 Task: Find connections with filter location Hyderabad with filter topic #realestatewith filter profile language French with filter current company AFCONS Infrastructure Limited - A Shapoorji Pallonji Group Company with filter school ASSAM DOWN TOWN UNIVERSITY with filter industry Waste Treatment and Disposal with filter service category Homeowners Insurance with filter keywords title Ghostwriter
Action: Mouse moved to (675, 103)
Screenshot: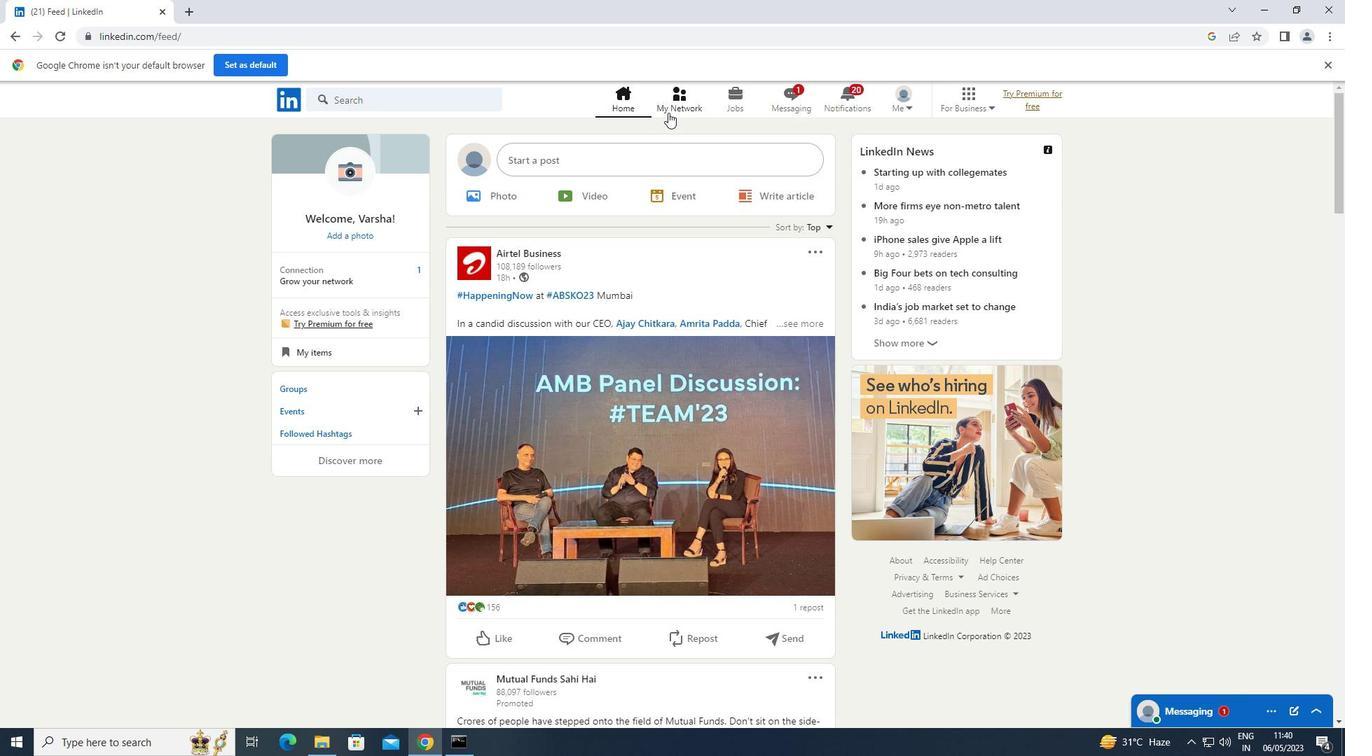 
Action: Mouse pressed left at (675, 103)
Screenshot: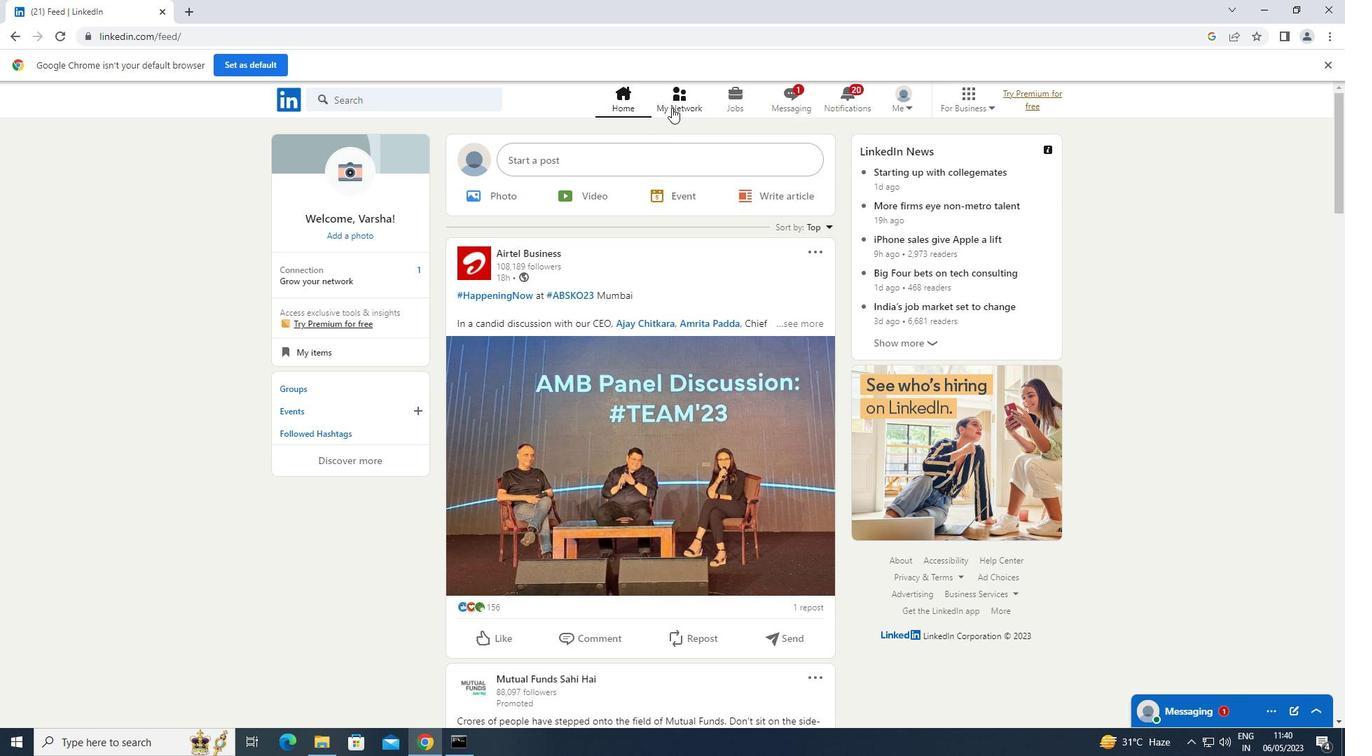 
Action: Mouse moved to (349, 177)
Screenshot: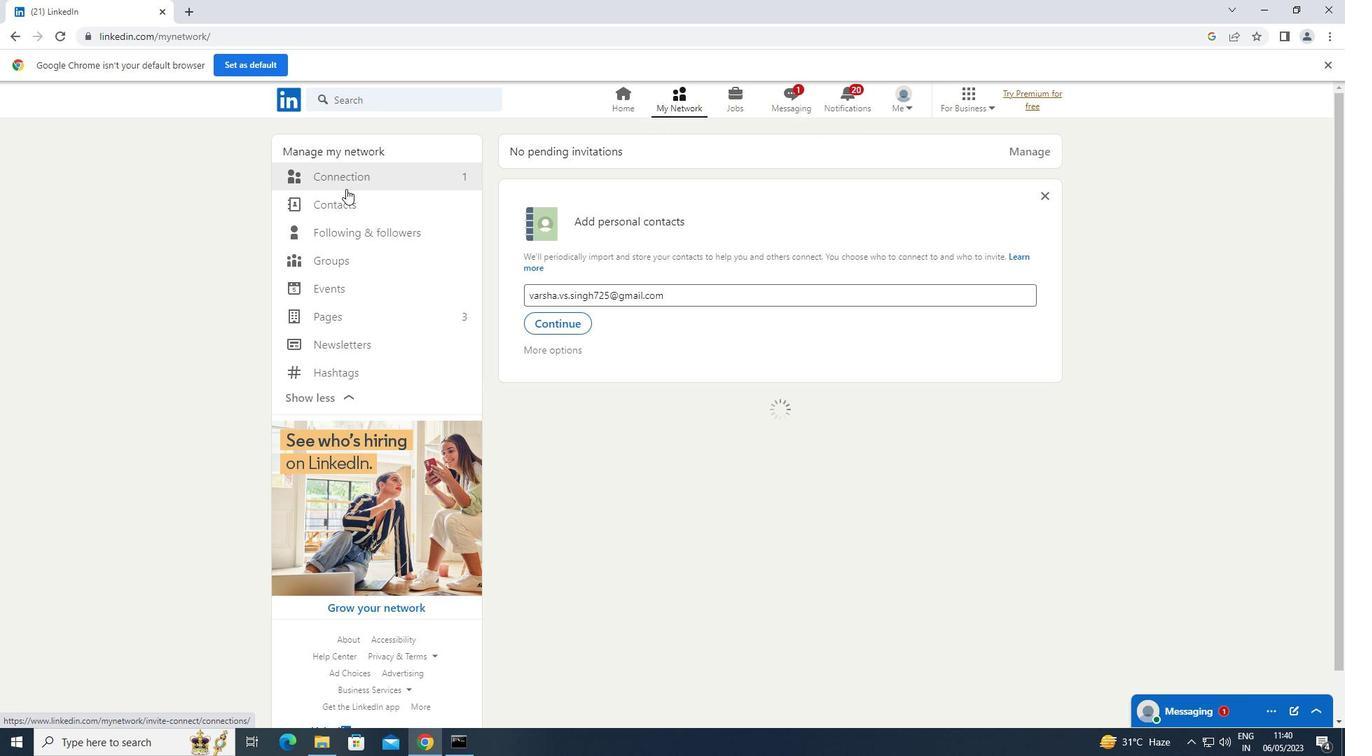 
Action: Mouse pressed left at (349, 177)
Screenshot: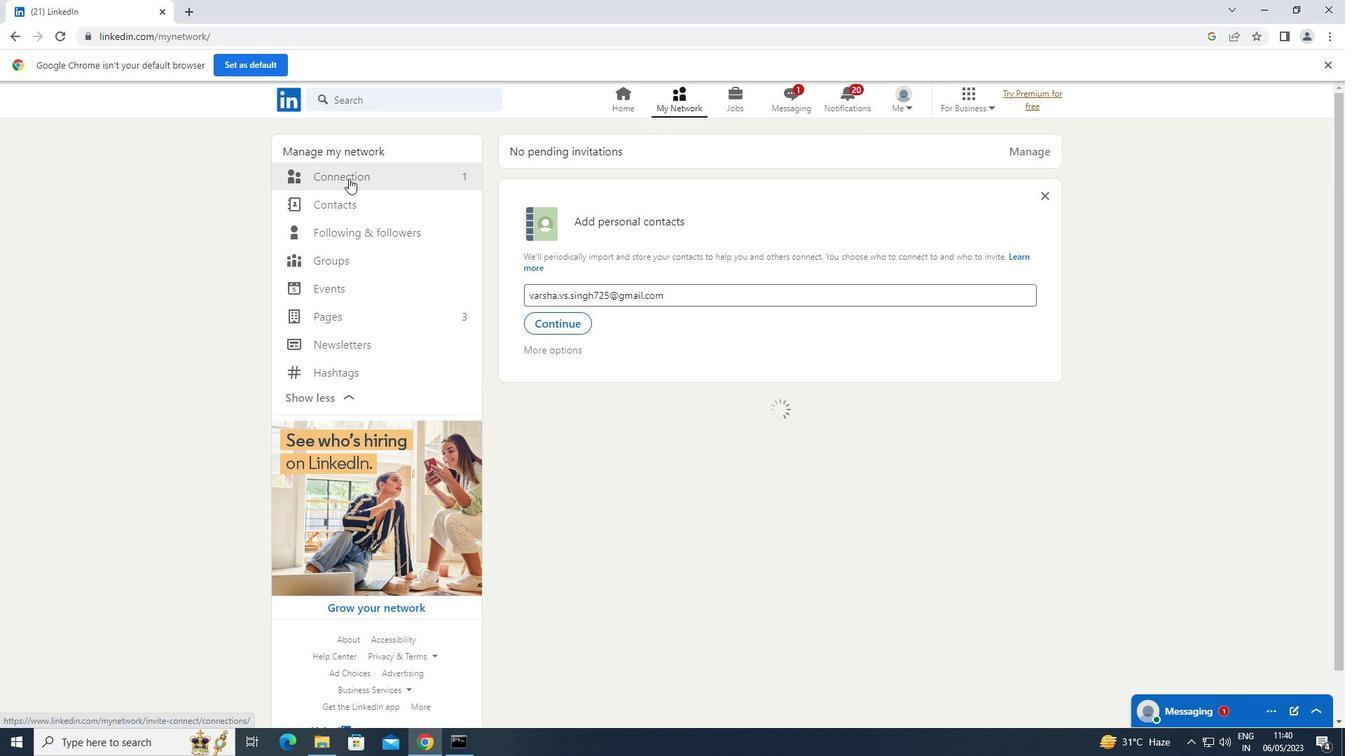 
Action: Mouse moved to (771, 171)
Screenshot: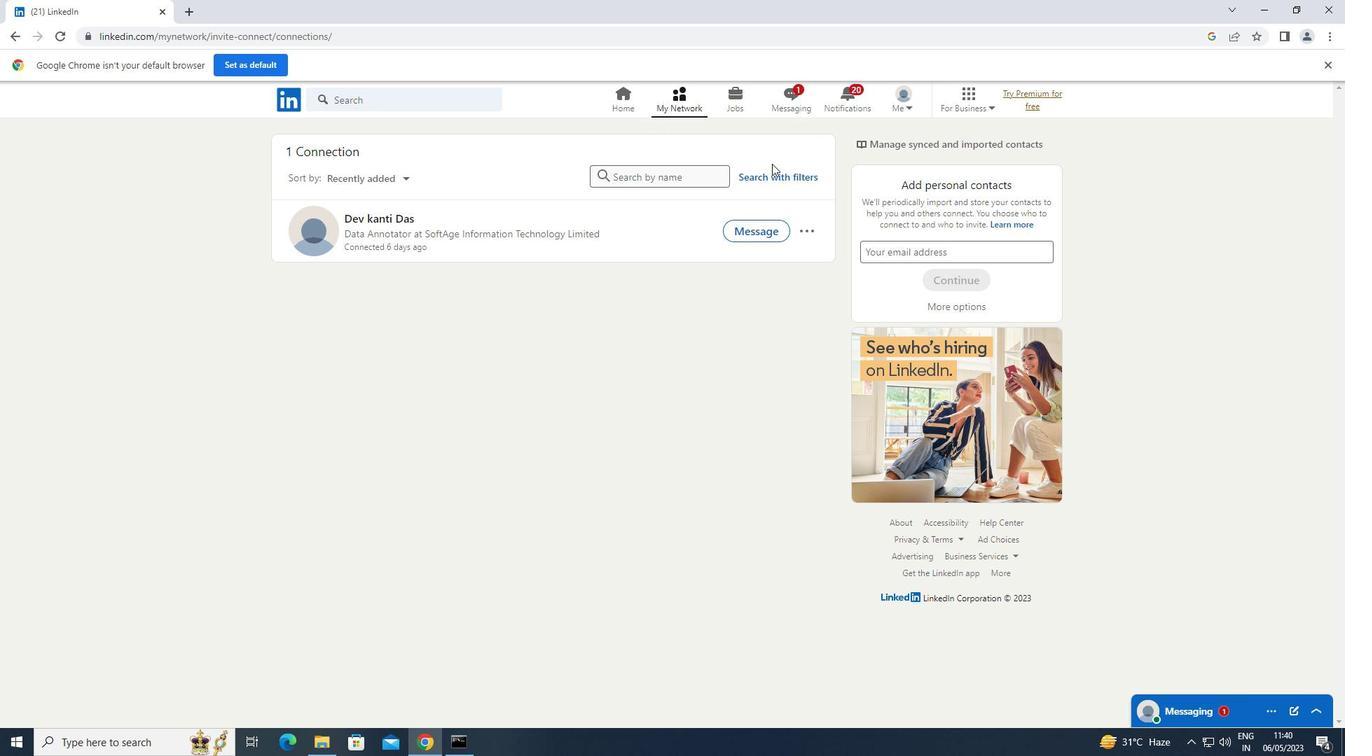 
Action: Mouse pressed left at (771, 171)
Screenshot: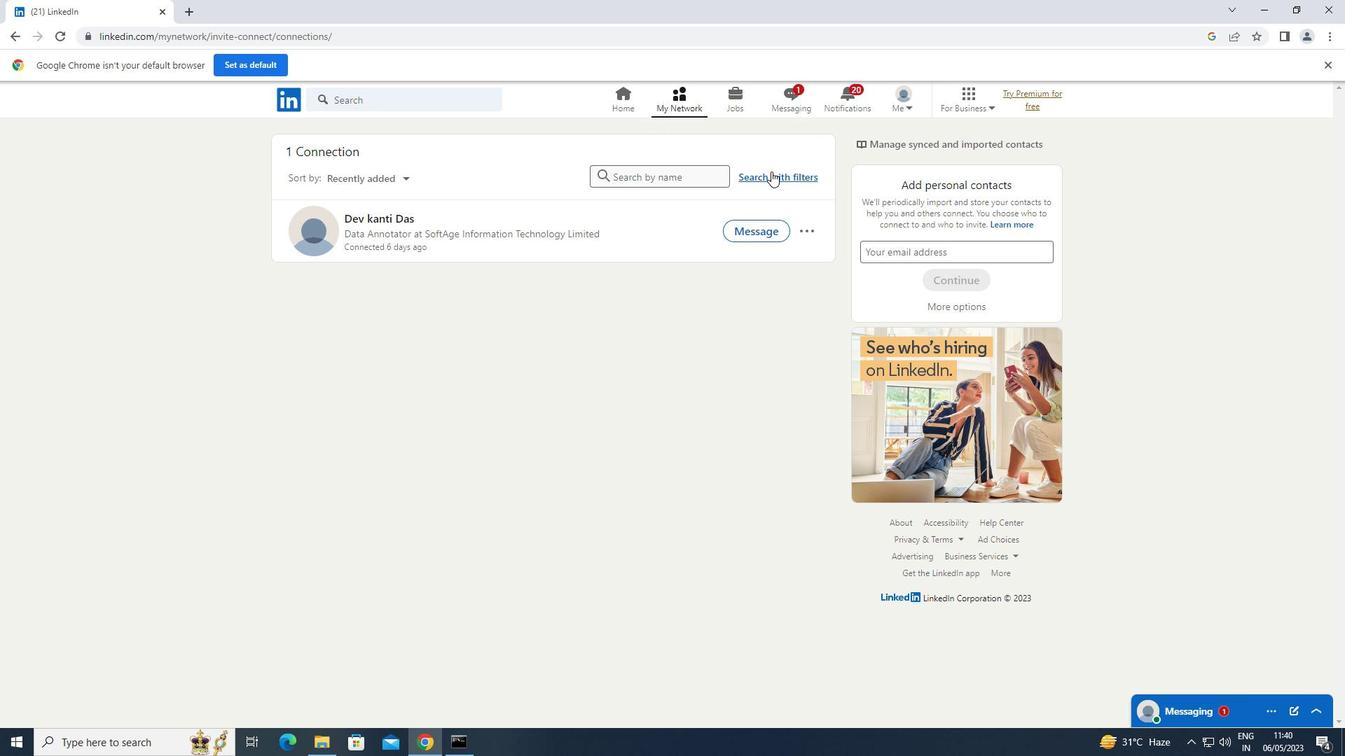 
Action: Mouse moved to (723, 142)
Screenshot: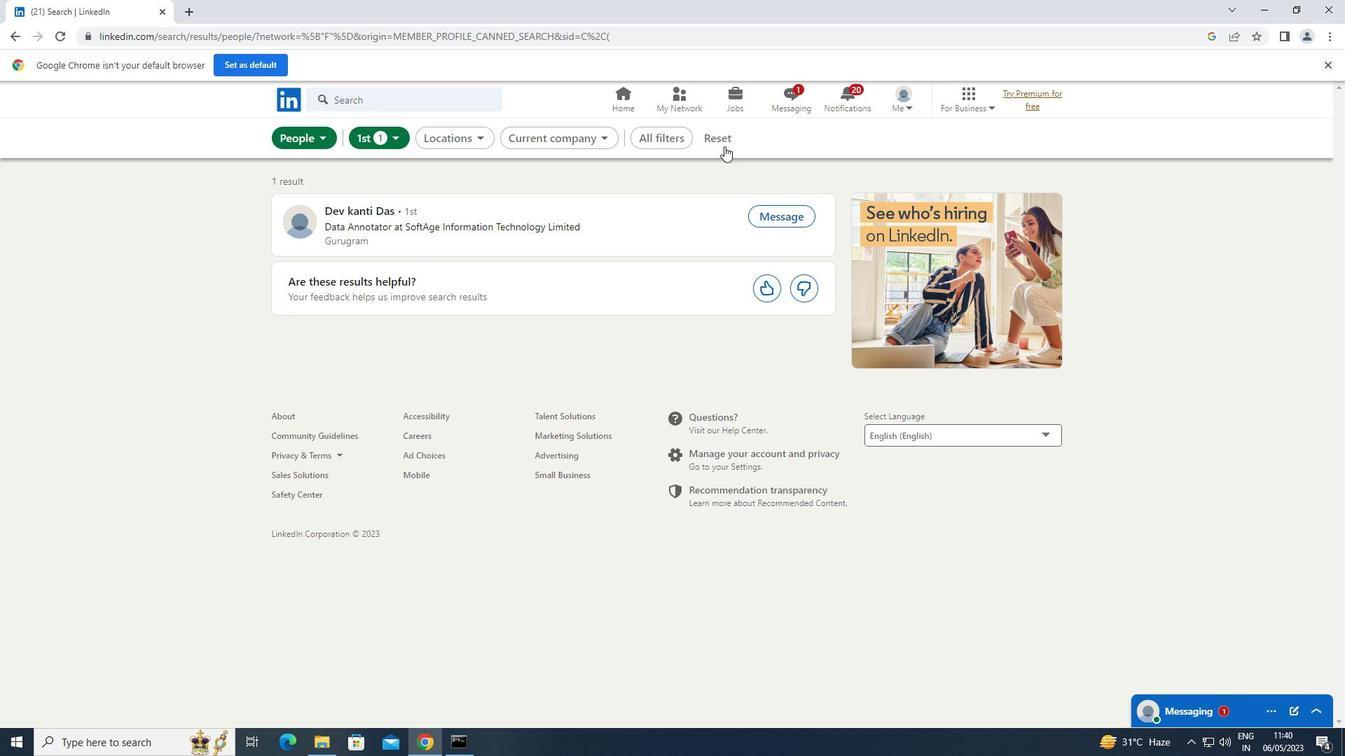 
Action: Mouse pressed left at (723, 142)
Screenshot: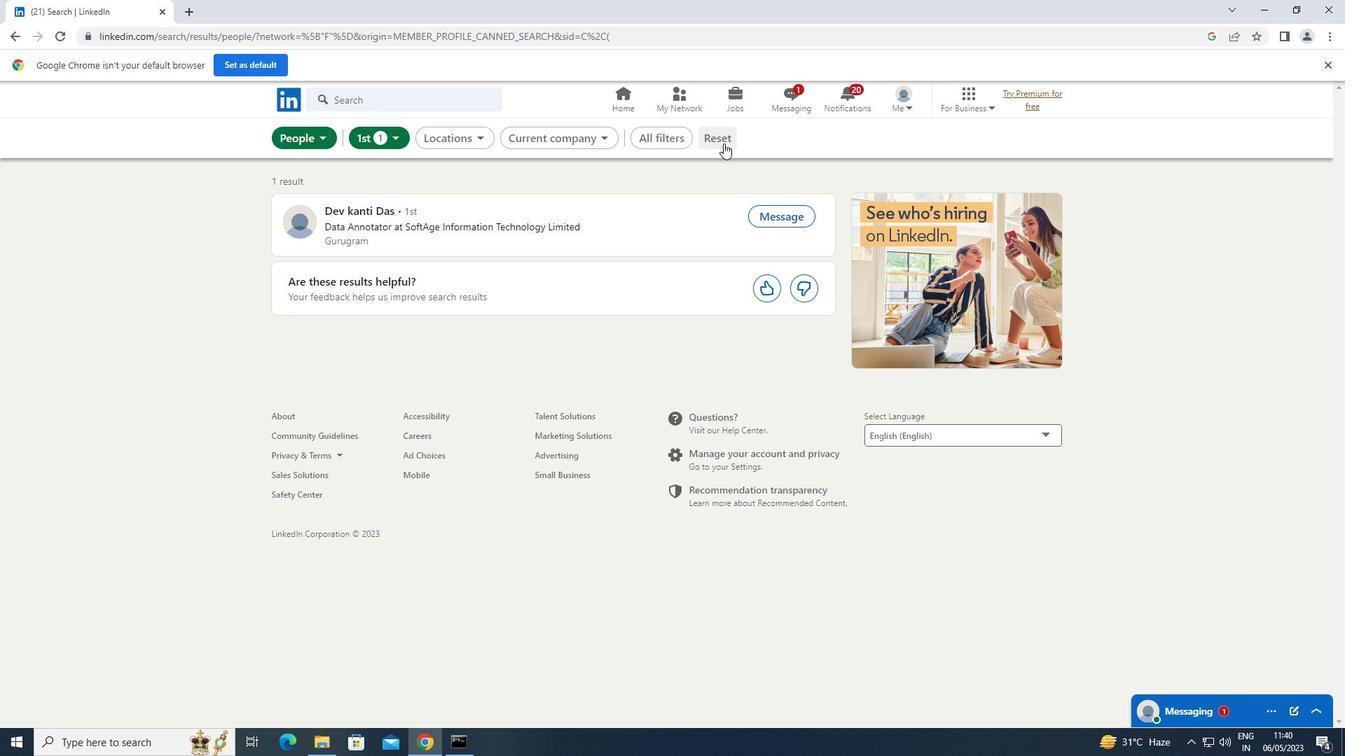 
Action: Mouse moved to (704, 142)
Screenshot: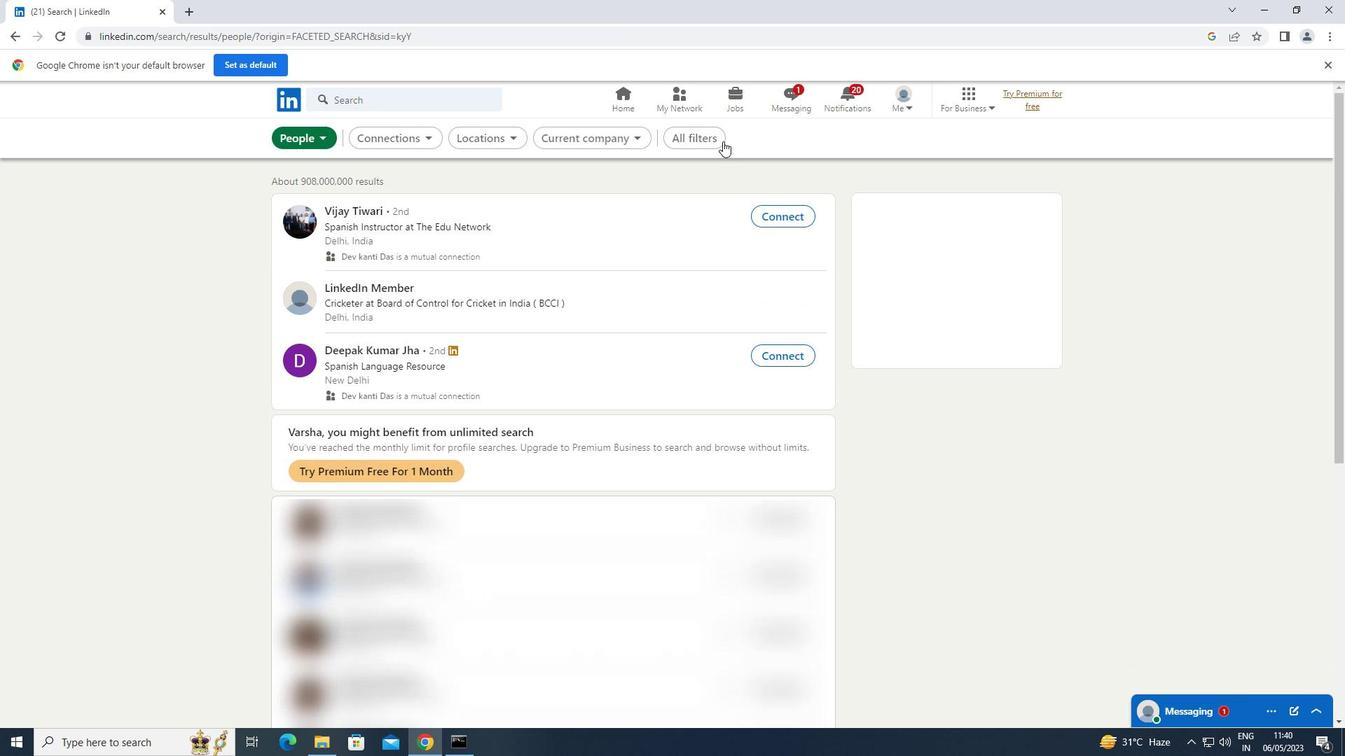 
Action: Mouse pressed left at (704, 142)
Screenshot: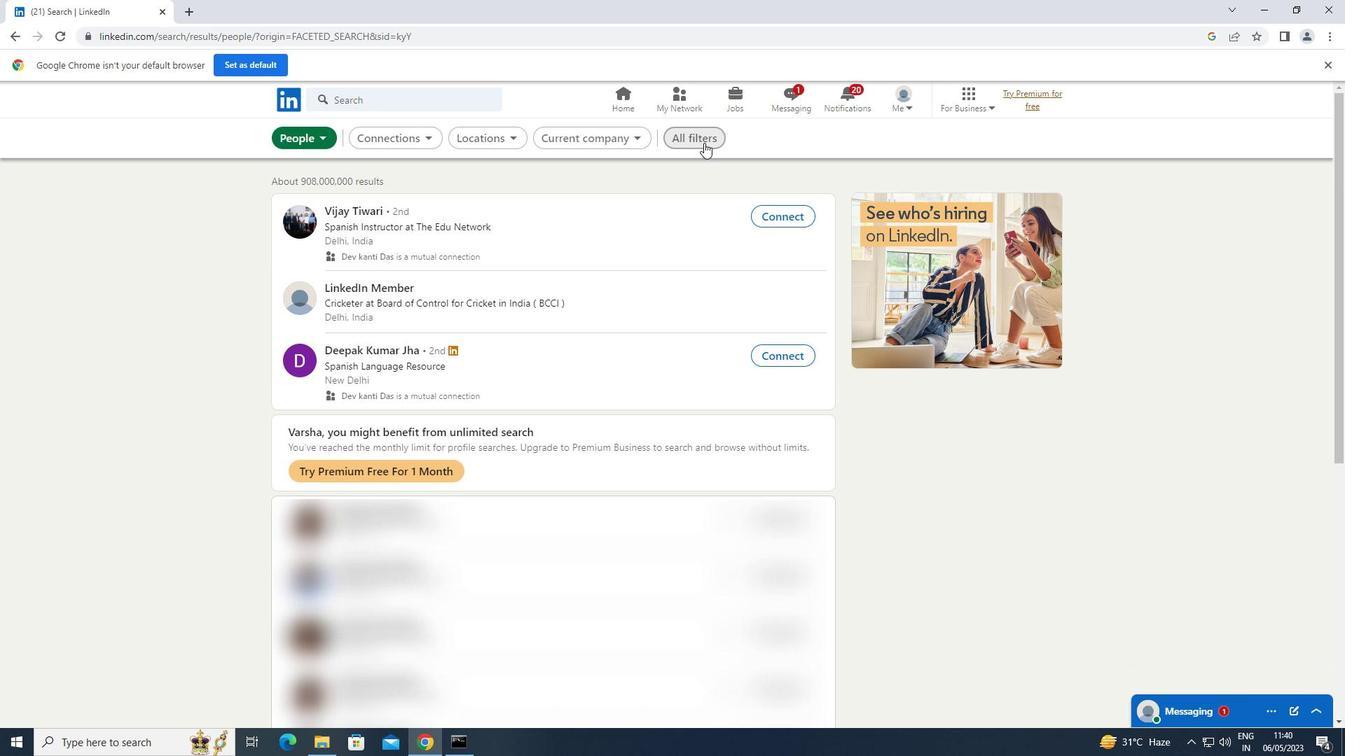 
Action: Mouse moved to (1020, 282)
Screenshot: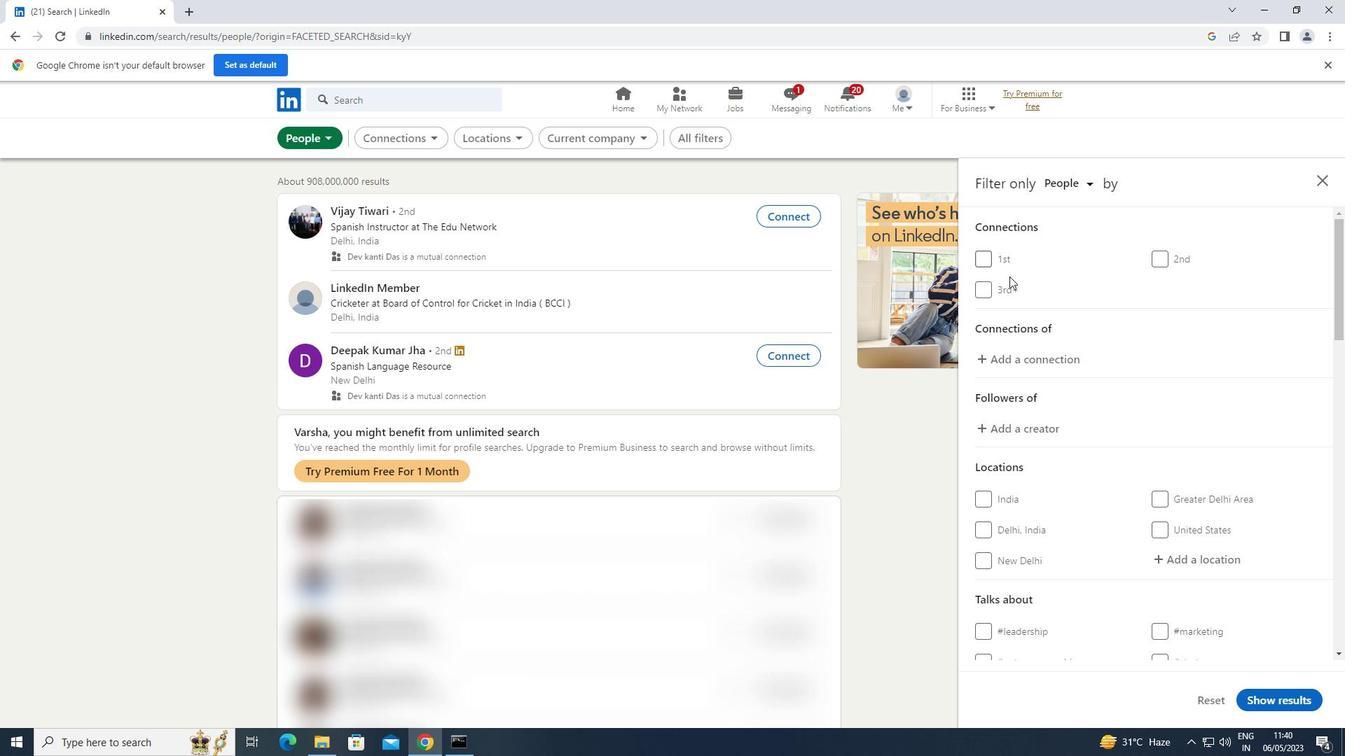 
Action: Mouse scrolled (1020, 281) with delta (0, 0)
Screenshot: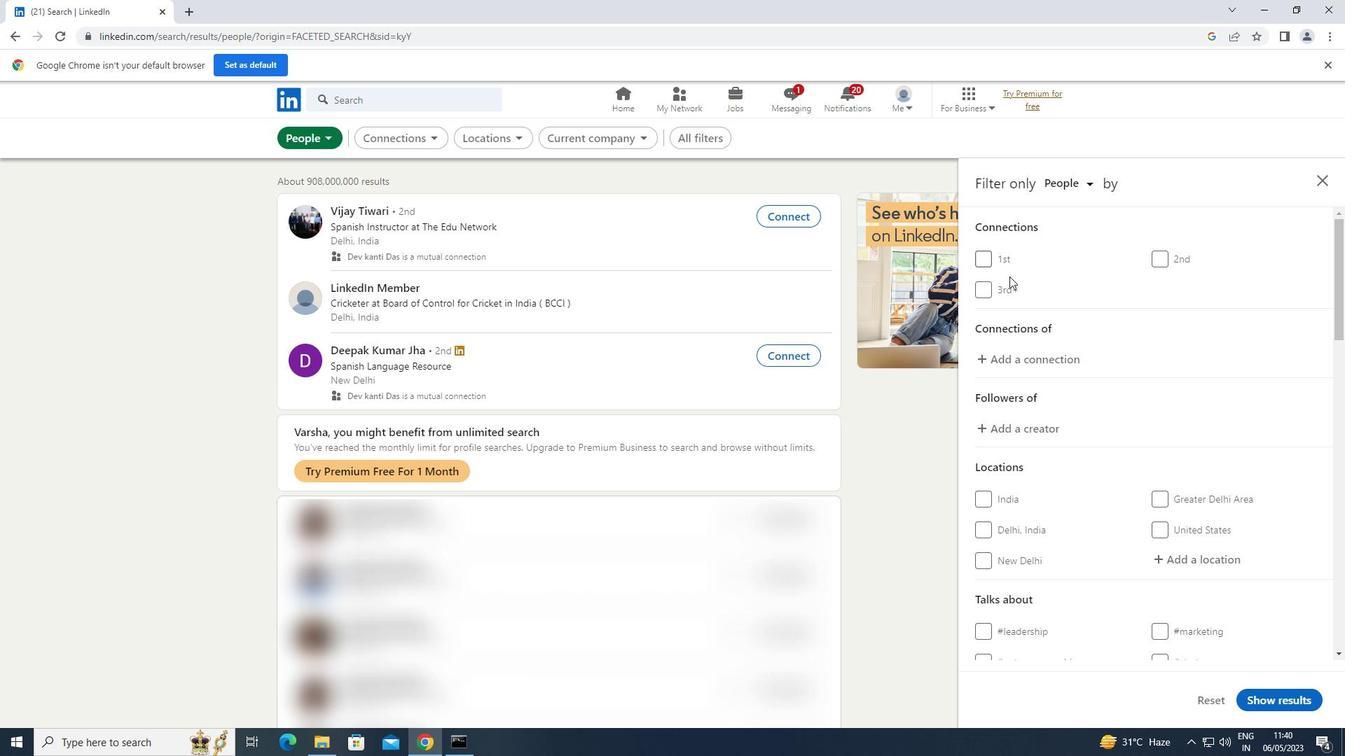 
Action: Mouse moved to (1021, 287)
Screenshot: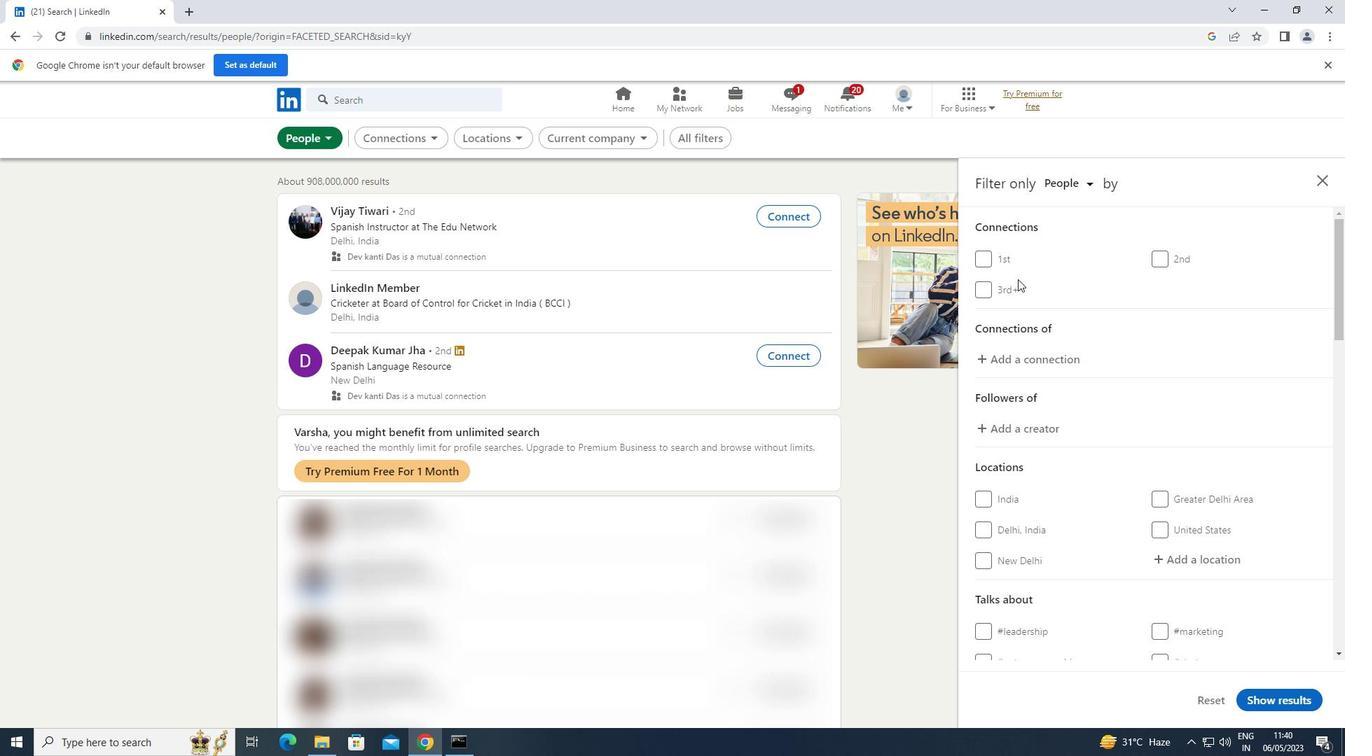 
Action: Mouse scrolled (1021, 286) with delta (0, 0)
Screenshot: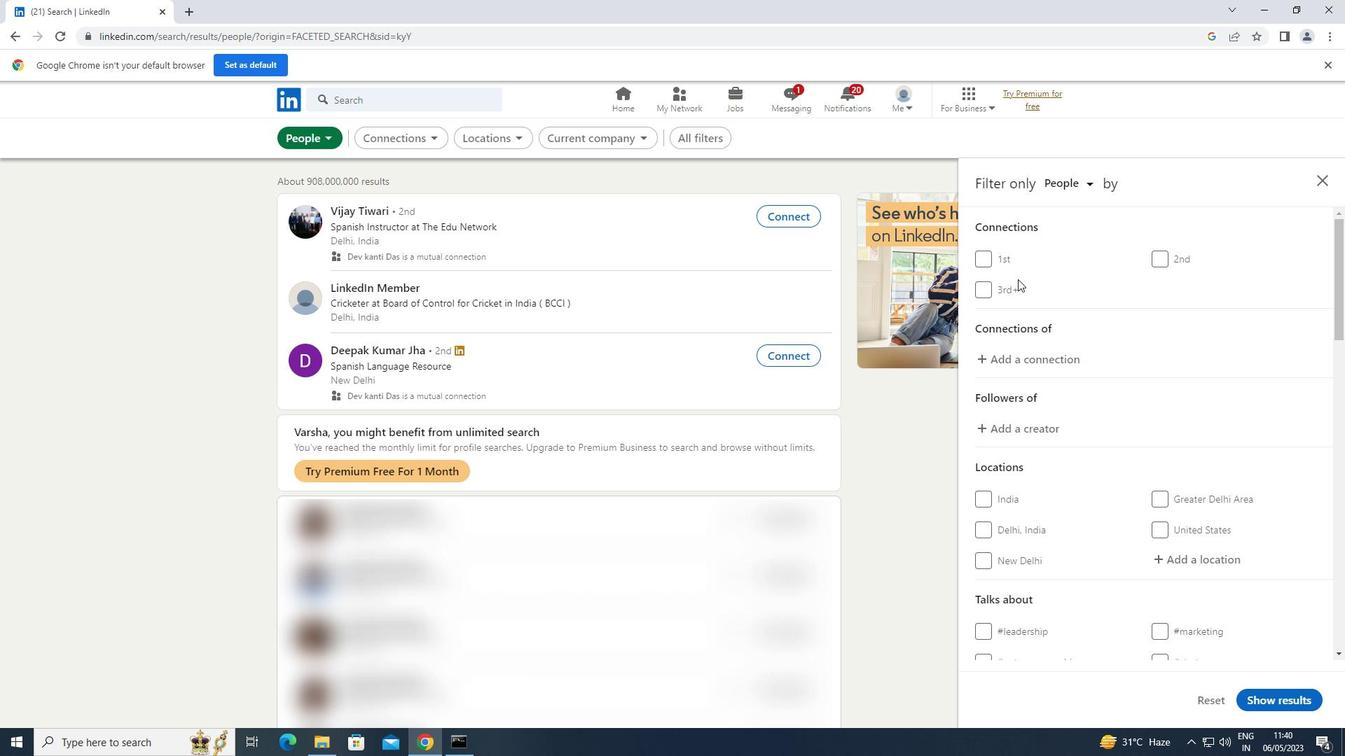 
Action: Mouse moved to (1158, 410)
Screenshot: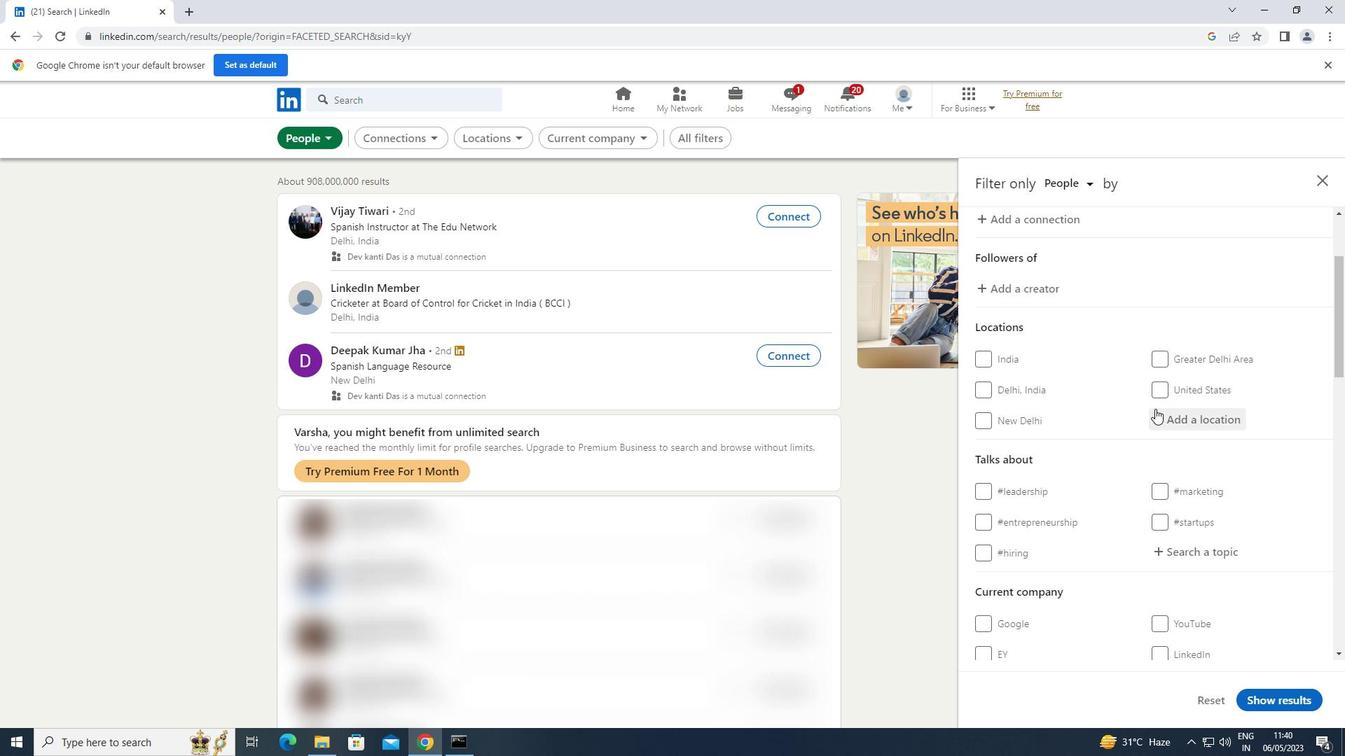 
Action: Mouse pressed left at (1158, 410)
Screenshot: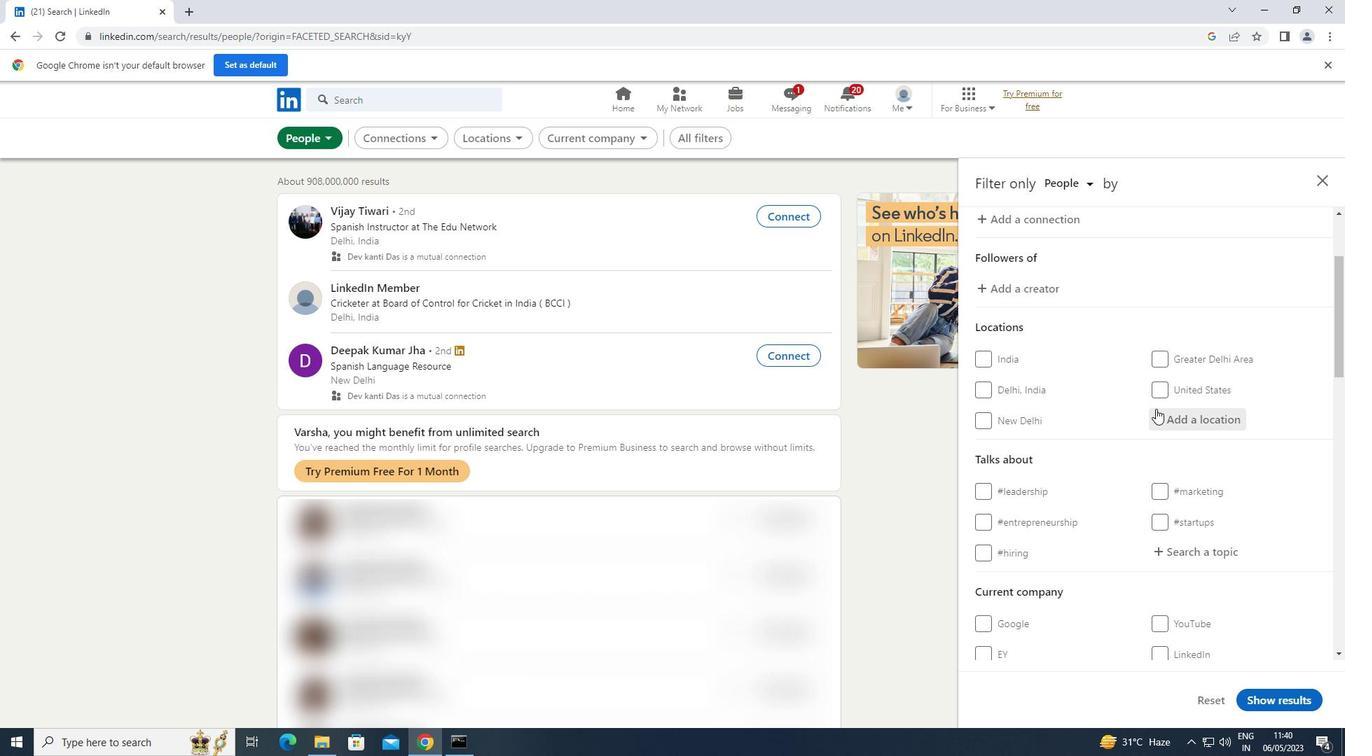 
Action: Key pressed <Key.shift>HYDERABAD
Screenshot: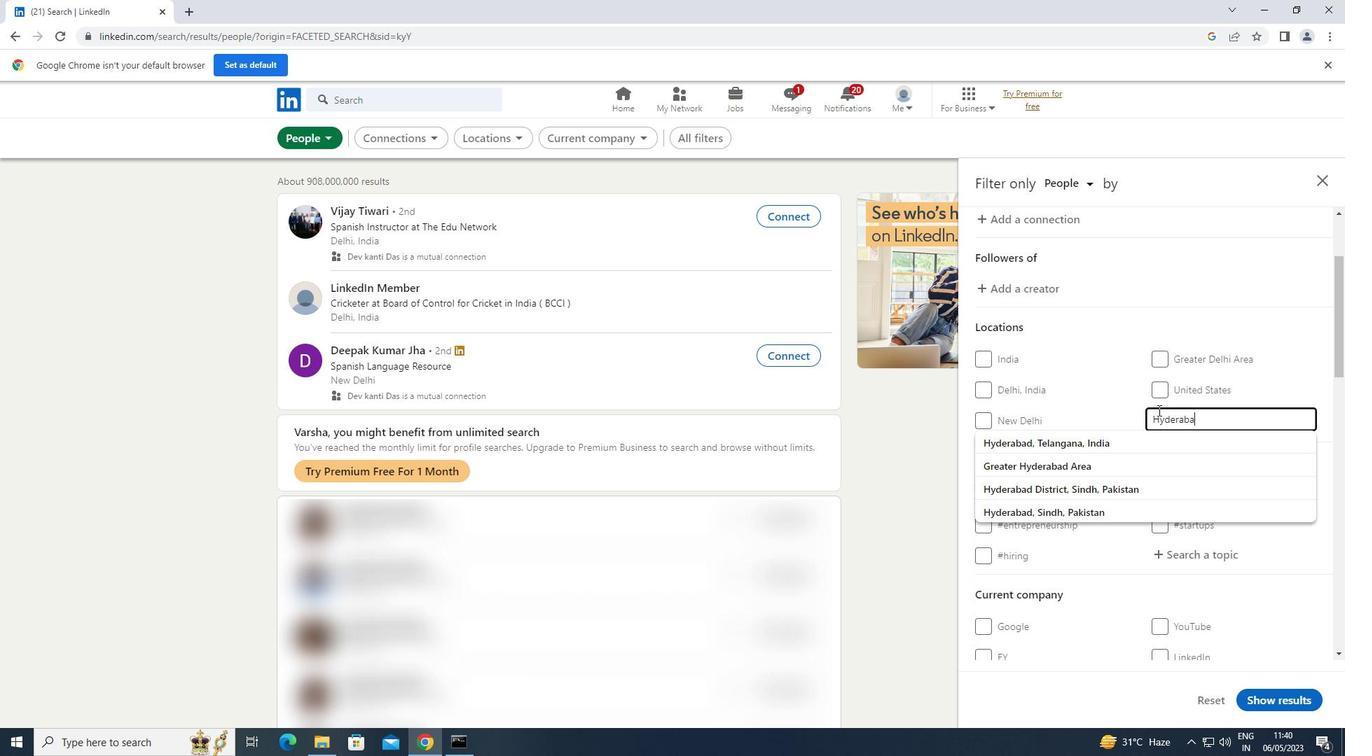 
Action: Mouse moved to (1164, 546)
Screenshot: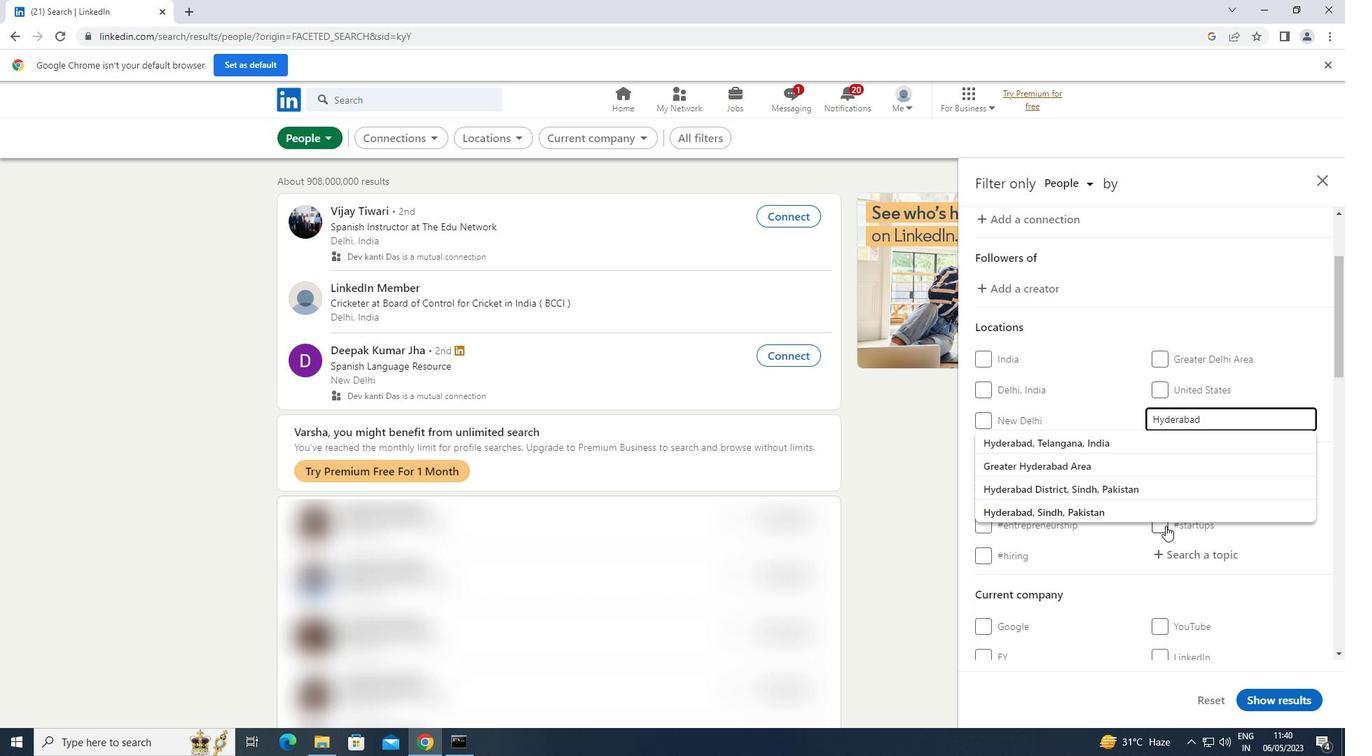 
Action: Mouse pressed left at (1164, 546)
Screenshot: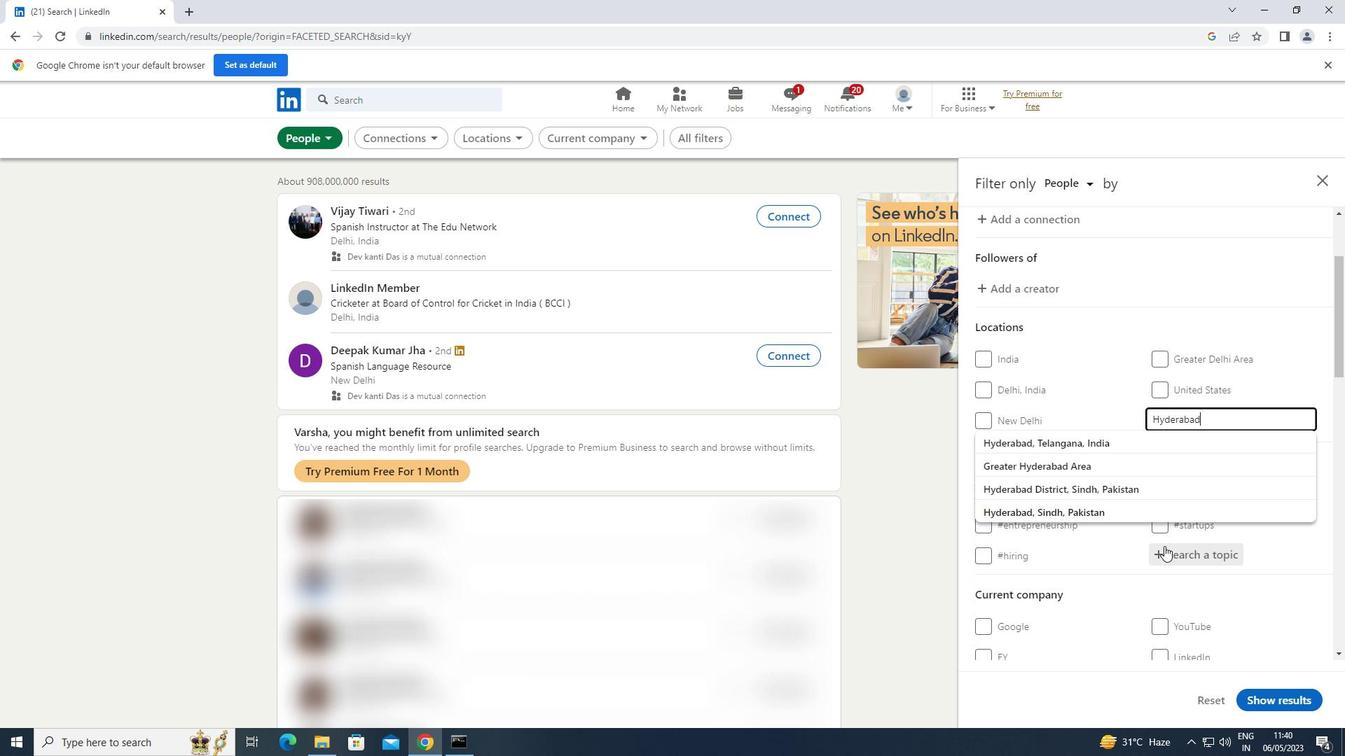 
Action: Key pressed REALESTATE
Screenshot: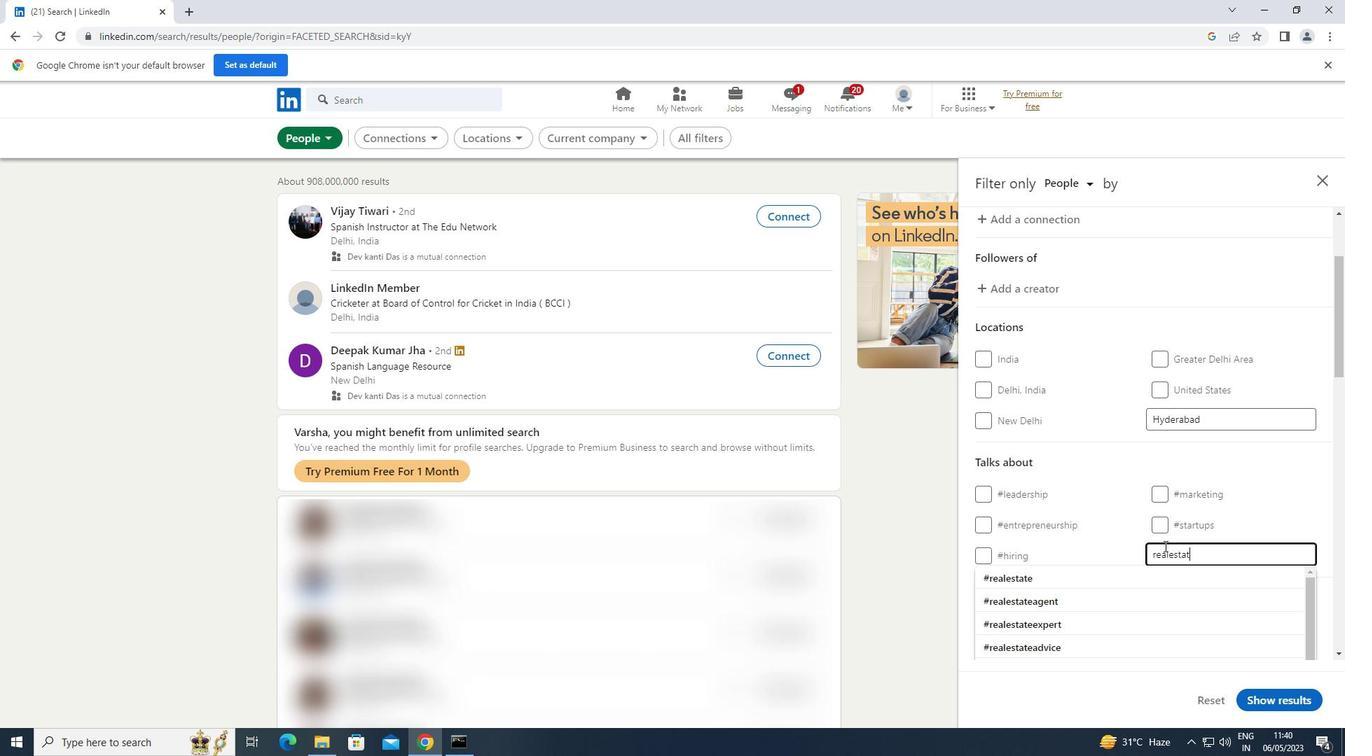 
Action: Mouse moved to (1035, 572)
Screenshot: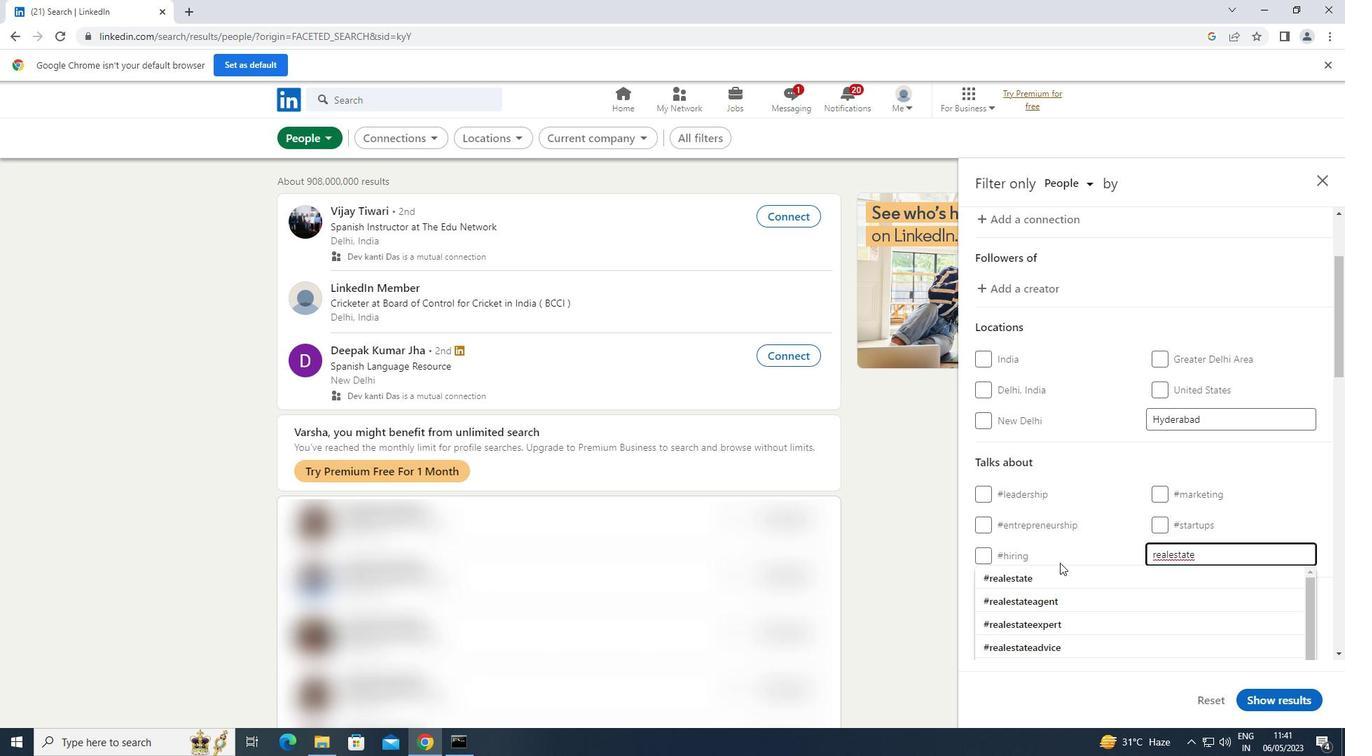 
Action: Mouse pressed left at (1035, 572)
Screenshot: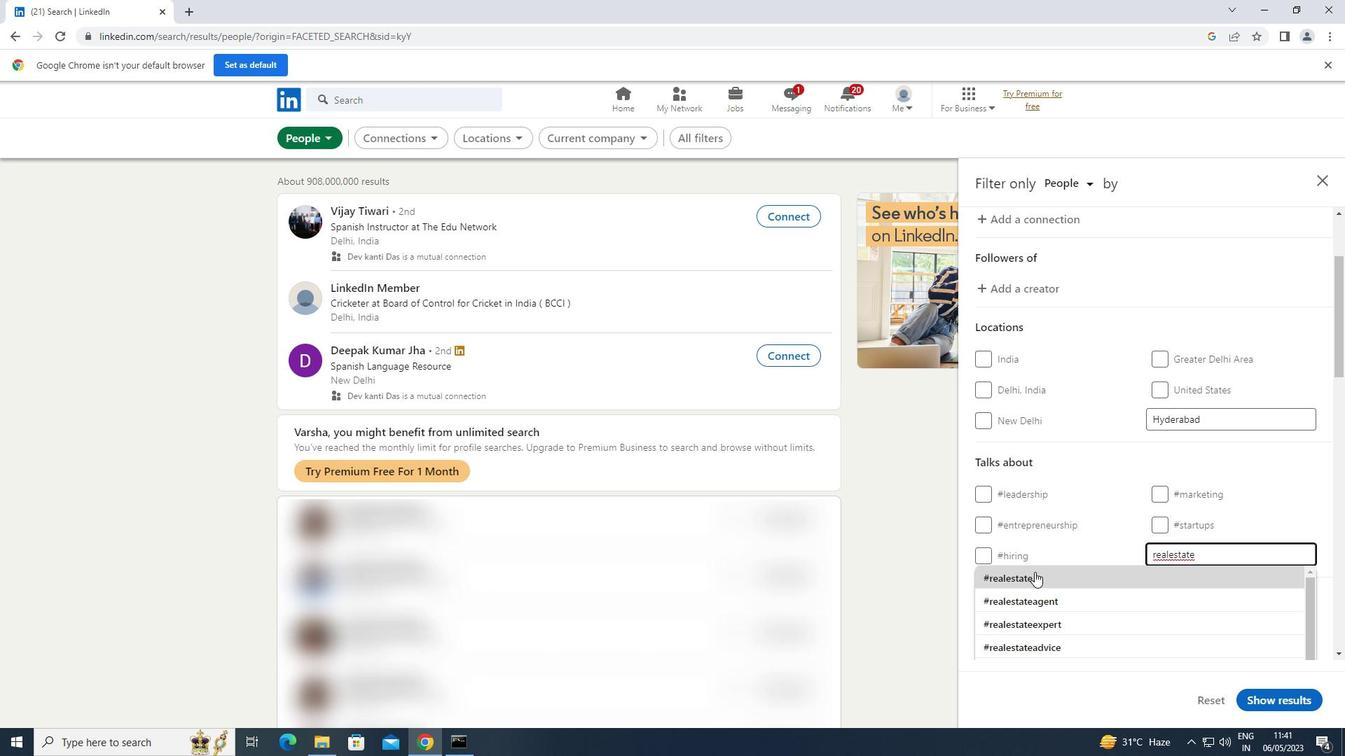 
Action: Mouse moved to (1039, 569)
Screenshot: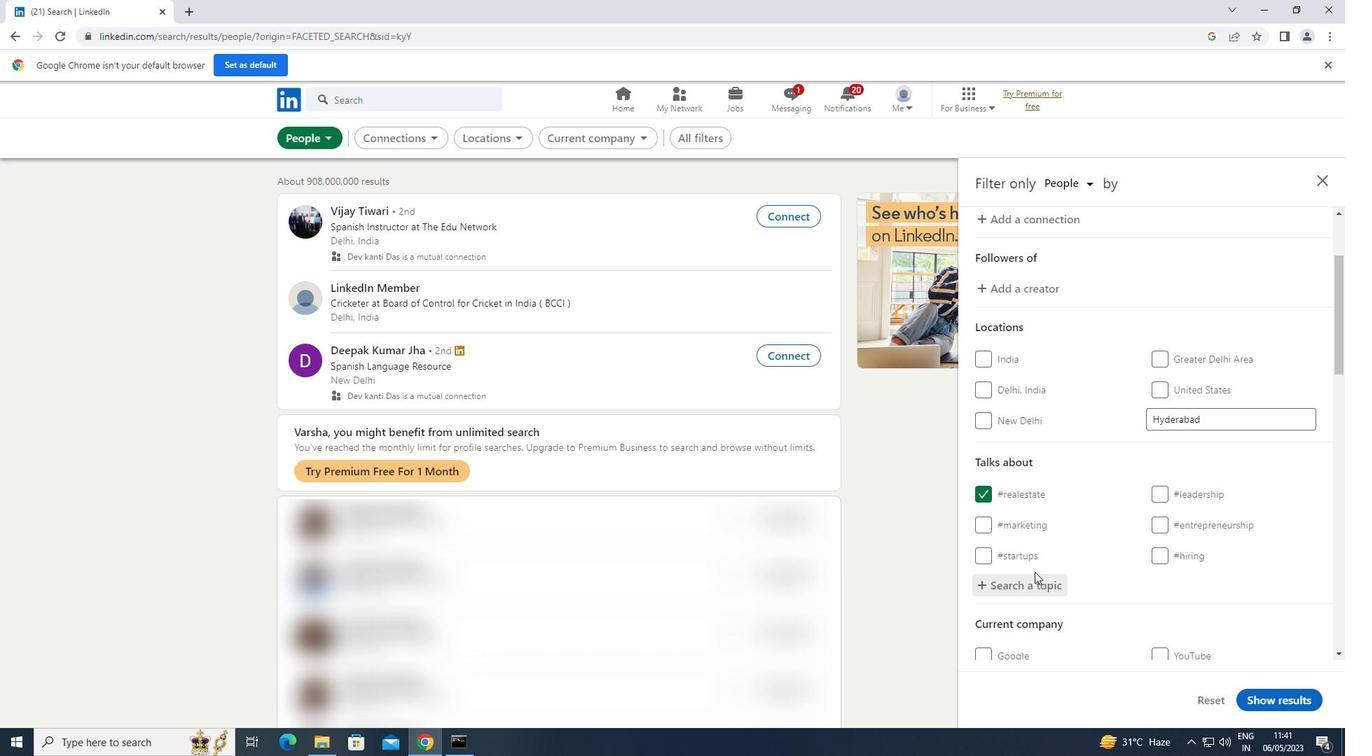 
Action: Mouse scrolled (1039, 569) with delta (0, 0)
Screenshot: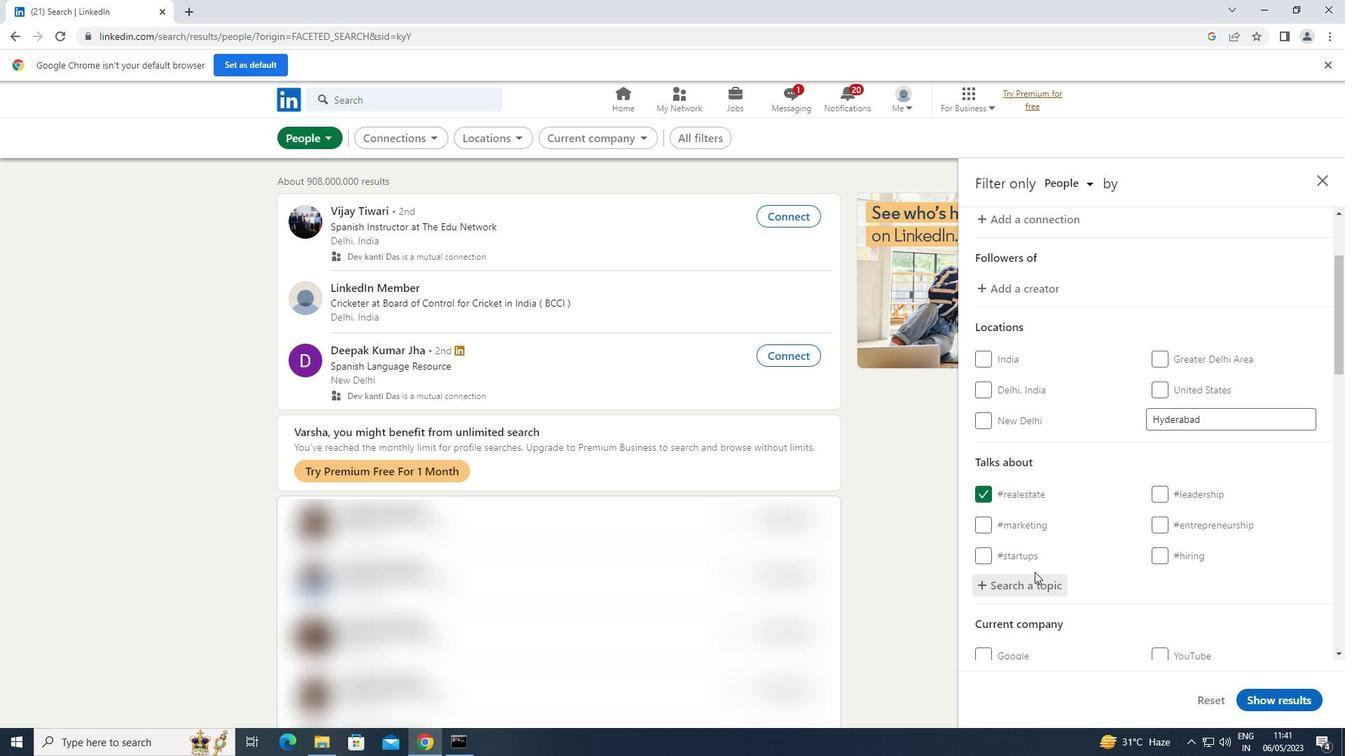 
Action: Mouse moved to (1039, 569)
Screenshot: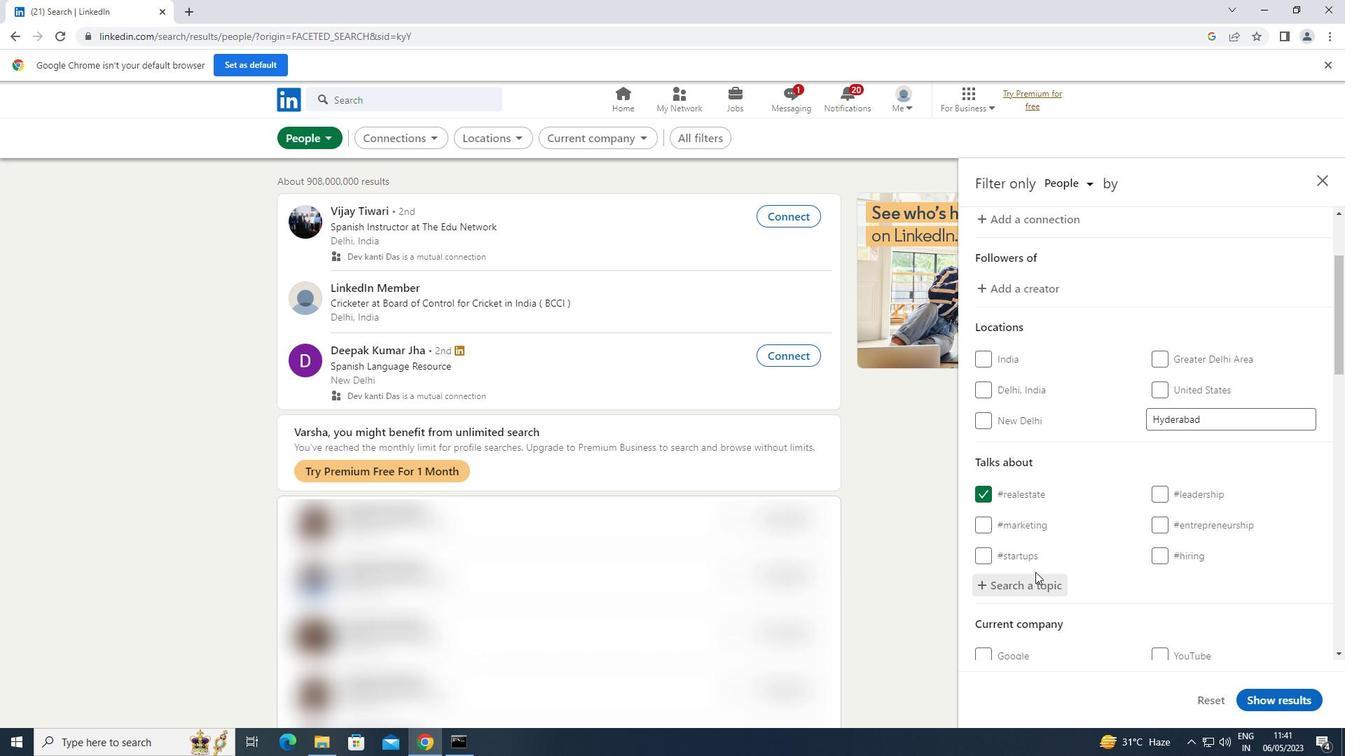 
Action: Mouse scrolled (1039, 568) with delta (0, 0)
Screenshot: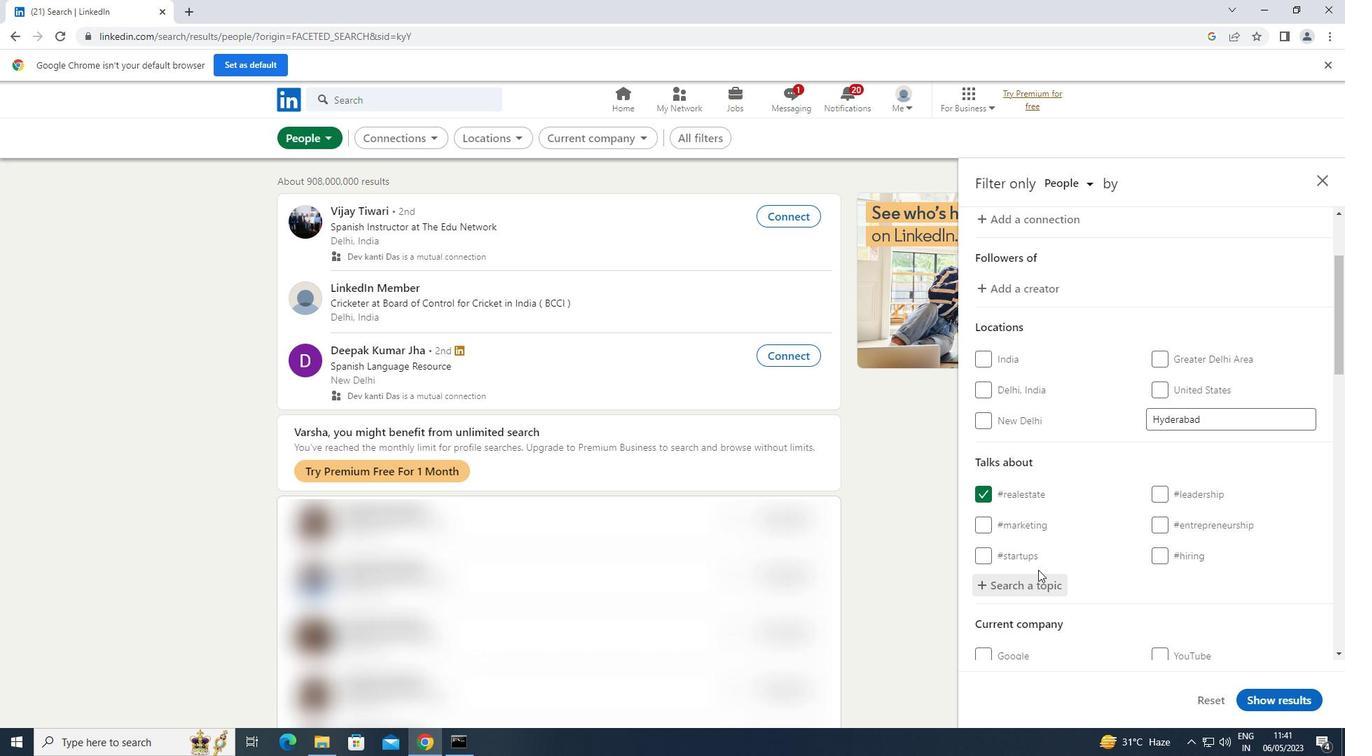 
Action: Mouse scrolled (1039, 568) with delta (0, 0)
Screenshot: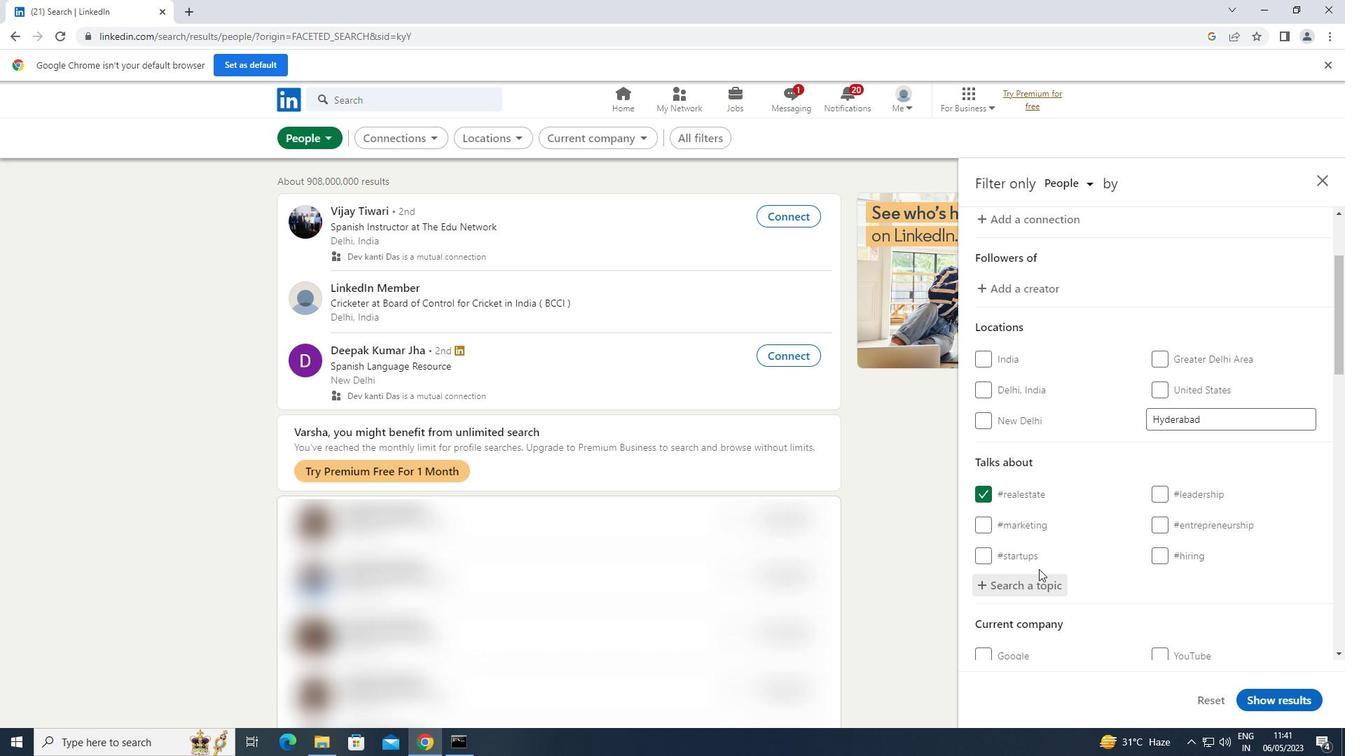 
Action: Mouse moved to (1044, 566)
Screenshot: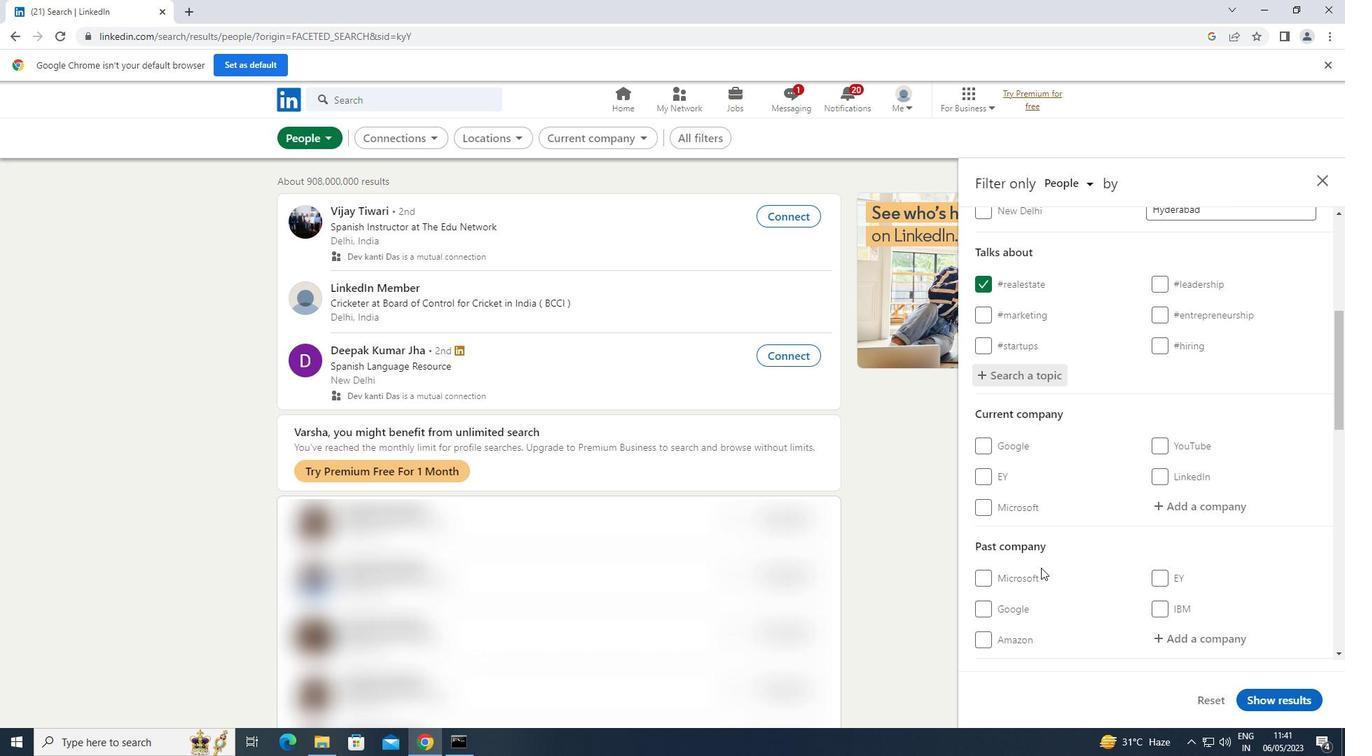 
Action: Mouse scrolled (1044, 565) with delta (0, 0)
Screenshot: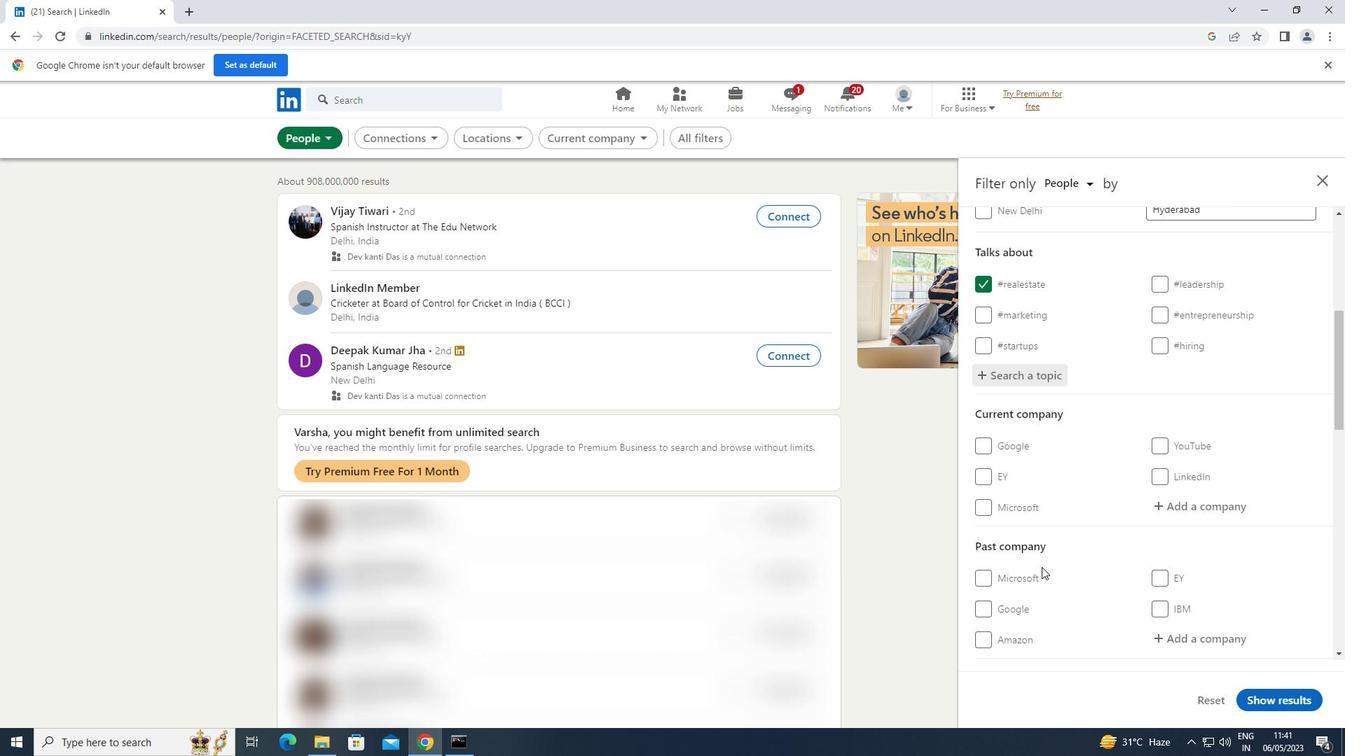 
Action: Mouse scrolled (1044, 565) with delta (0, 0)
Screenshot: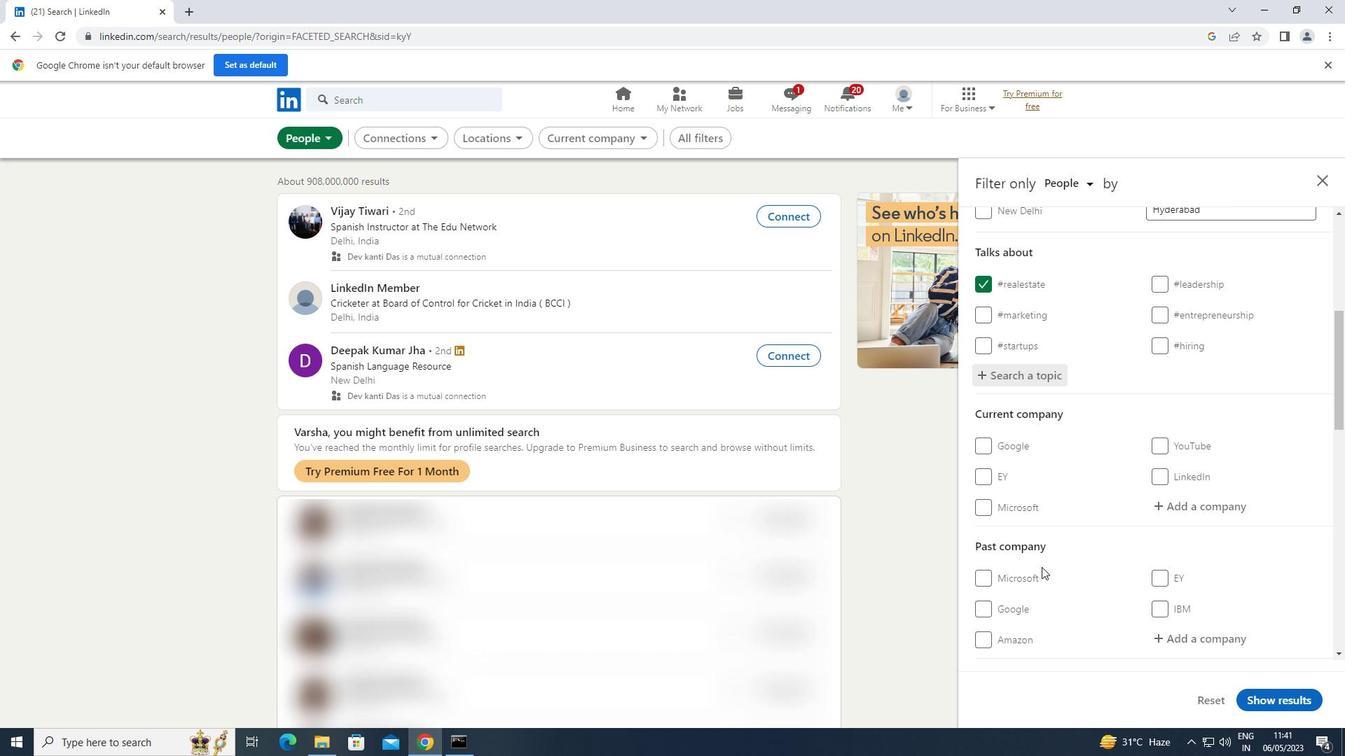
Action: Mouse scrolled (1044, 565) with delta (0, 0)
Screenshot: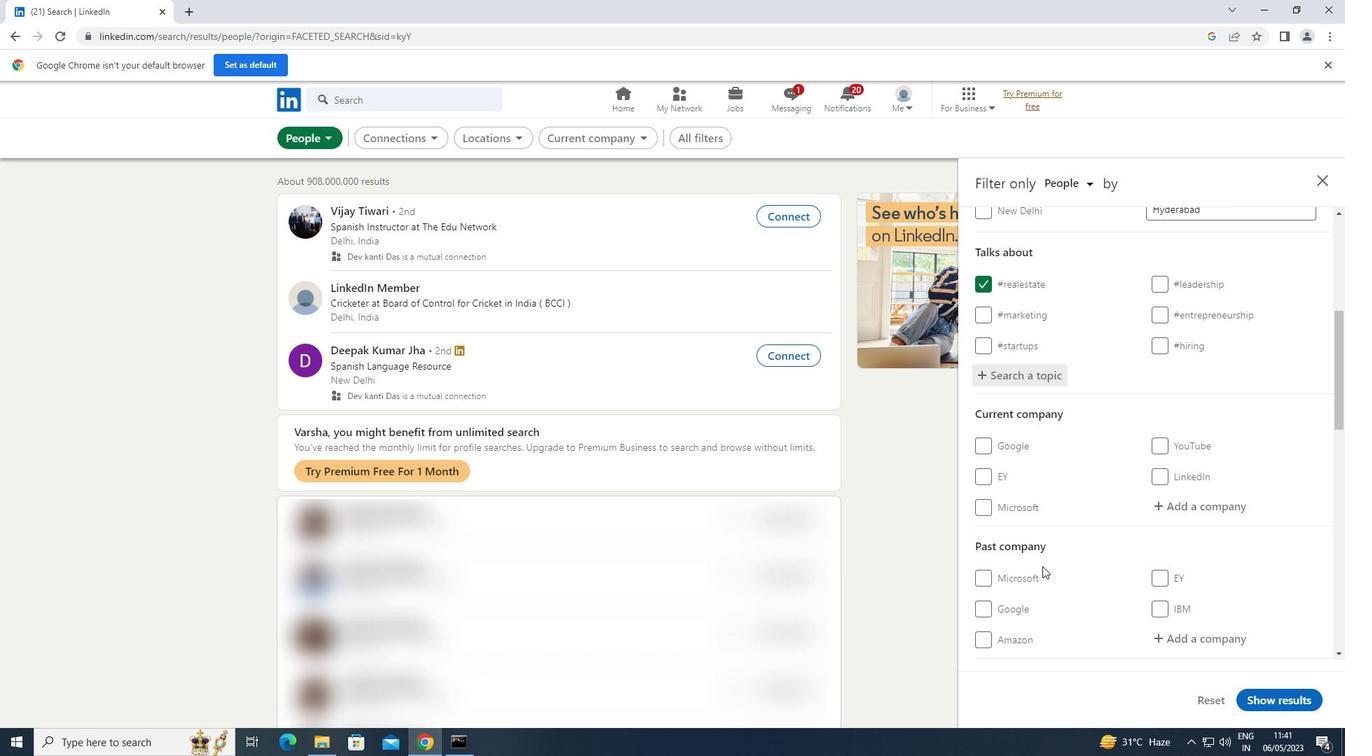
Action: Mouse scrolled (1044, 565) with delta (0, 0)
Screenshot: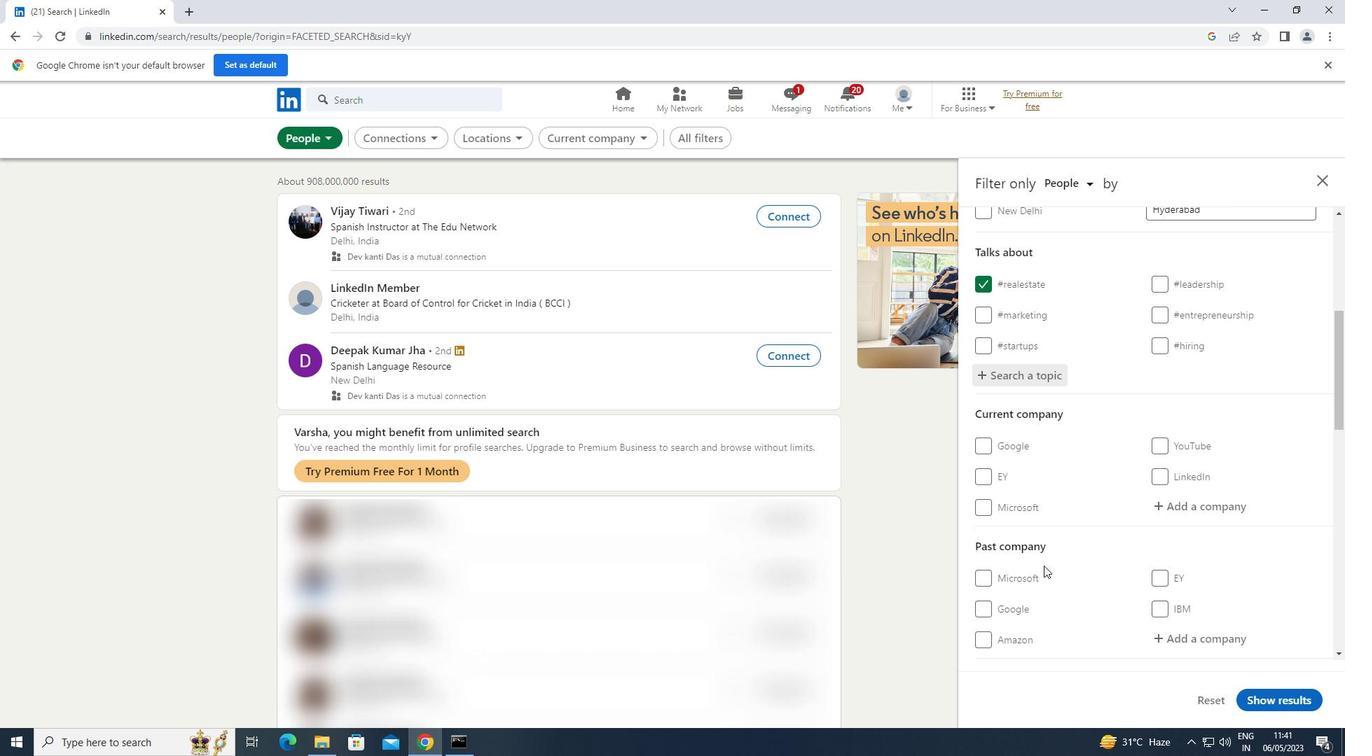 
Action: Mouse scrolled (1044, 565) with delta (0, 0)
Screenshot: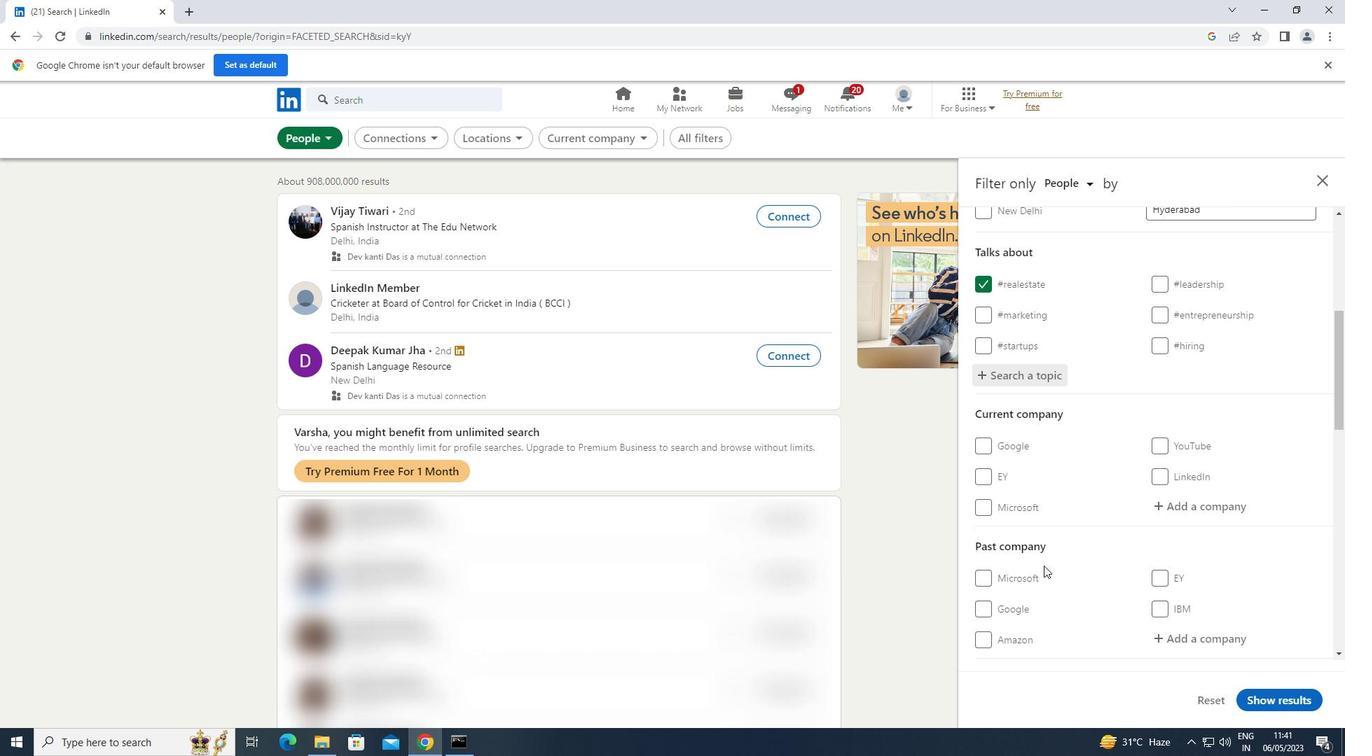 
Action: Mouse moved to (1045, 564)
Screenshot: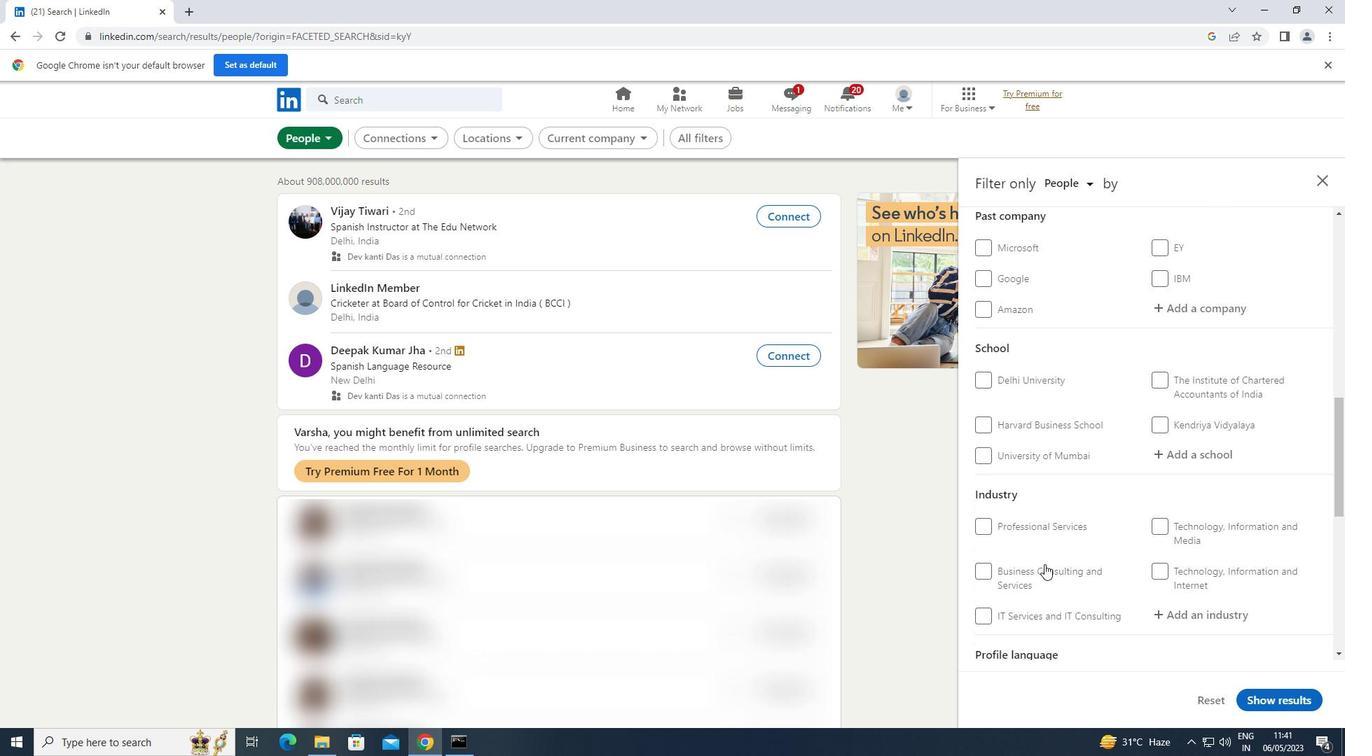 
Action: Mouse scrolled (1045, 564) with delta (0, 0)
Screenshot: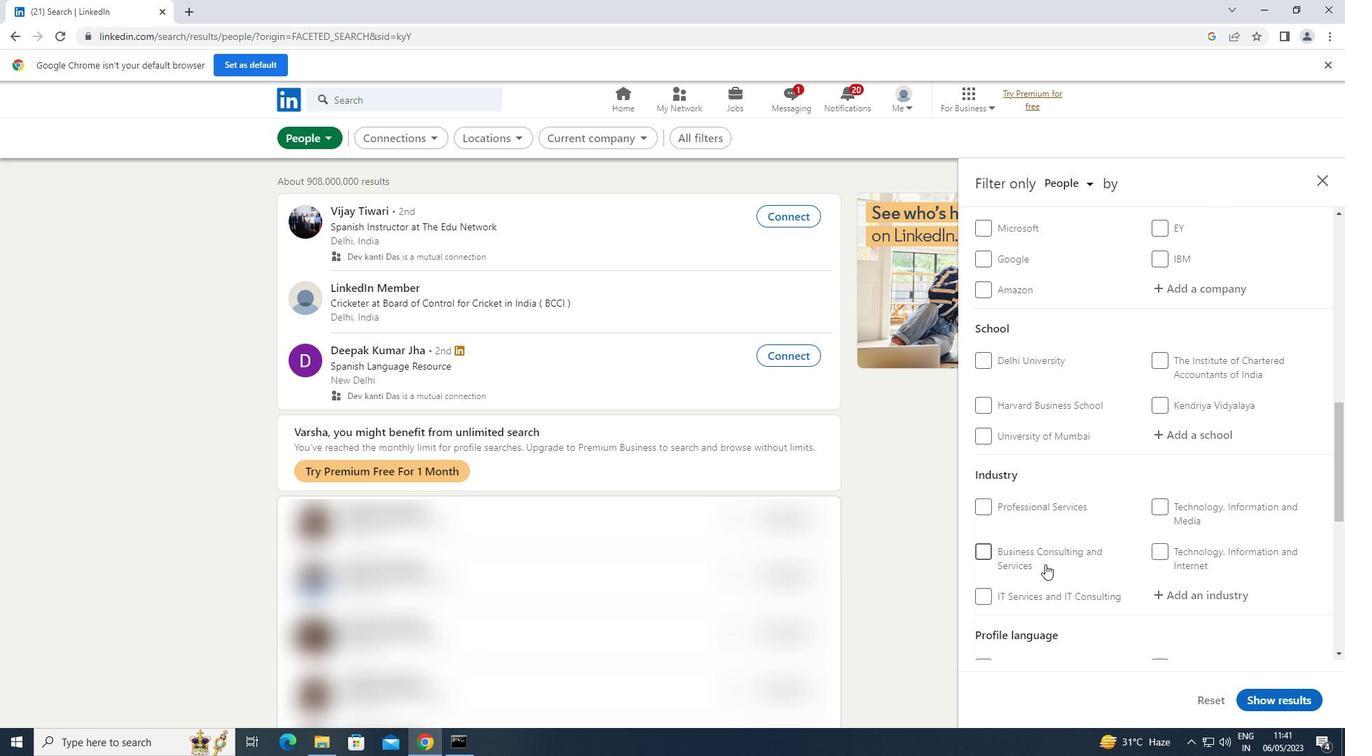 
Action: Mouse scrolled (1045, 564) with delta (0, 0)
Screenshot: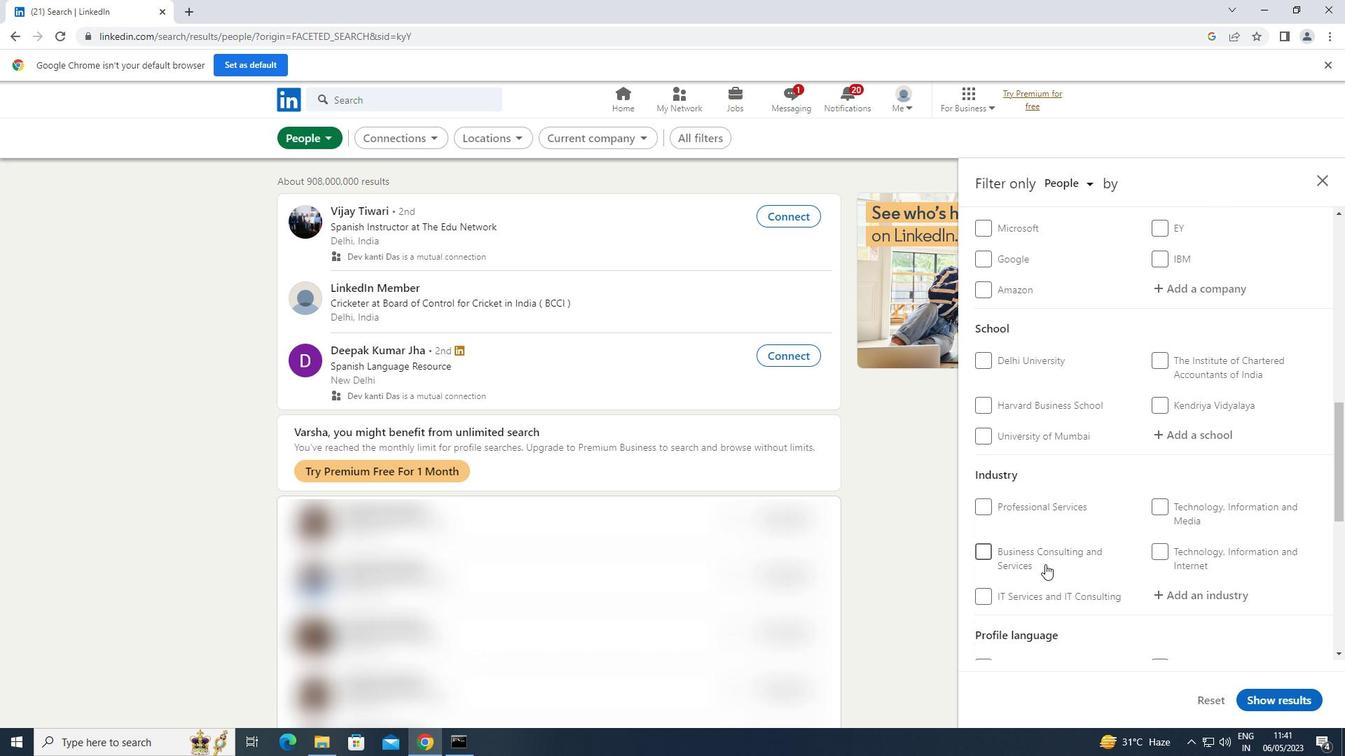 
Action: Mouse scrolled (1045, 564) with delta (0, 0)
Screenshot: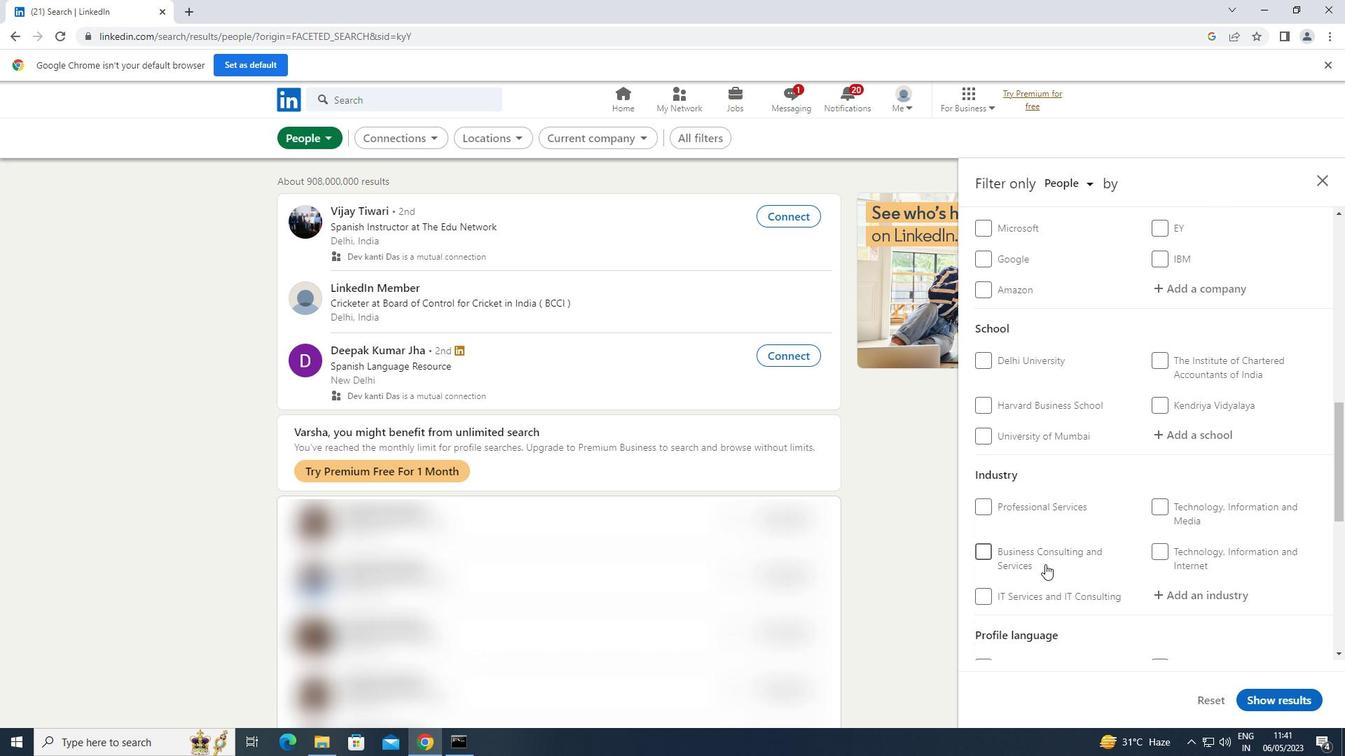 
Action: Mouse moved to (1154, 457)
Screenshot: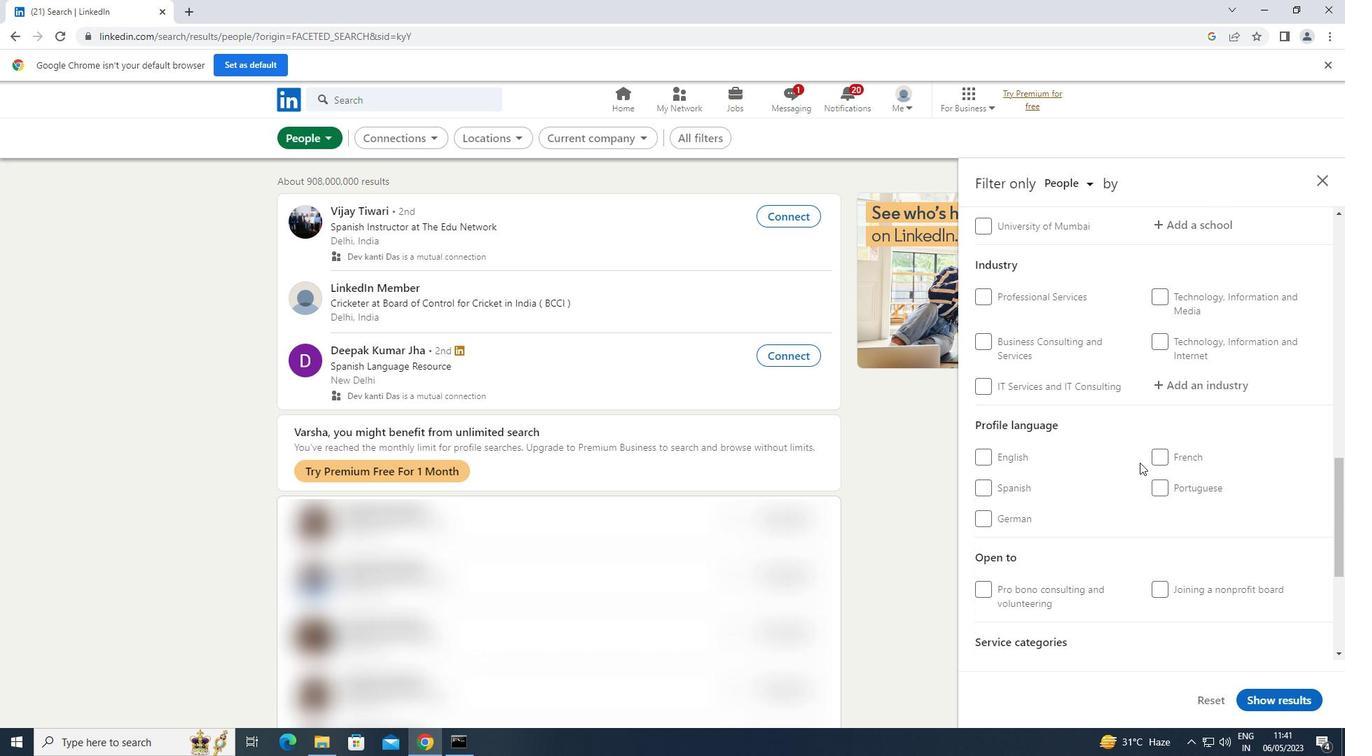 
Action: Mouse pressed left at (1154, 457)
Screenshot: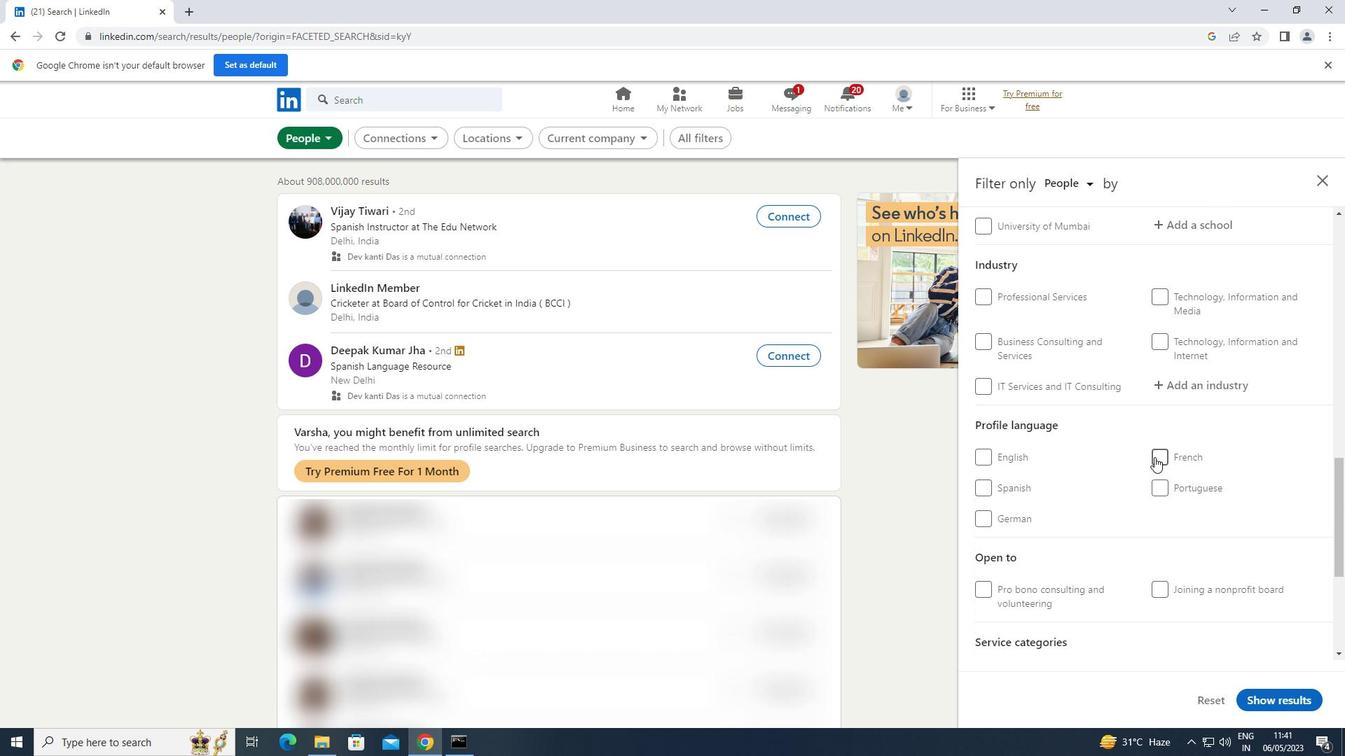 
Action: Mouse scrolled (1154, 458) with delta (0, 0)
Screenshot: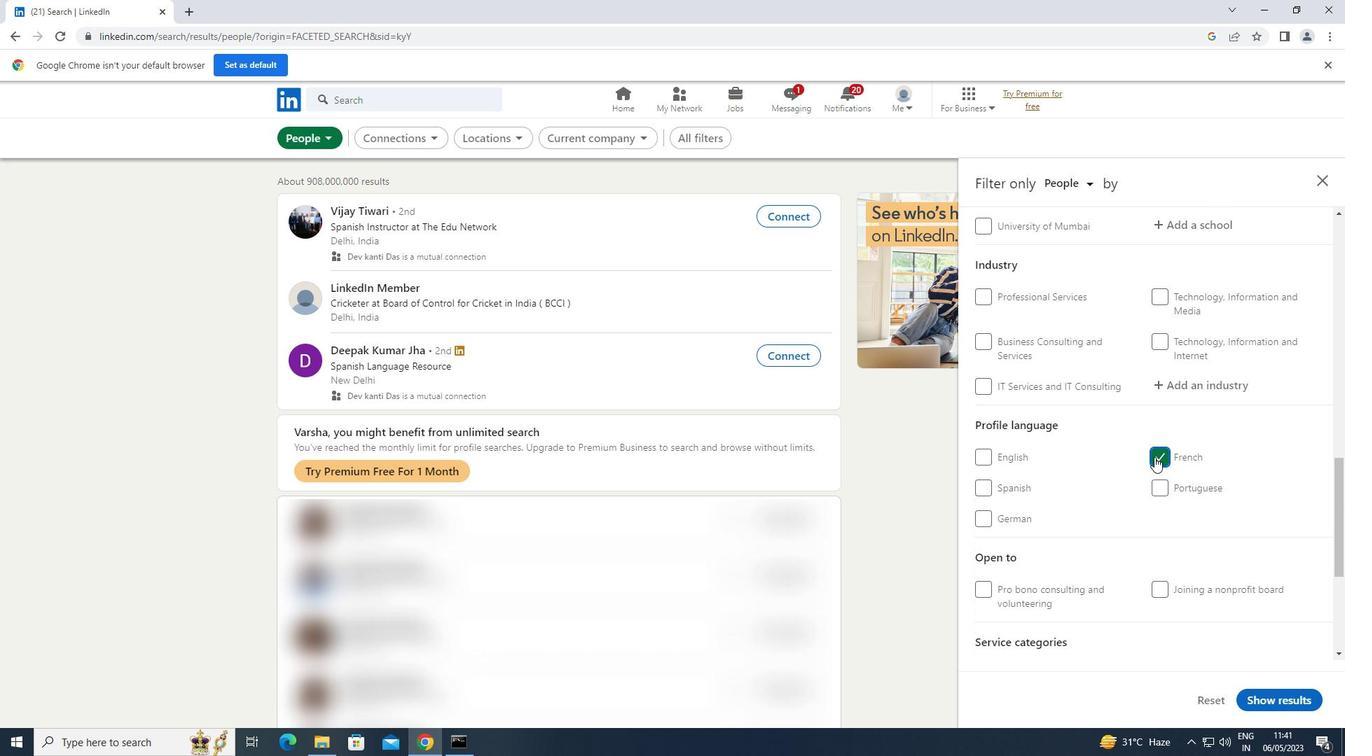 
Action: Mouse scrolled (1154, 458) with delta (0, 0)
Screenshot: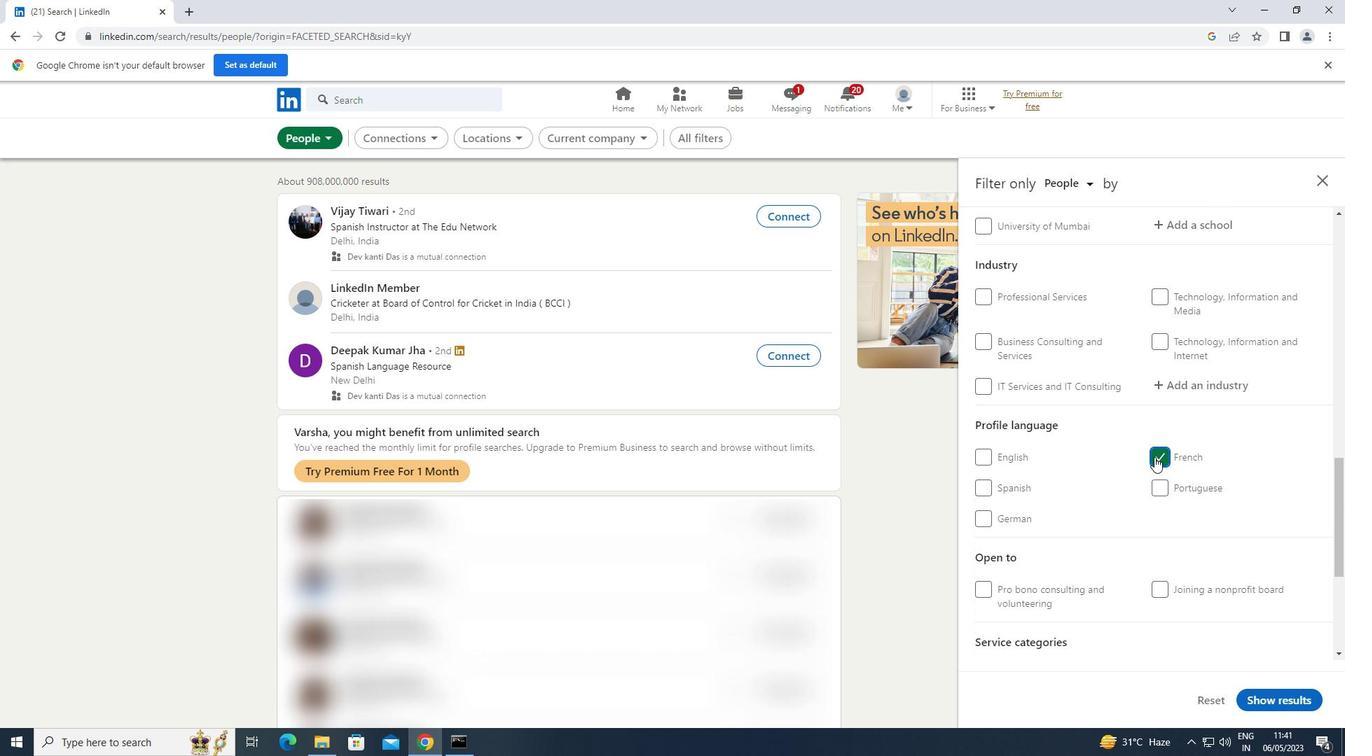 
Action: Mouse scrolled (1154, 458) with delta (0, 0)
Screenshot: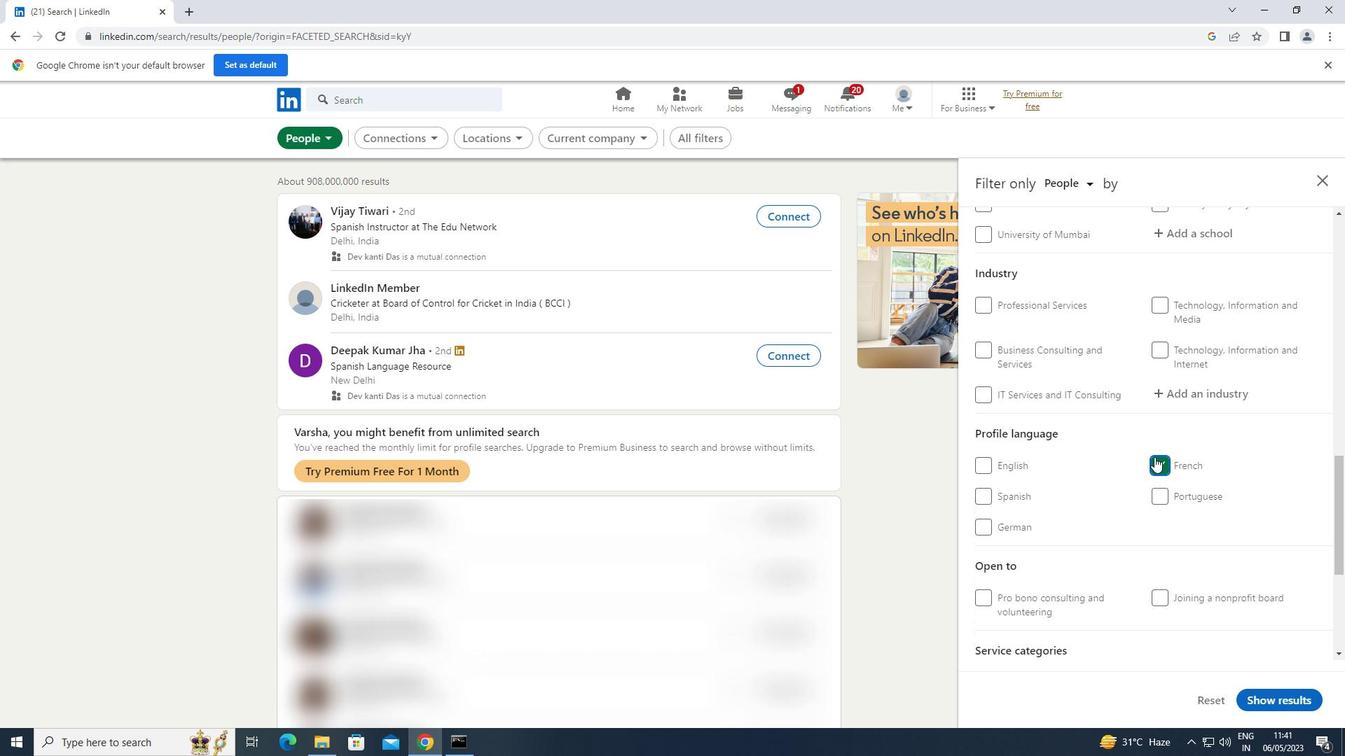 
Action: Mouse scrolled (1154, 458) with delta (0, 0)
Screenshot: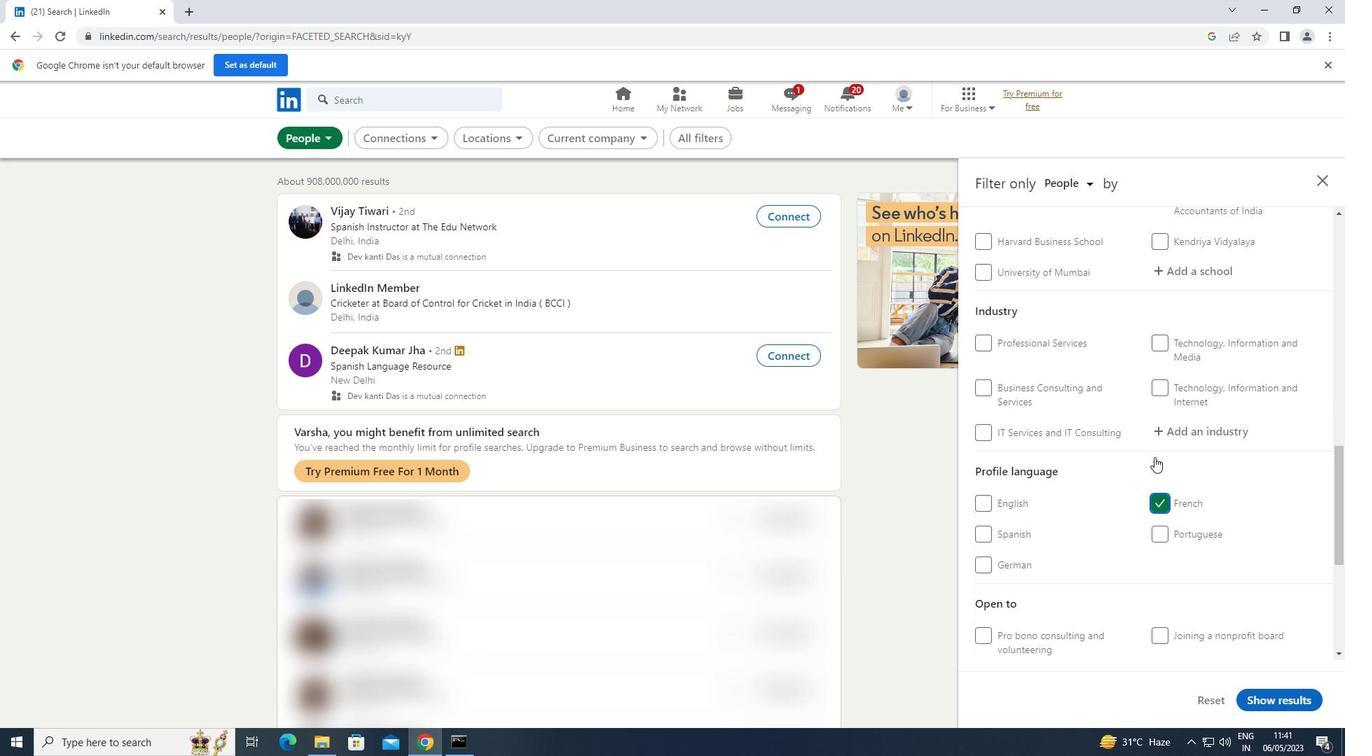 
Action: Mouse moved to (1159, 454)
Screenshot: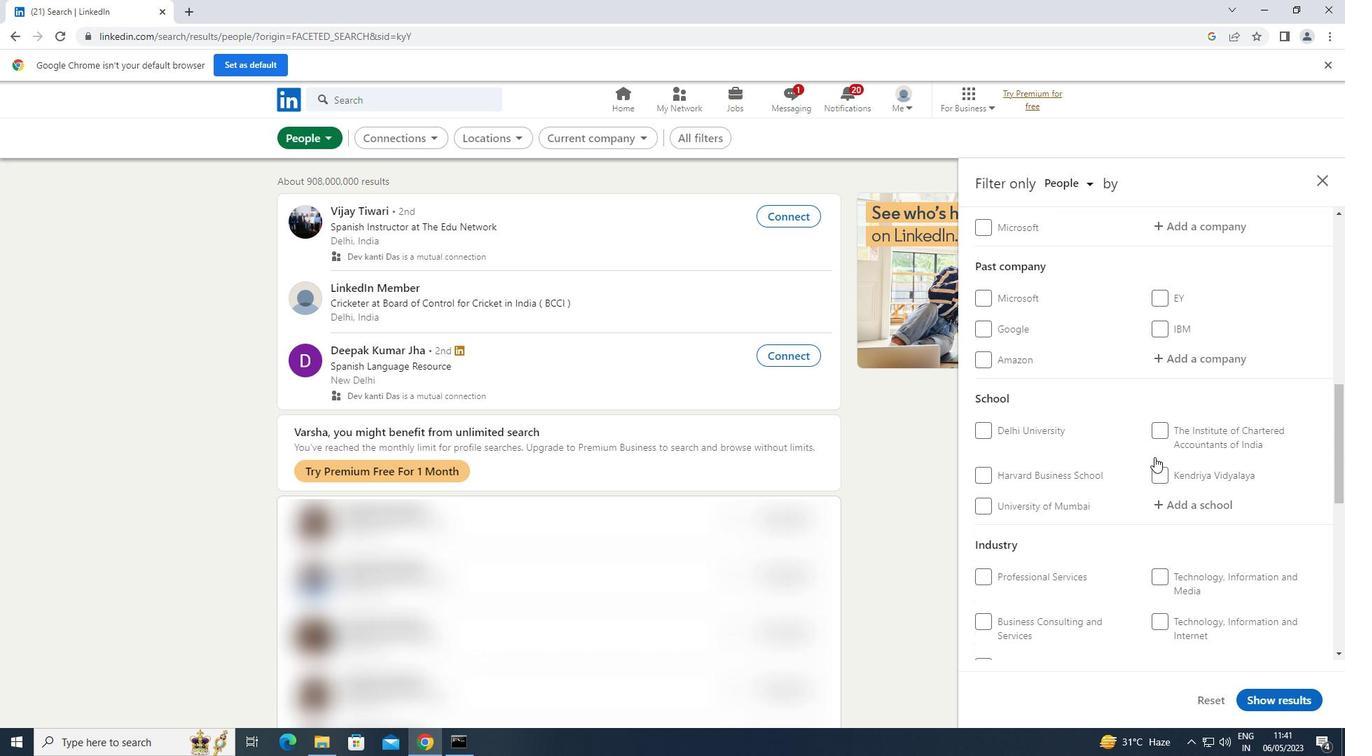 
Action: Mouse scrolled (1159, 454) with delta (0, 0)
Screenshot: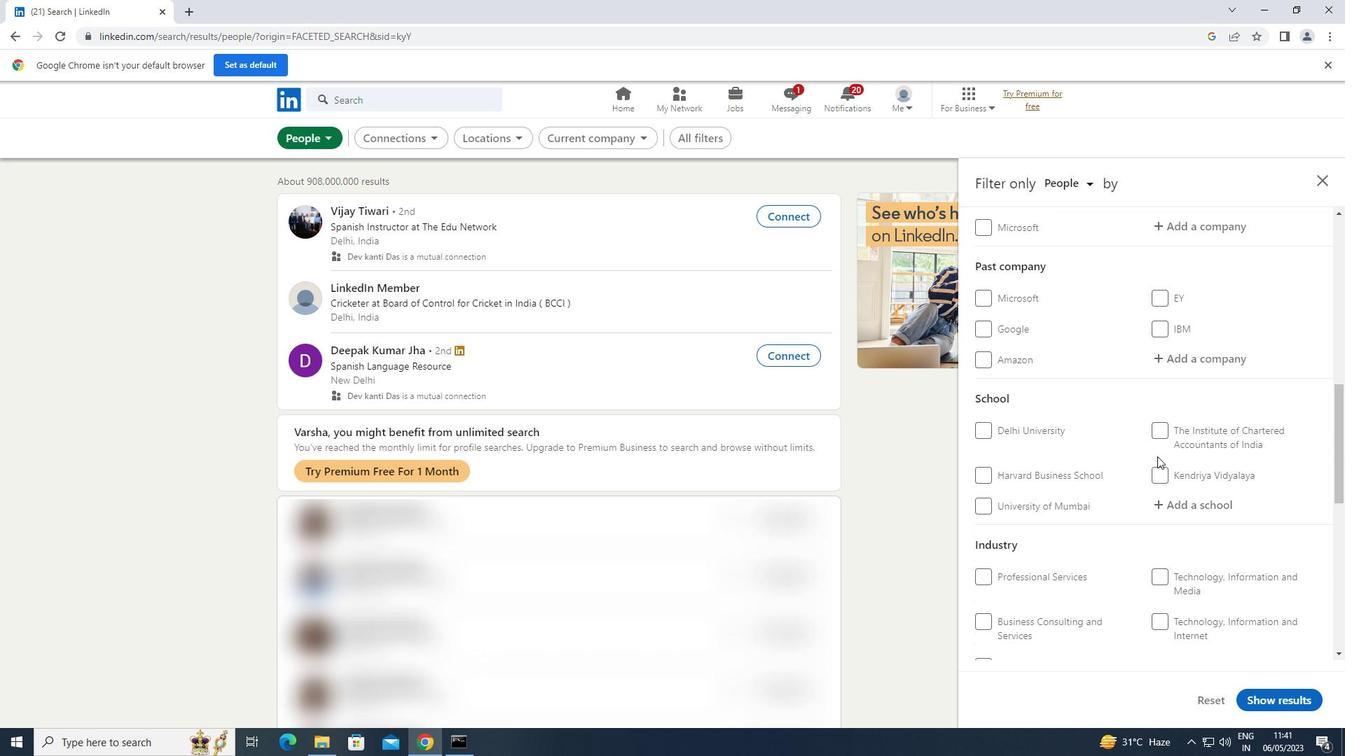 
Action: Mouse scrolled (1159, 454) with delta (0, 0)
Screenshot: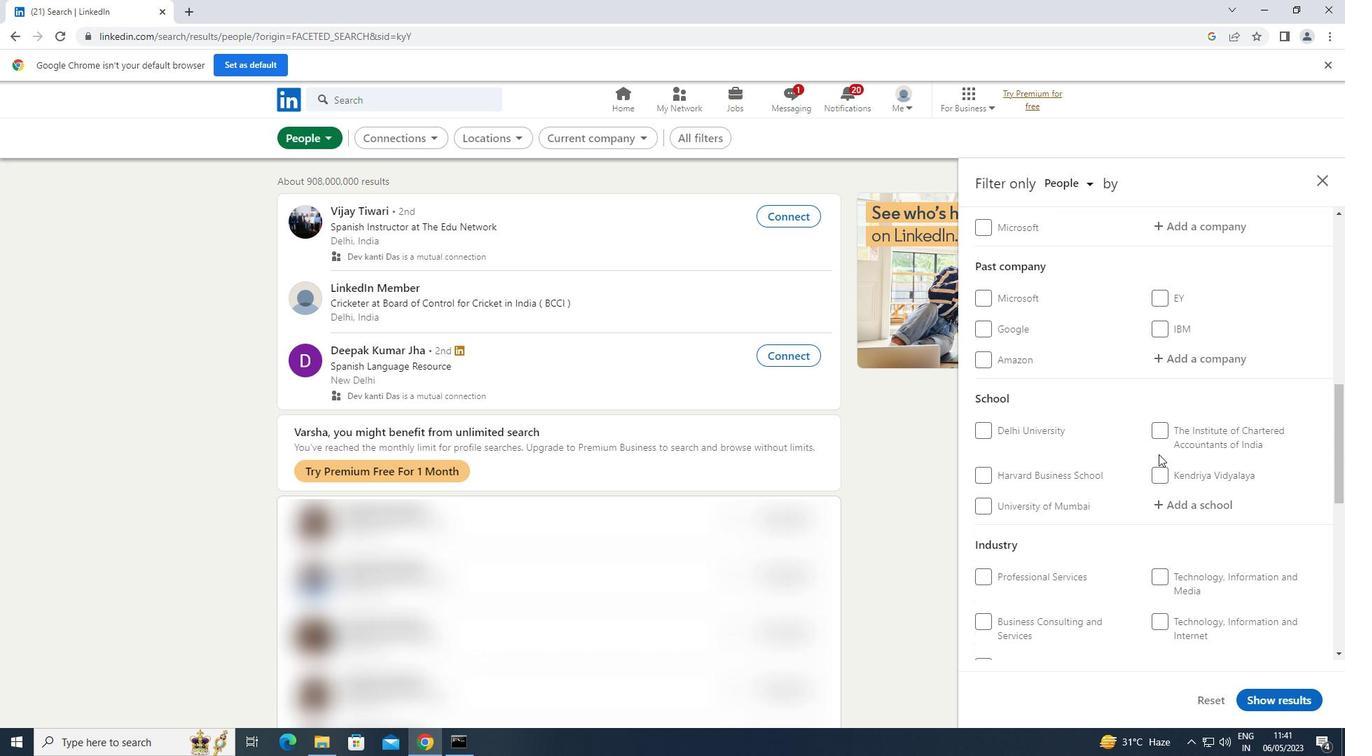 
Action: Mouse moved to (1159, 449)
Screenshot: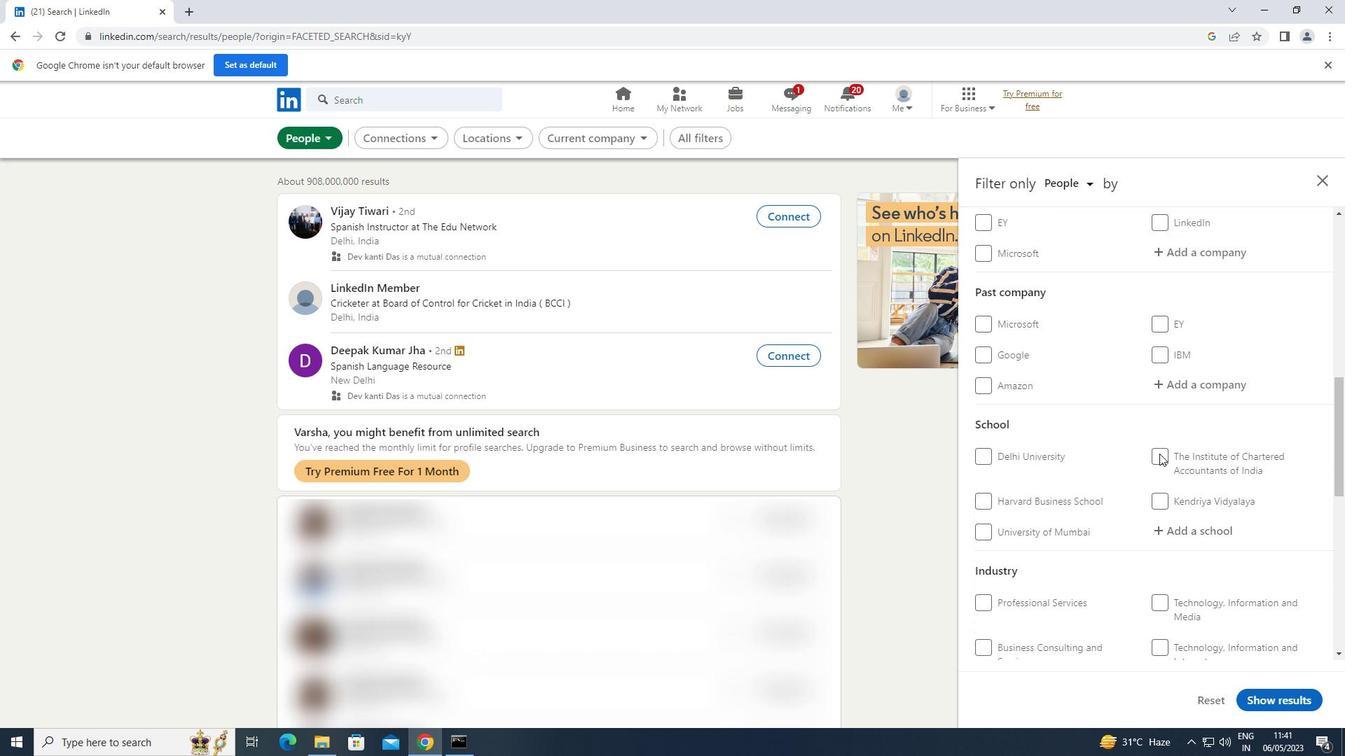 
Action: Mouse scrolled (1159, 450) with delta (0, 0)
Screenshot: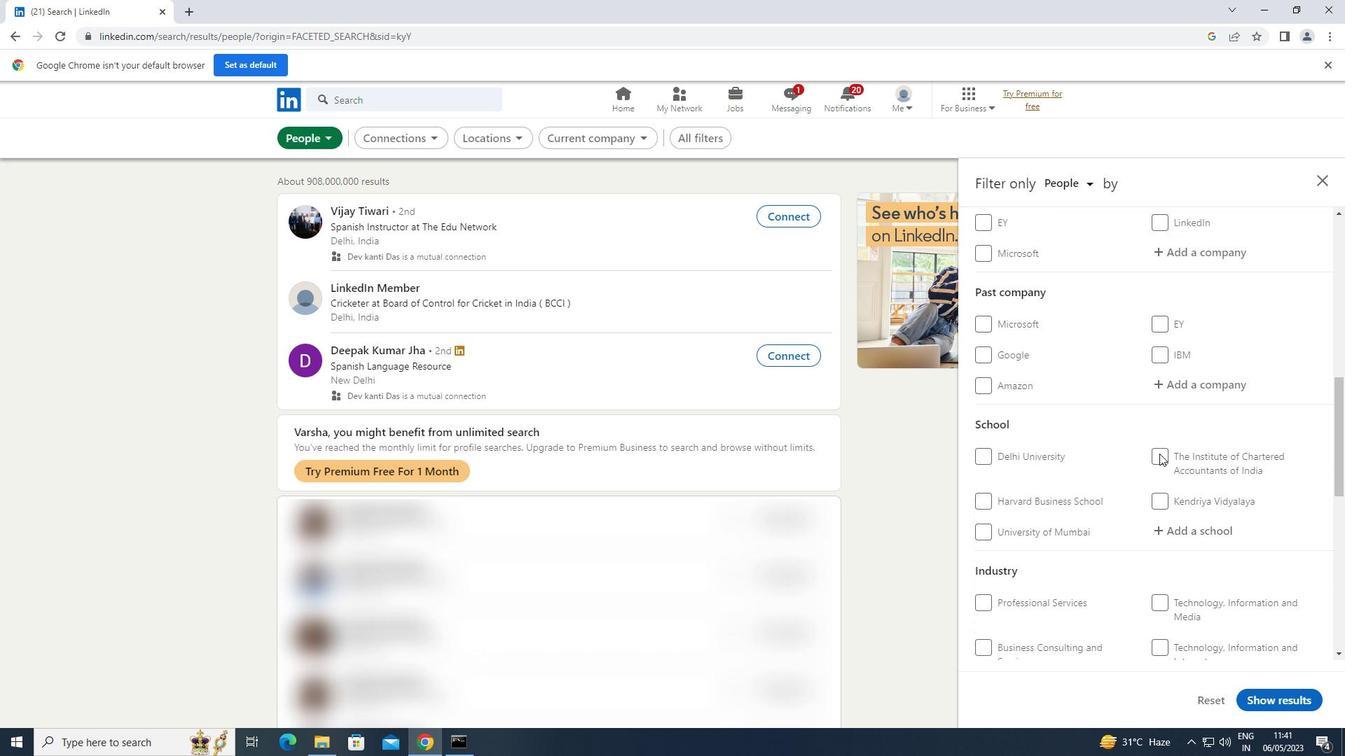 
Action: Mouse moved to (1181, 437)
Screenshot: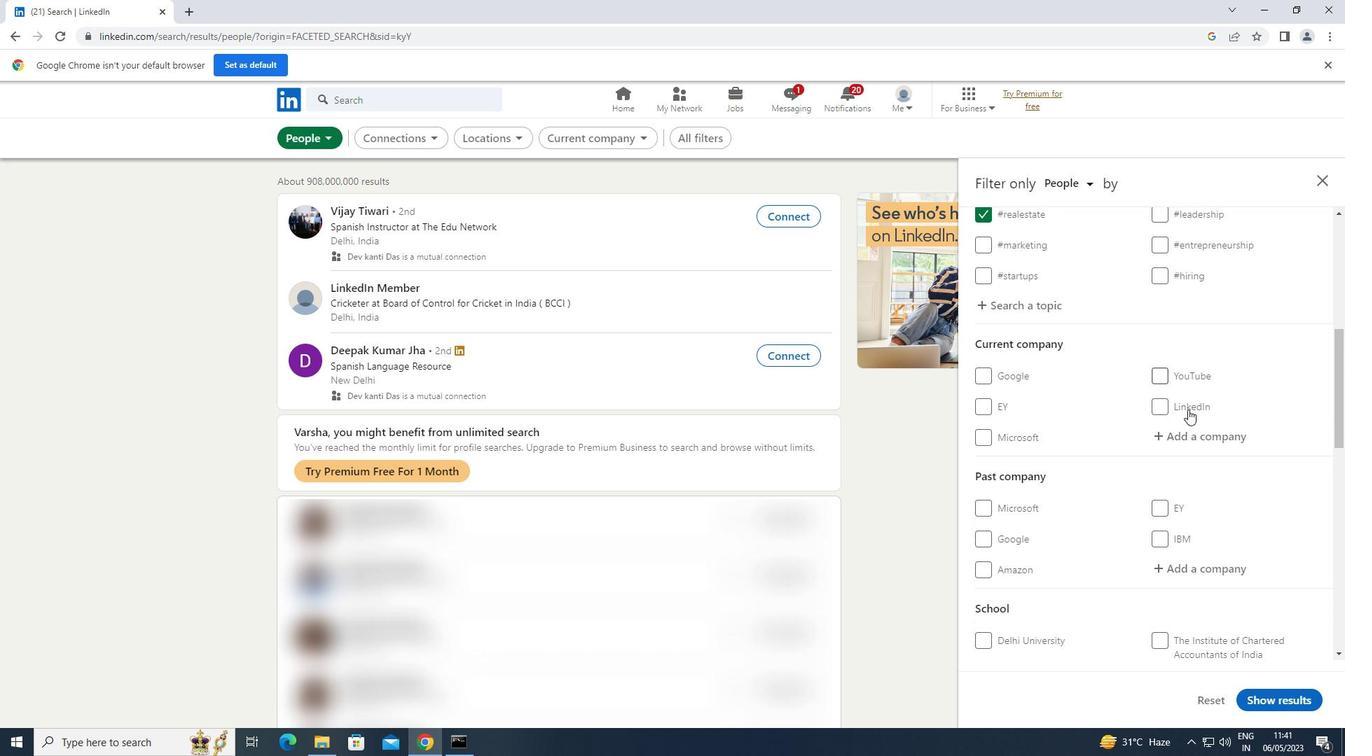 
Action: Mouse pressed left at (1181, 437)
Screenshot: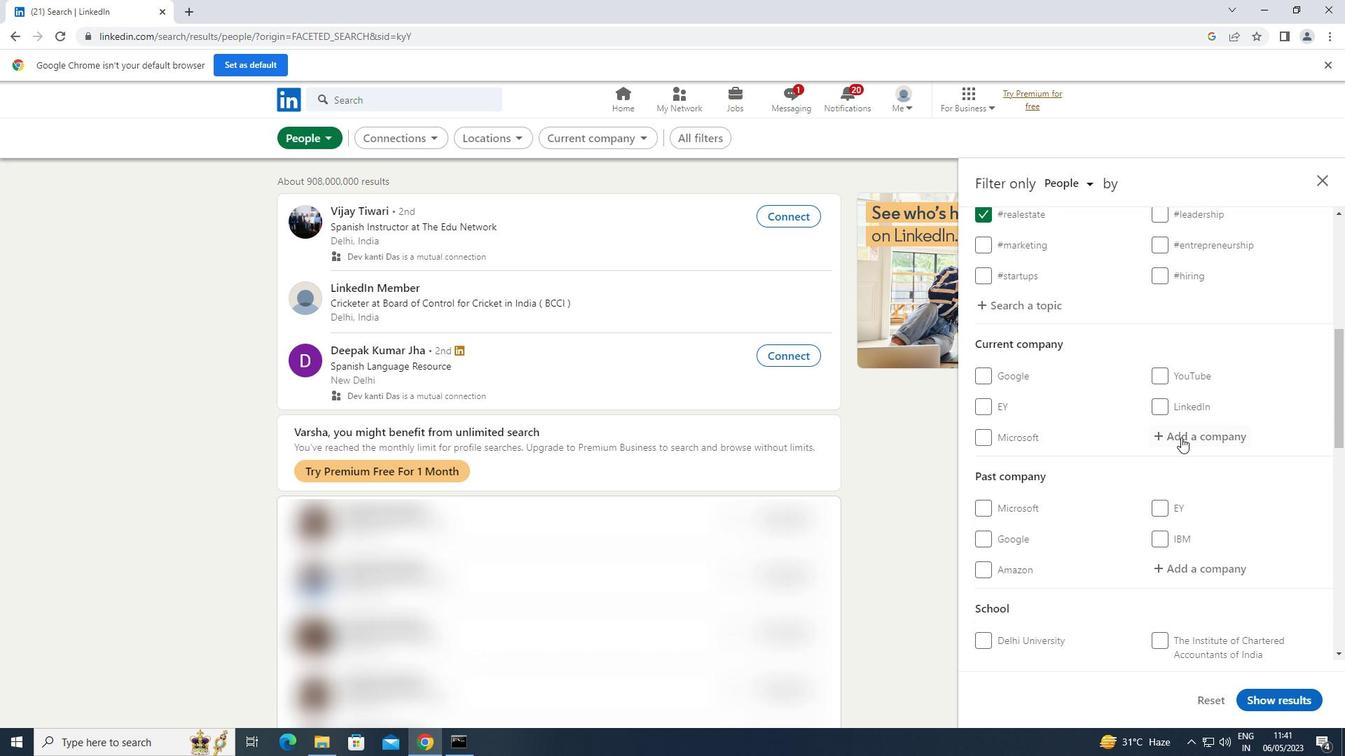 
Action: Mouse moved to (1181, 438)
Screenshot: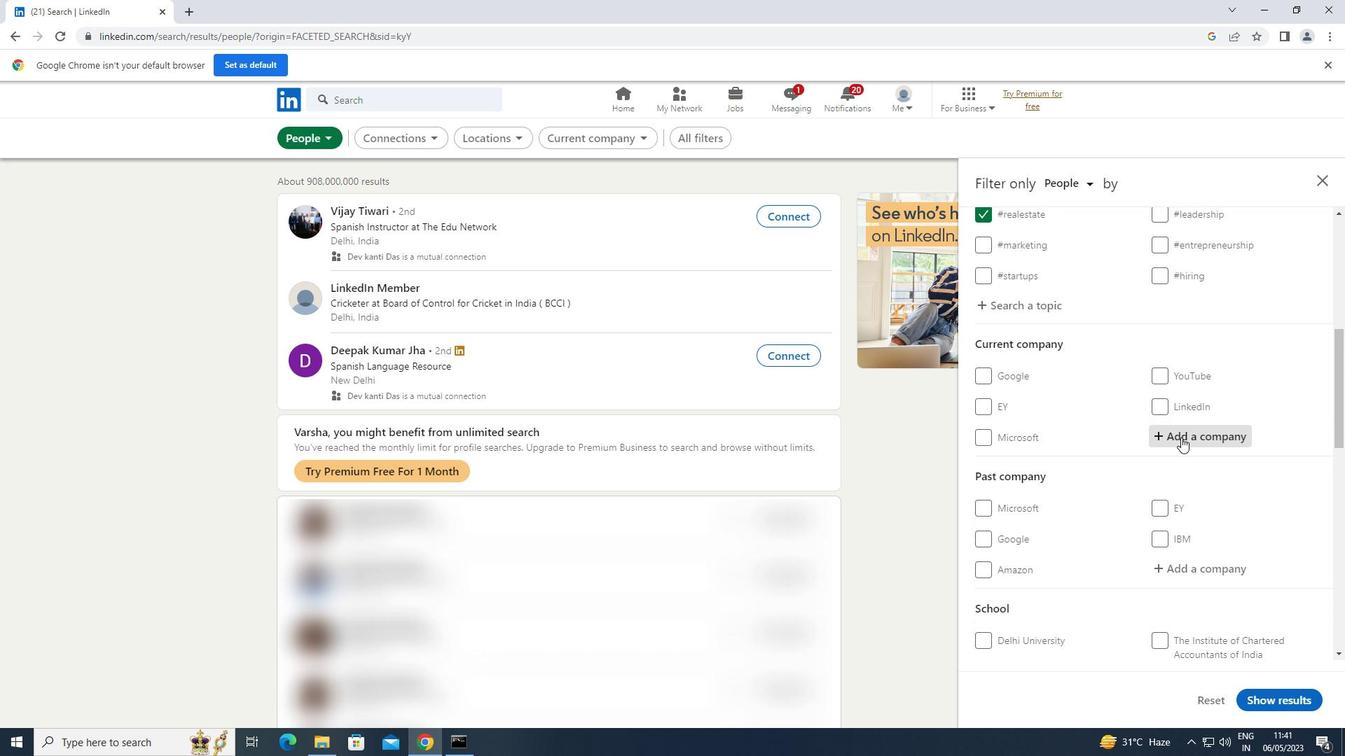 
Action: Key pressed <Key.shift>AFCON
Screenshot: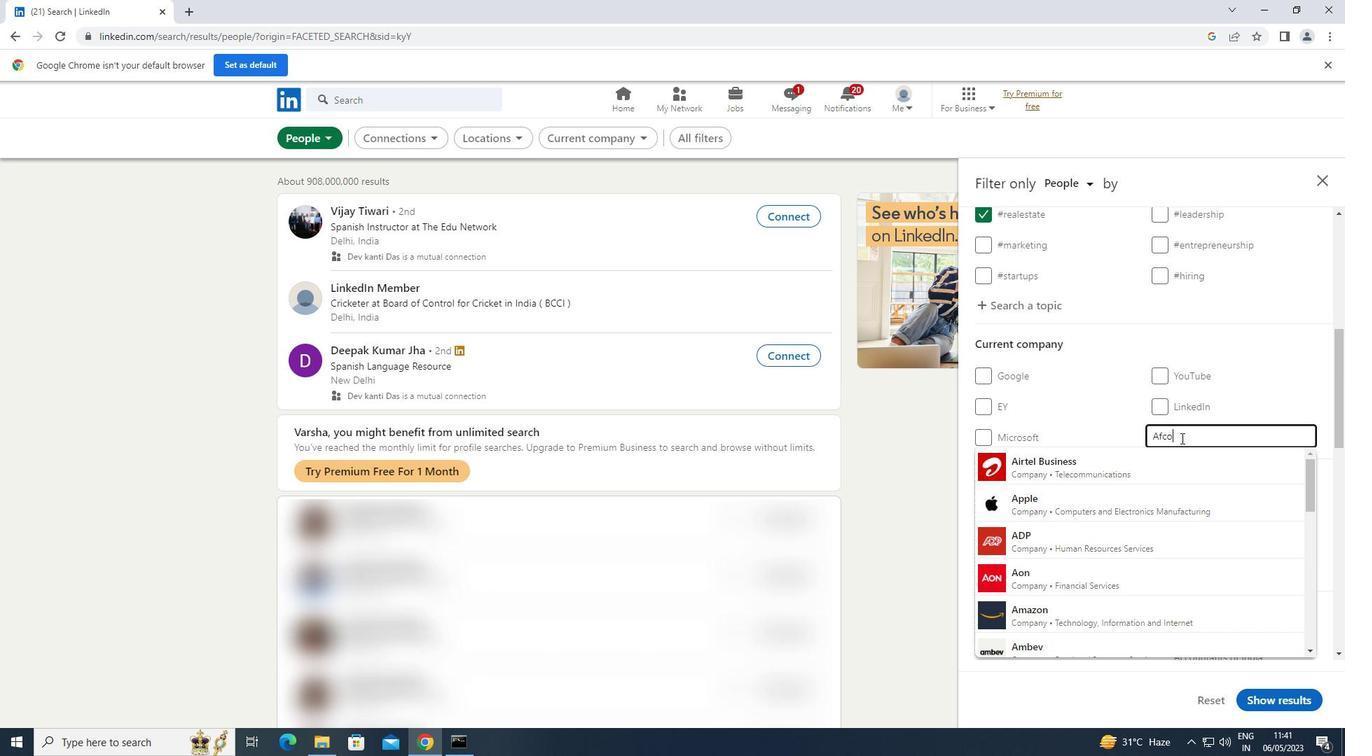 
Action: Mouse moved to (1126, 460)
Screenshot: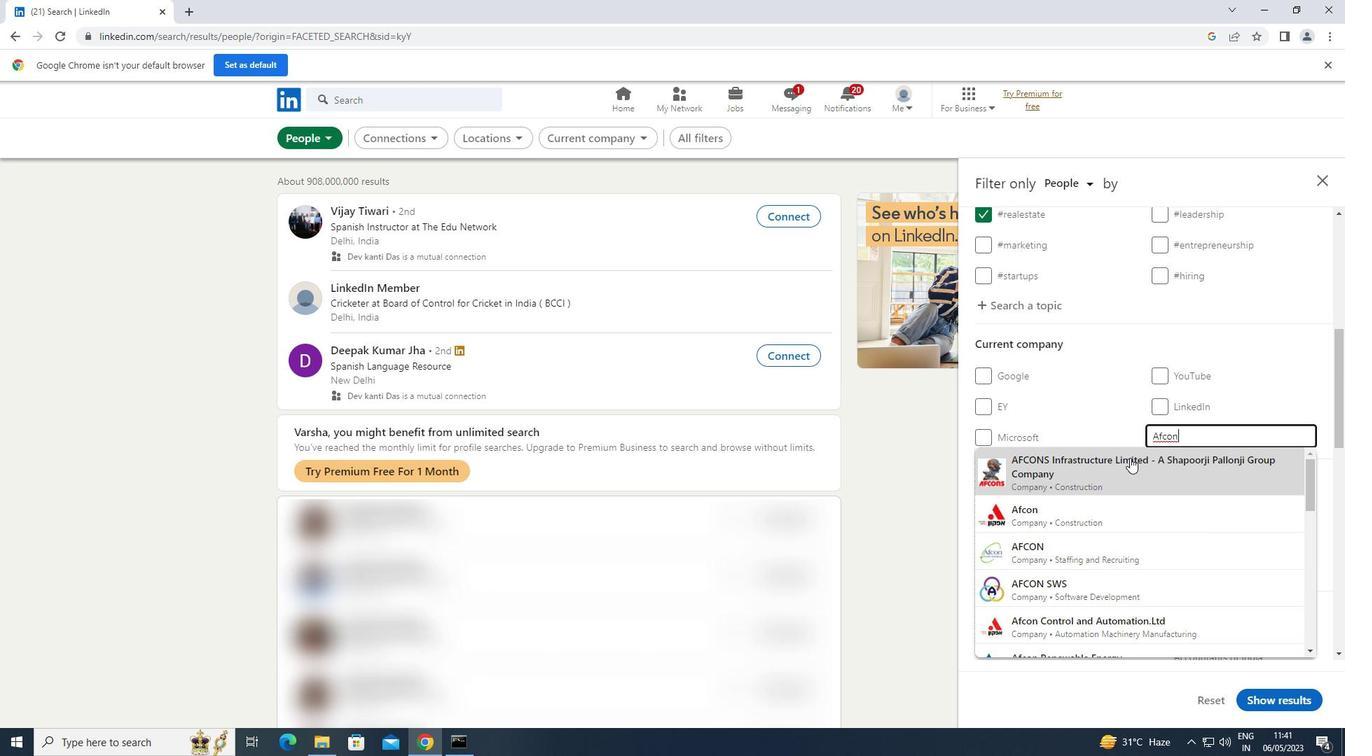 
Action: Mouse pressed left at (1126, 460)
Screenshot: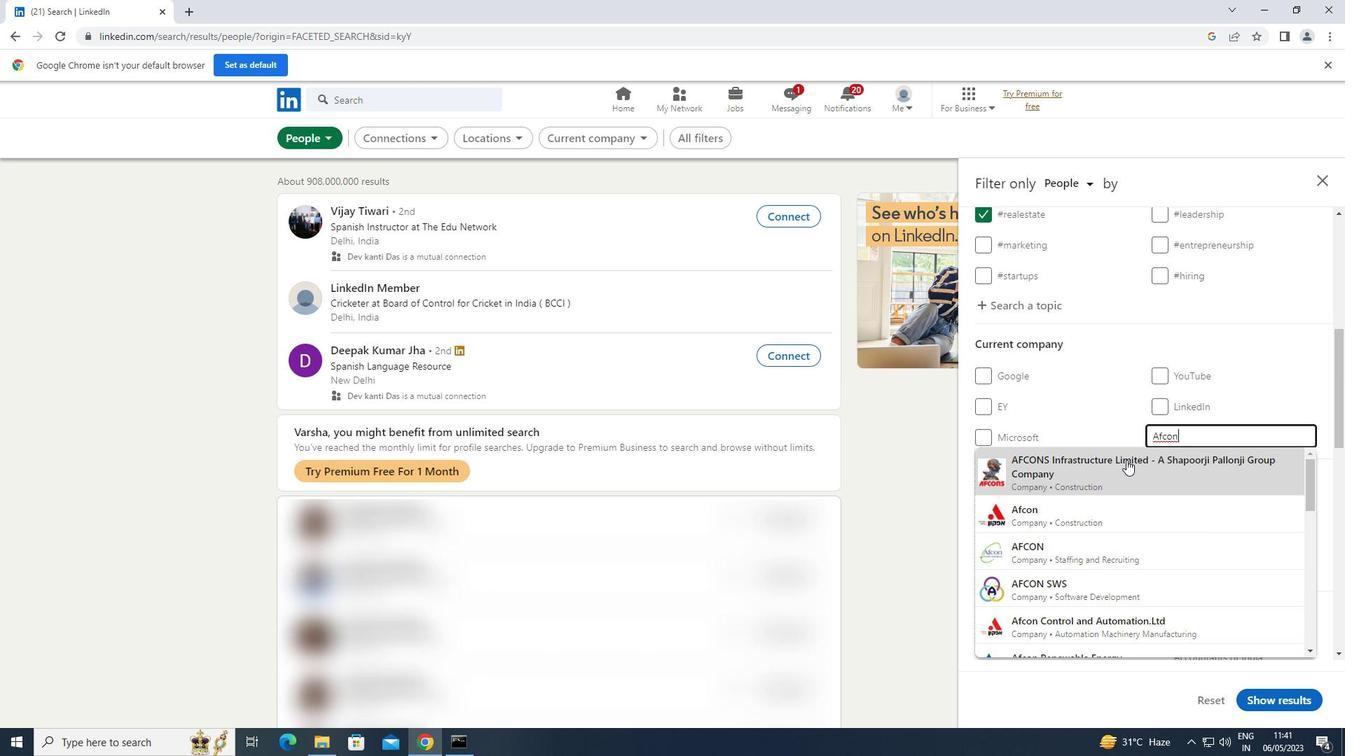 
Action: Mouse scrolled (1126, 459) with delta (0, 0)
Screenshot: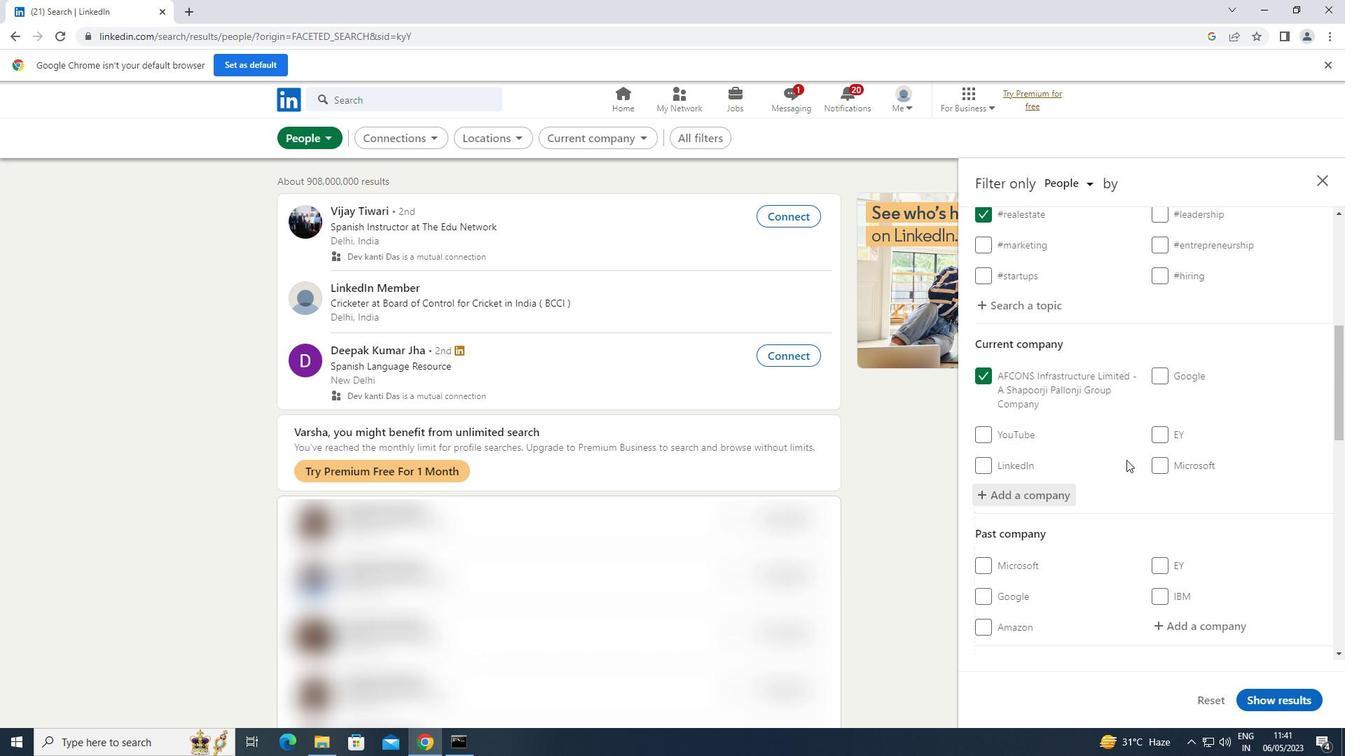 
Action: Mouse scrolled (1126, 459) with delta (0, 0)
Screenshot: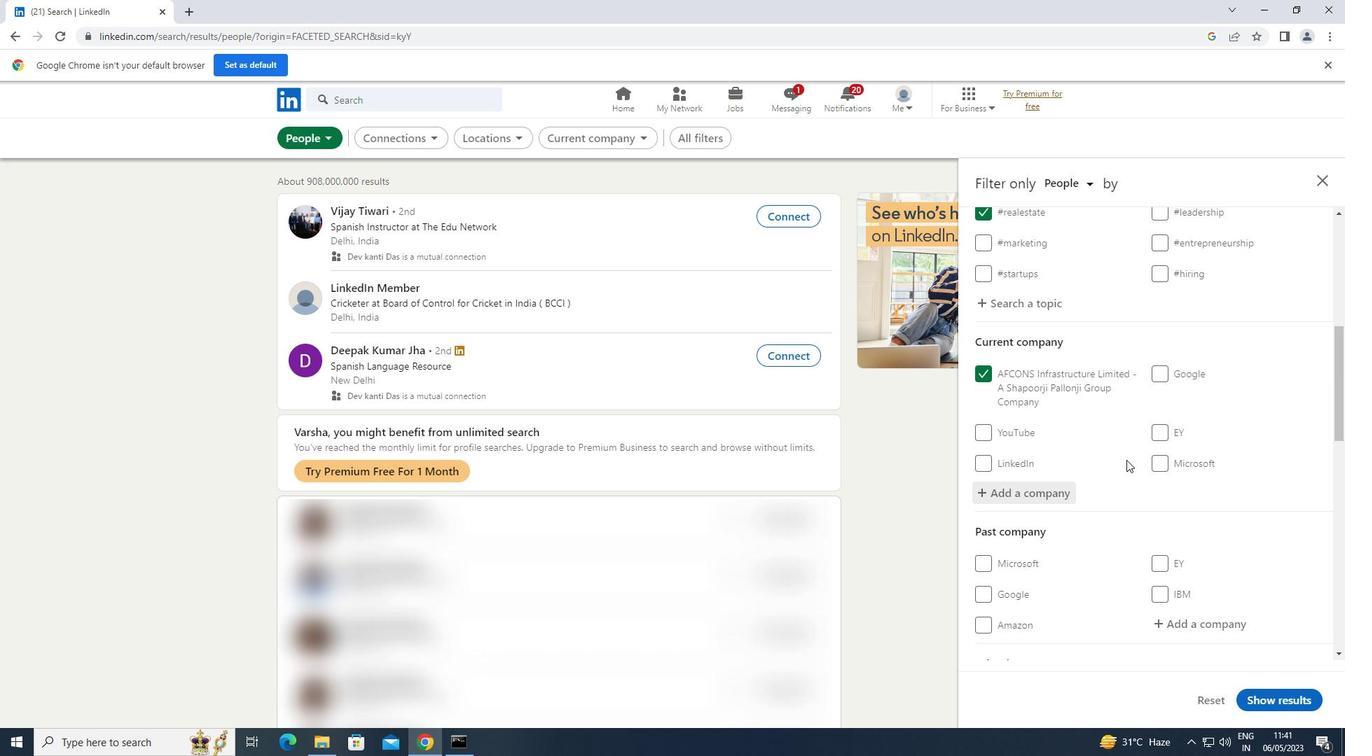 
Action: Mouse scrolled (1126, 459) with delta (0, 0)
Screenshot: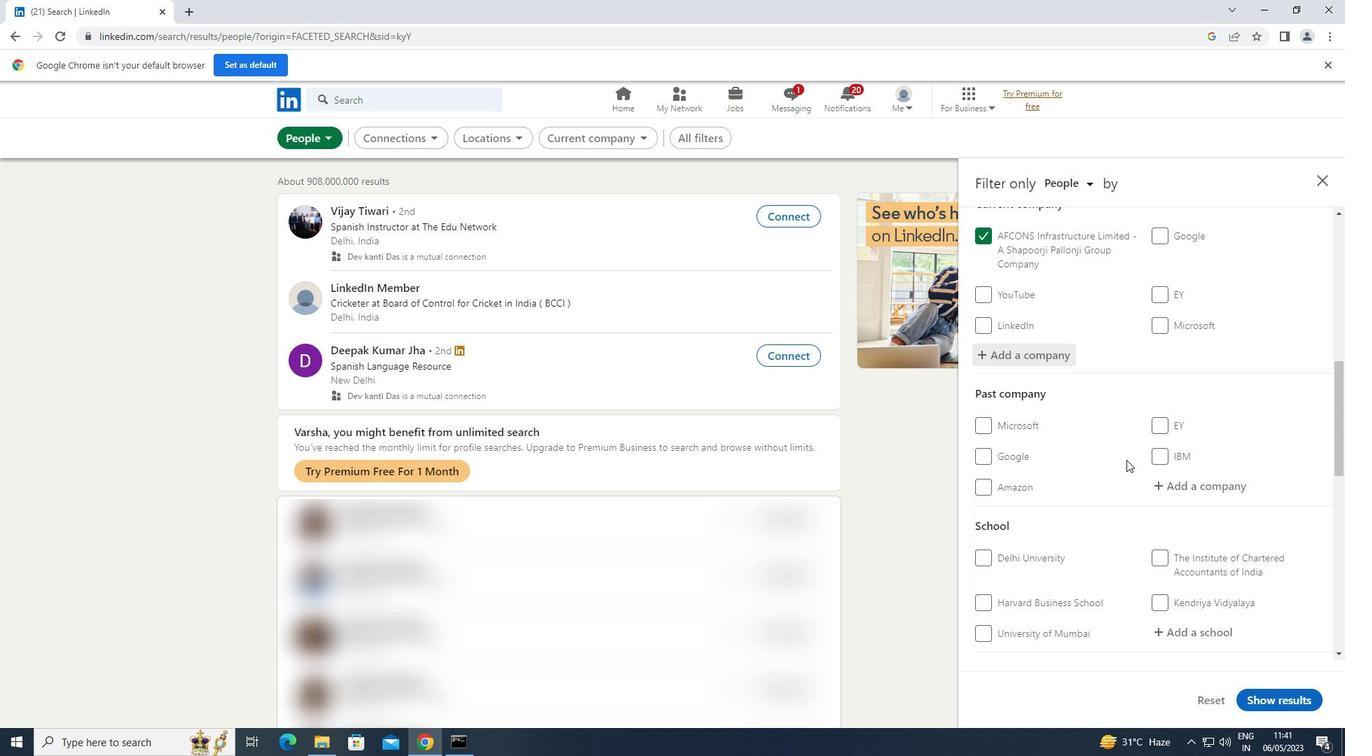 
Action: Mouse scrolled (1126, 459) with delta (0, 0)
Screenshot: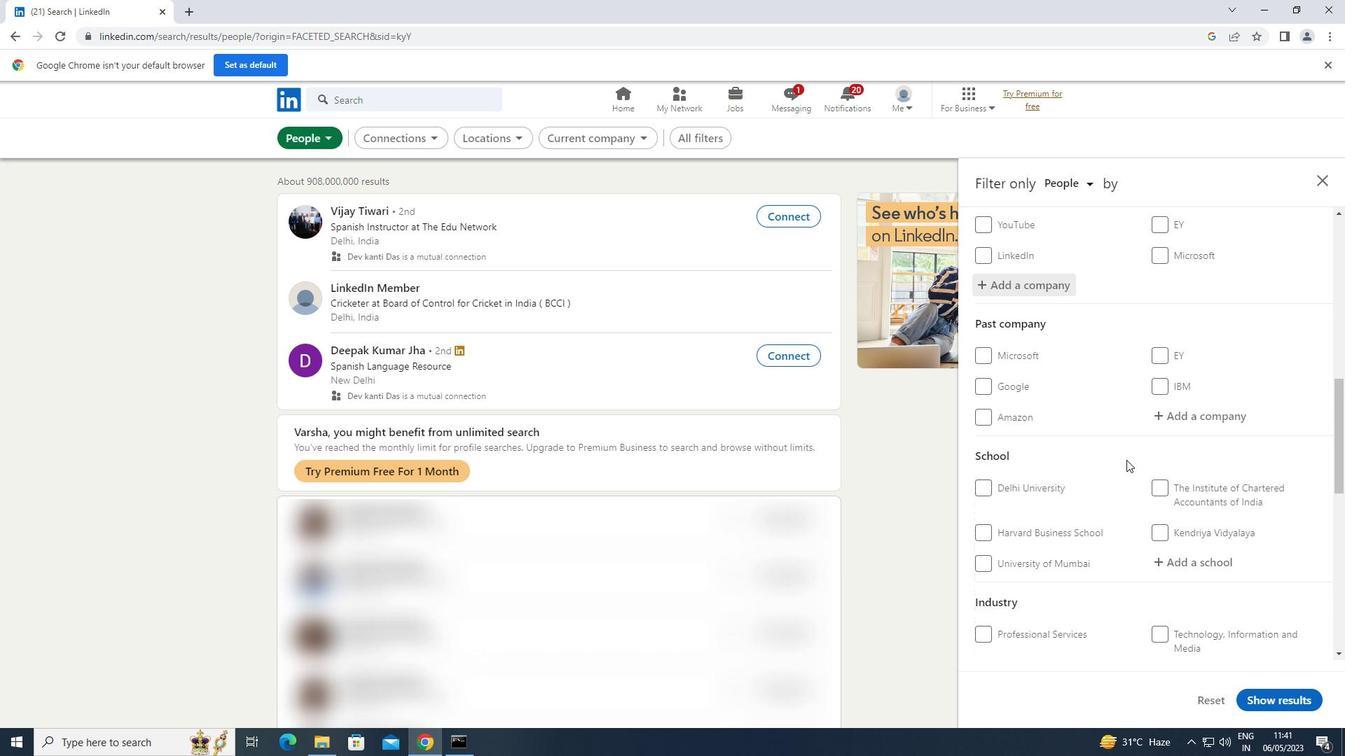 
Action: Mouse scrolled (1126, 459) with delta (0, 0)
Screenshot: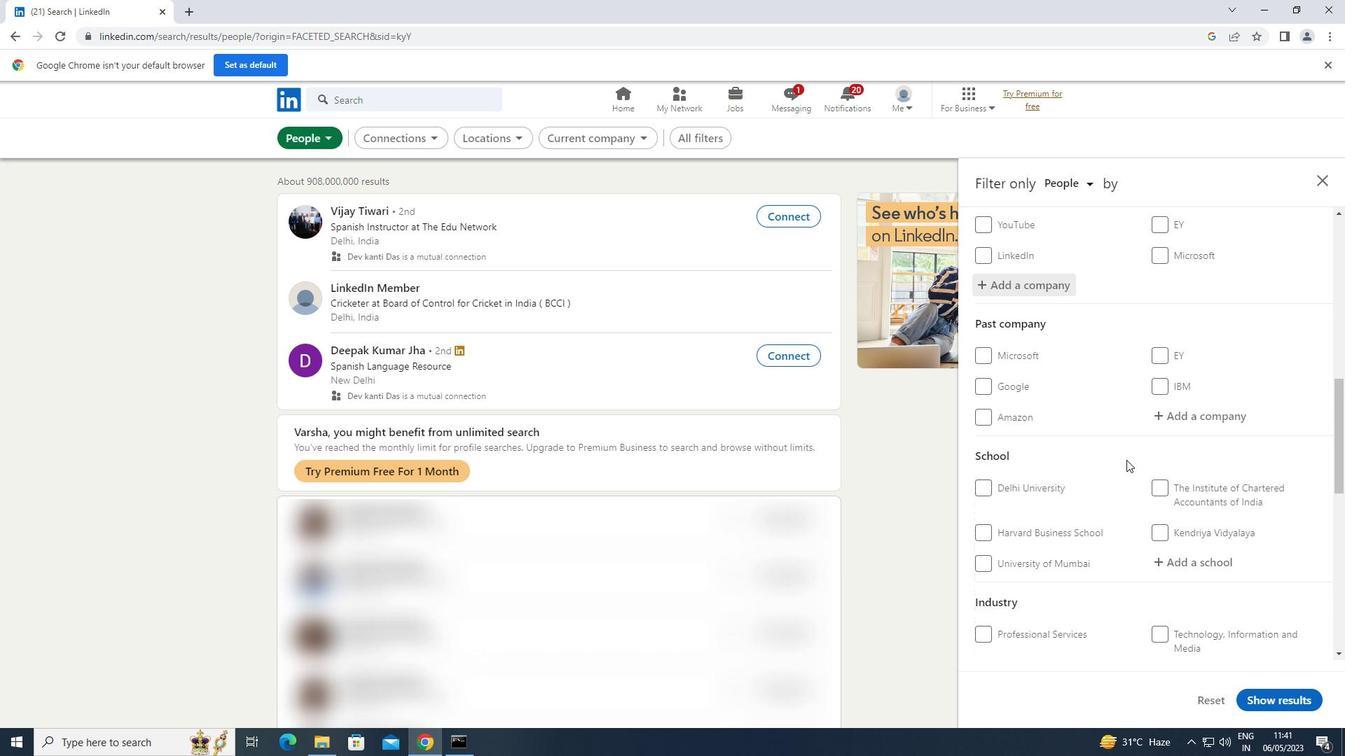 
Action: Mouse moved to (1210, 419)
Screenshot: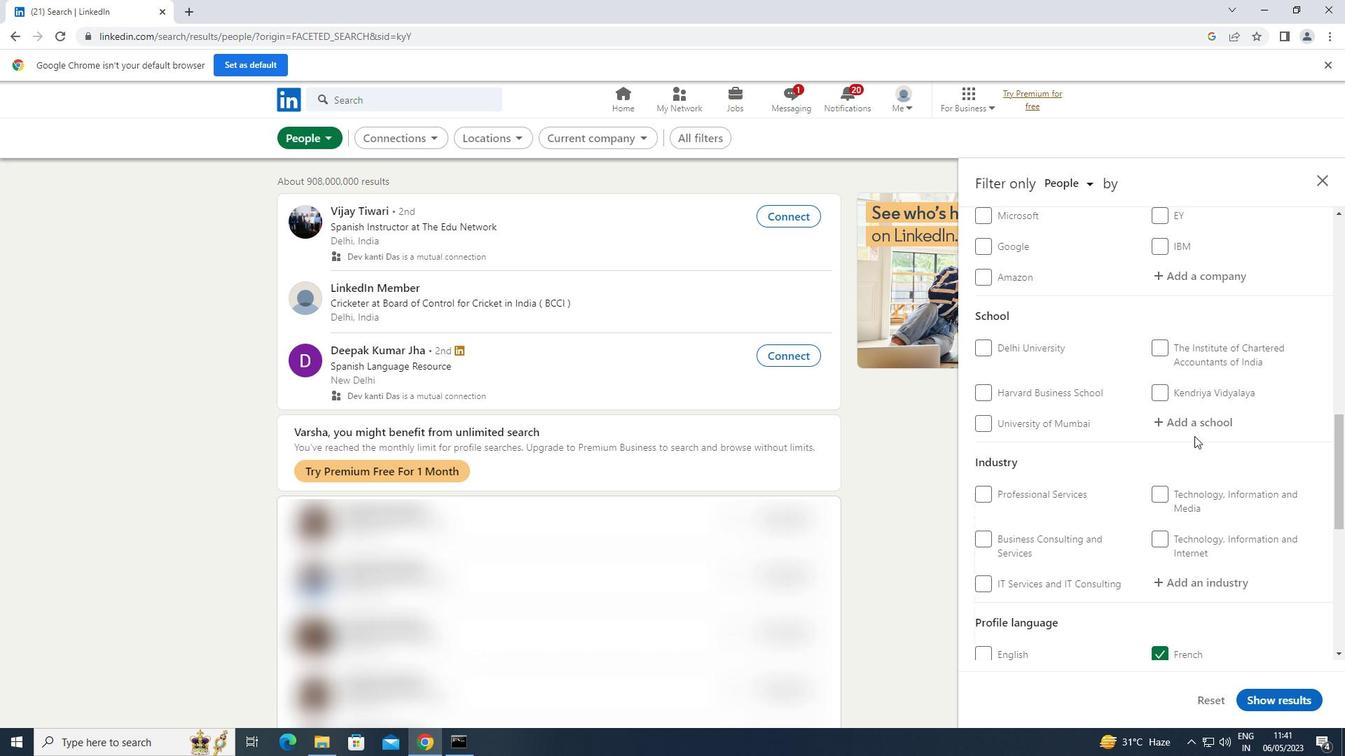 
Action: Mouse pressed left at (1210, 419)
Screenshot: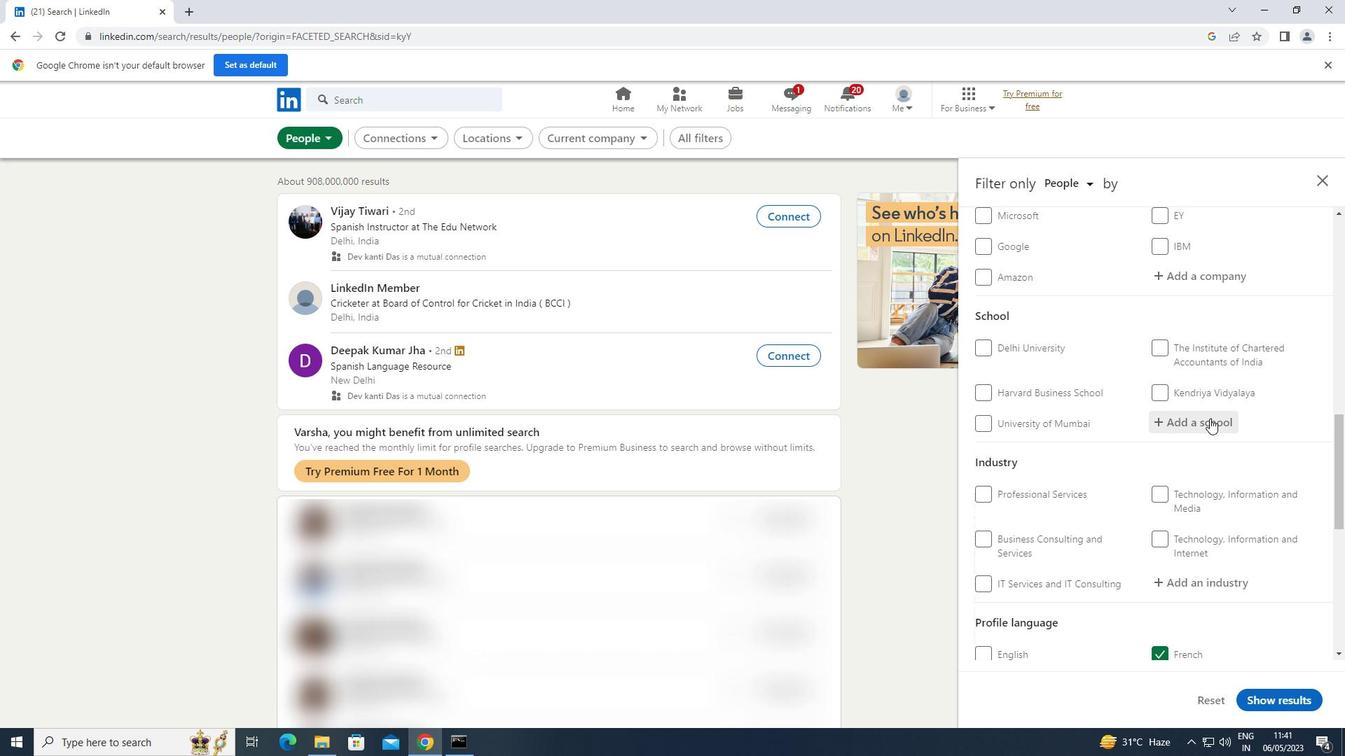 
Action: Mouse moved to (1210, 419)
Screenshot: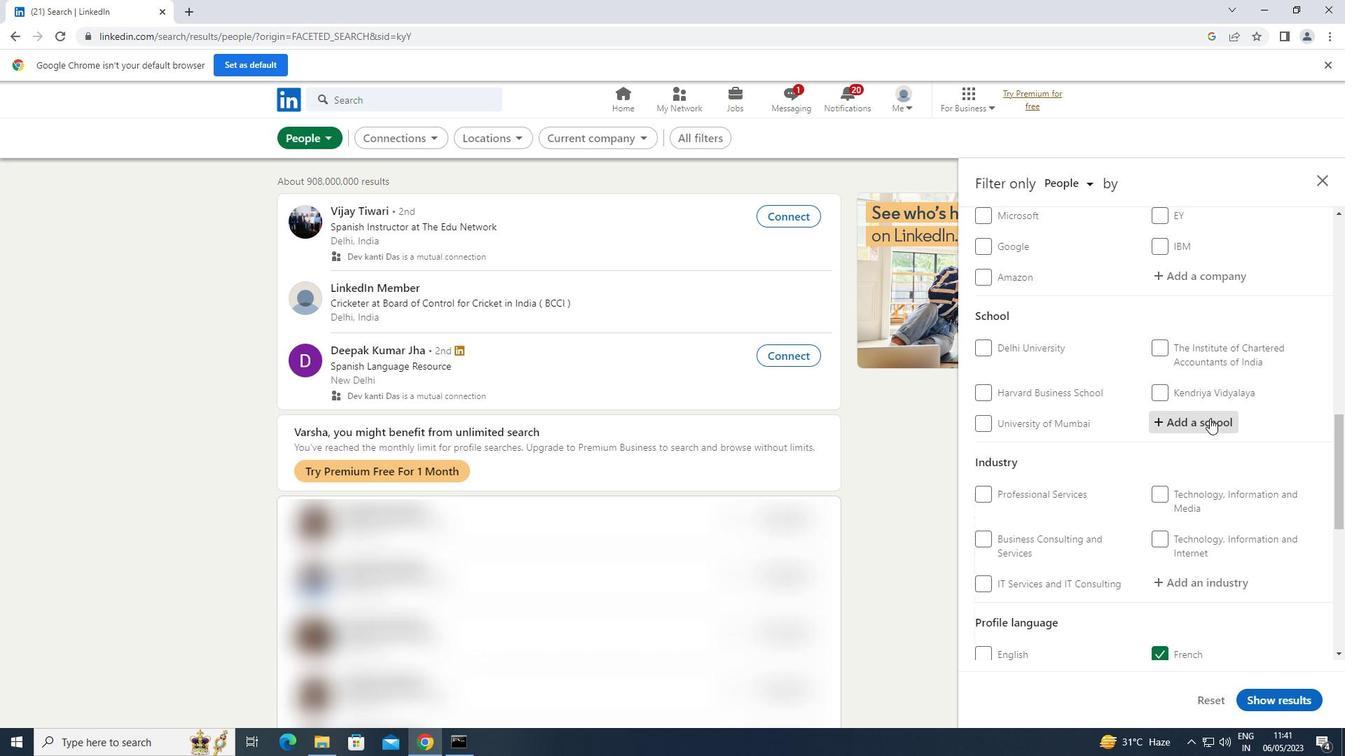 
Action: Key pressed <Key.caps_lock>ASSAM<Key.space>DOWN<Key.space>TOWN<Key.space>UNIVER
Screenshot: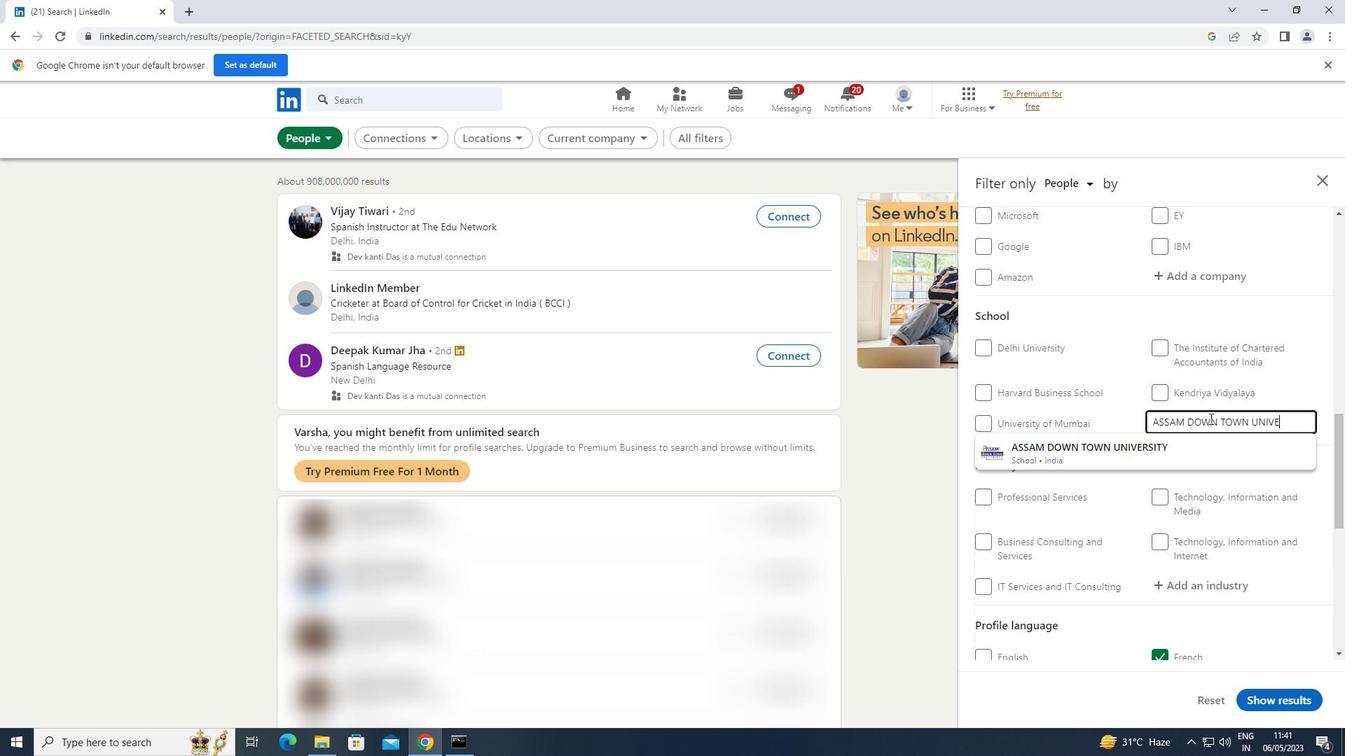
Action: Mouse moved to (1095, 447)
Screenshot: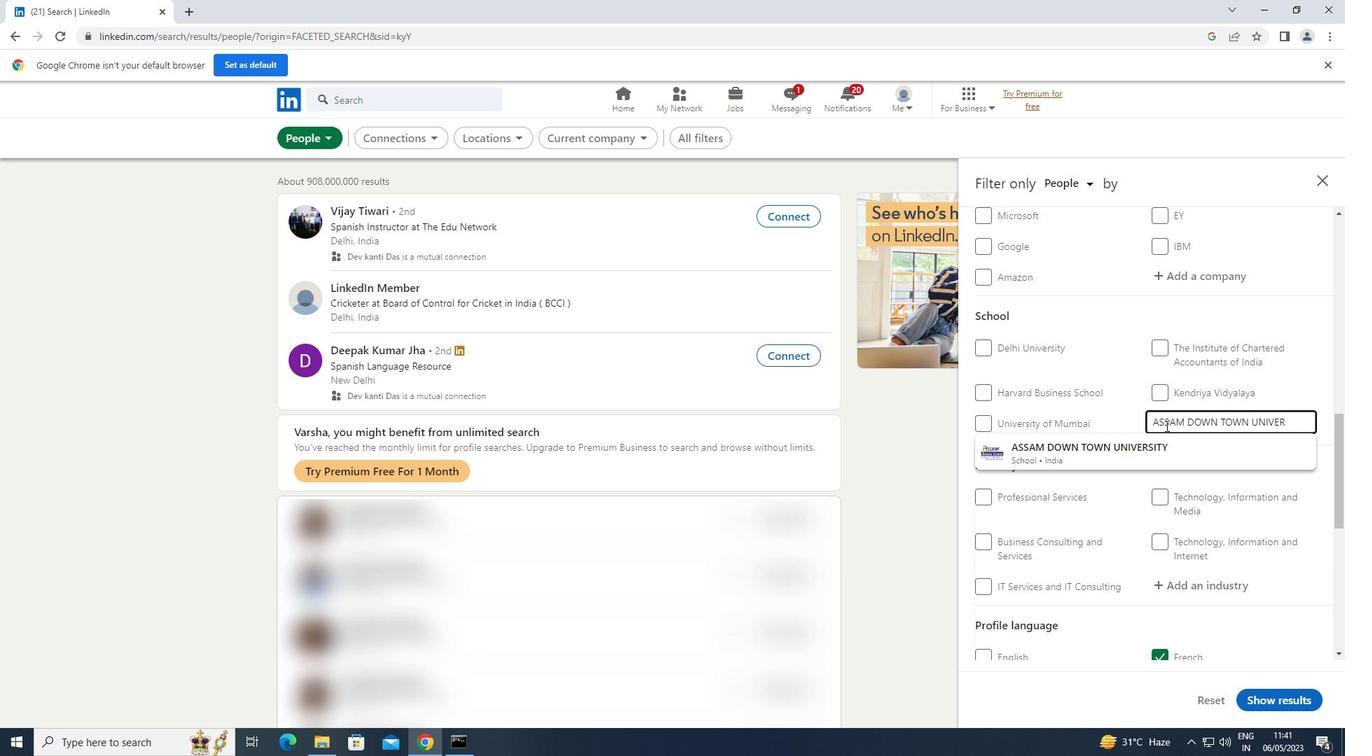 
Action: Mouse pressed left at (1095, 447)
Screenshot: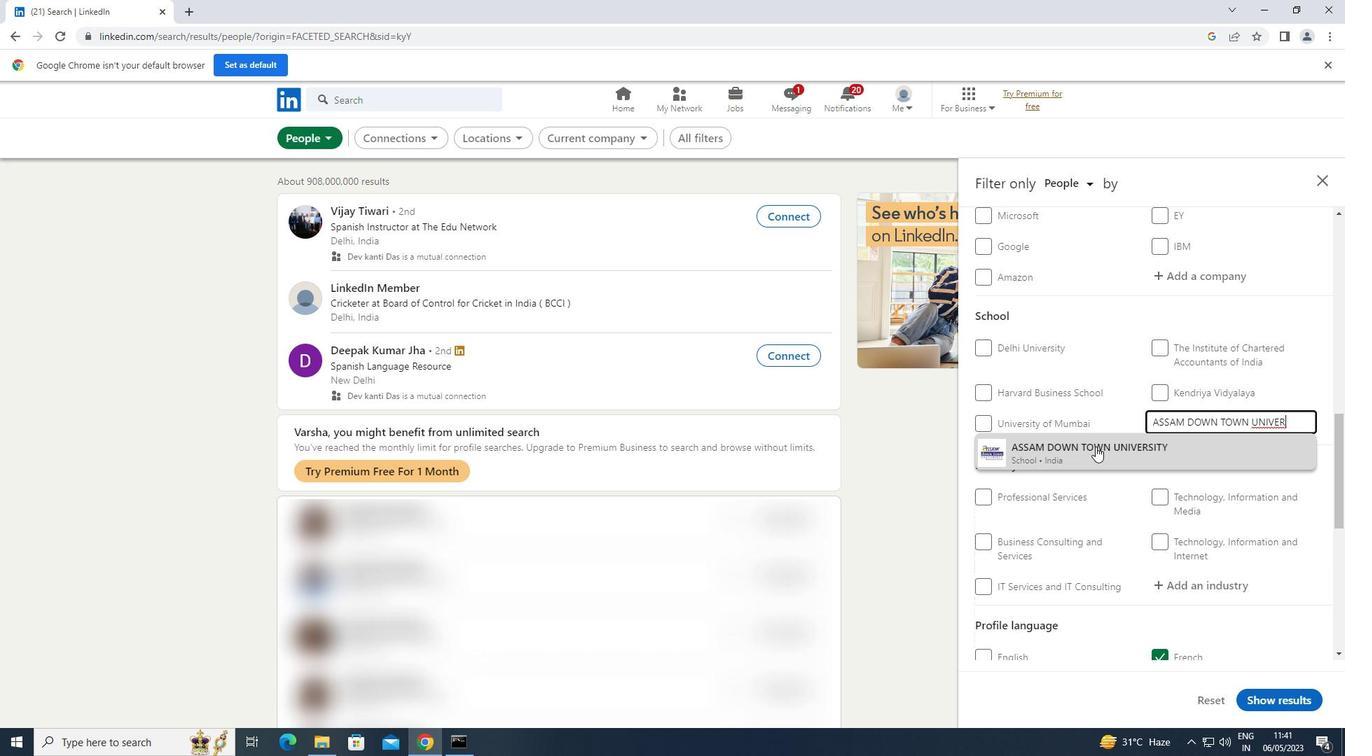 
Action: Key pressed <Key.caps_lock>
Screenshot: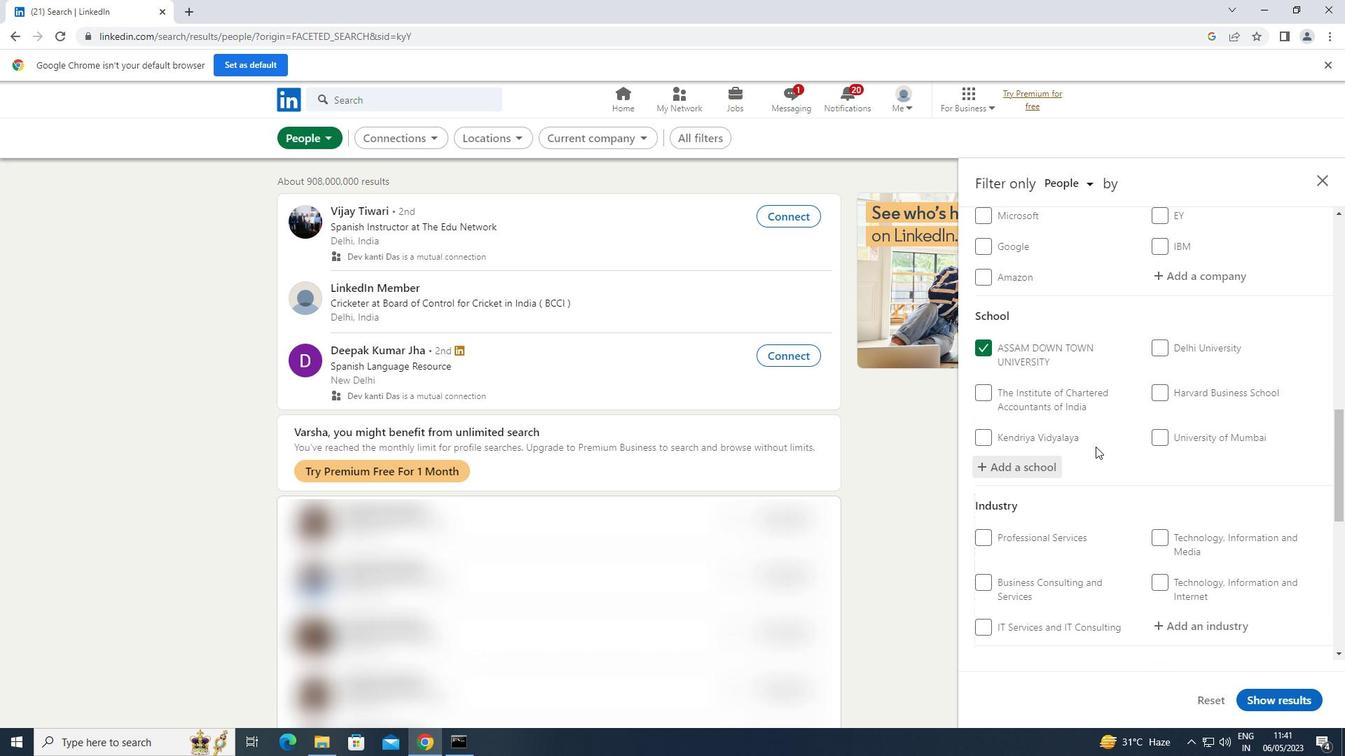 
Action: Mouse moved to (1112, 433)
Screenshot: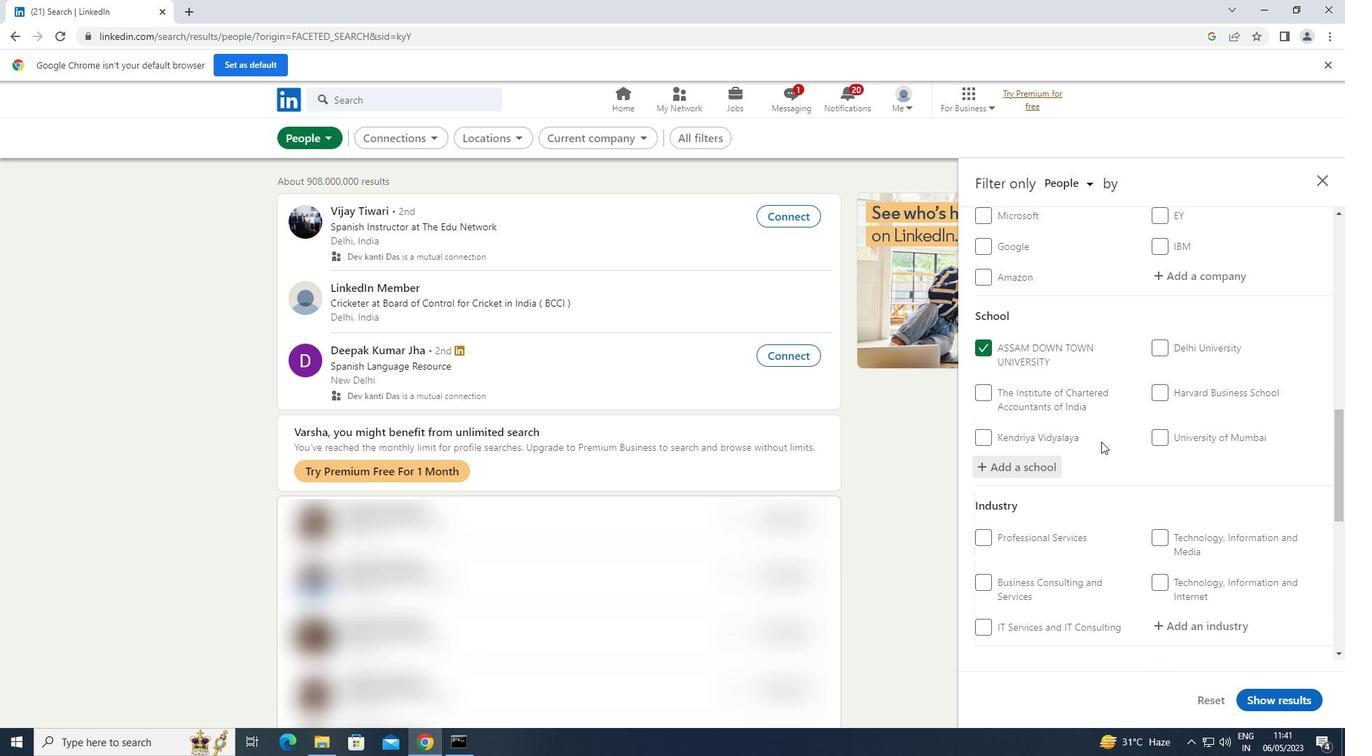 
Action: Mouse scrolled (1112, 432) with delta (0, 0)
Screenshot: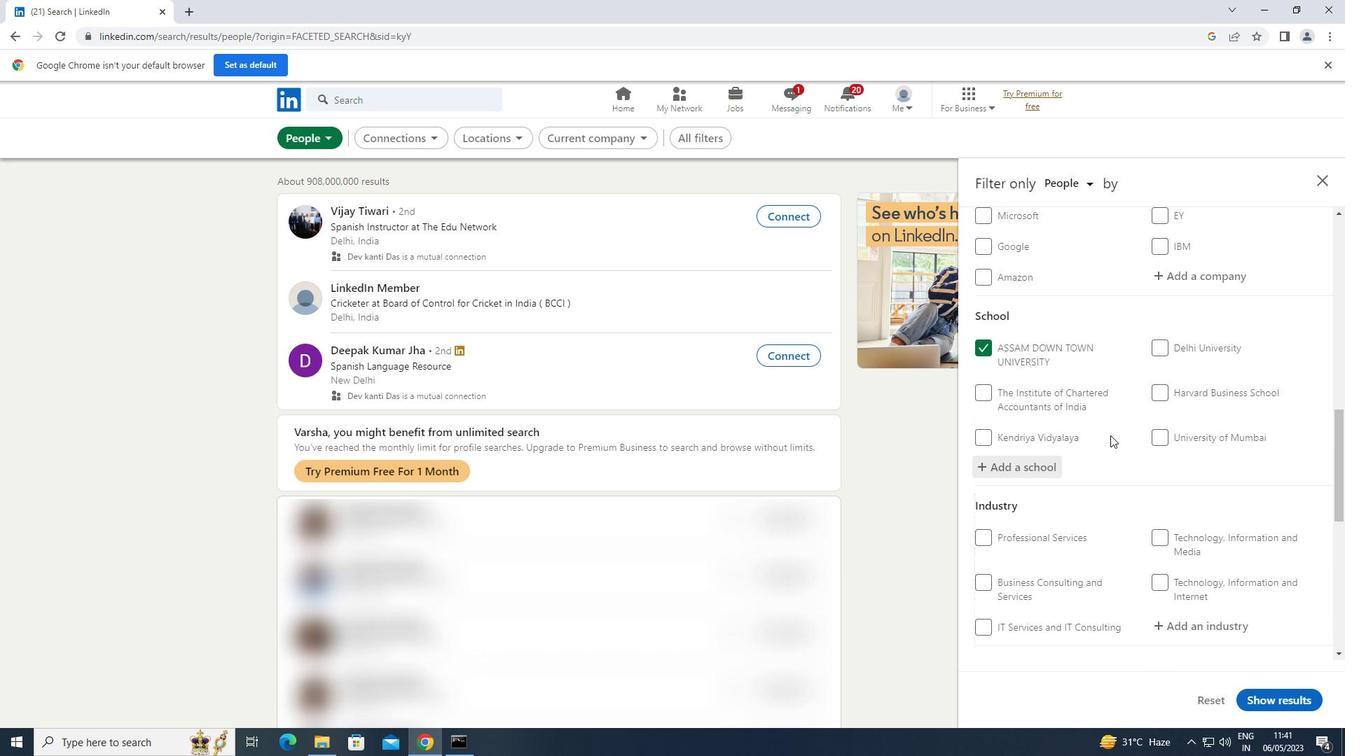 
Action: Mouse scrolled (1112, 432) with delta (0, 0)
Screenshot: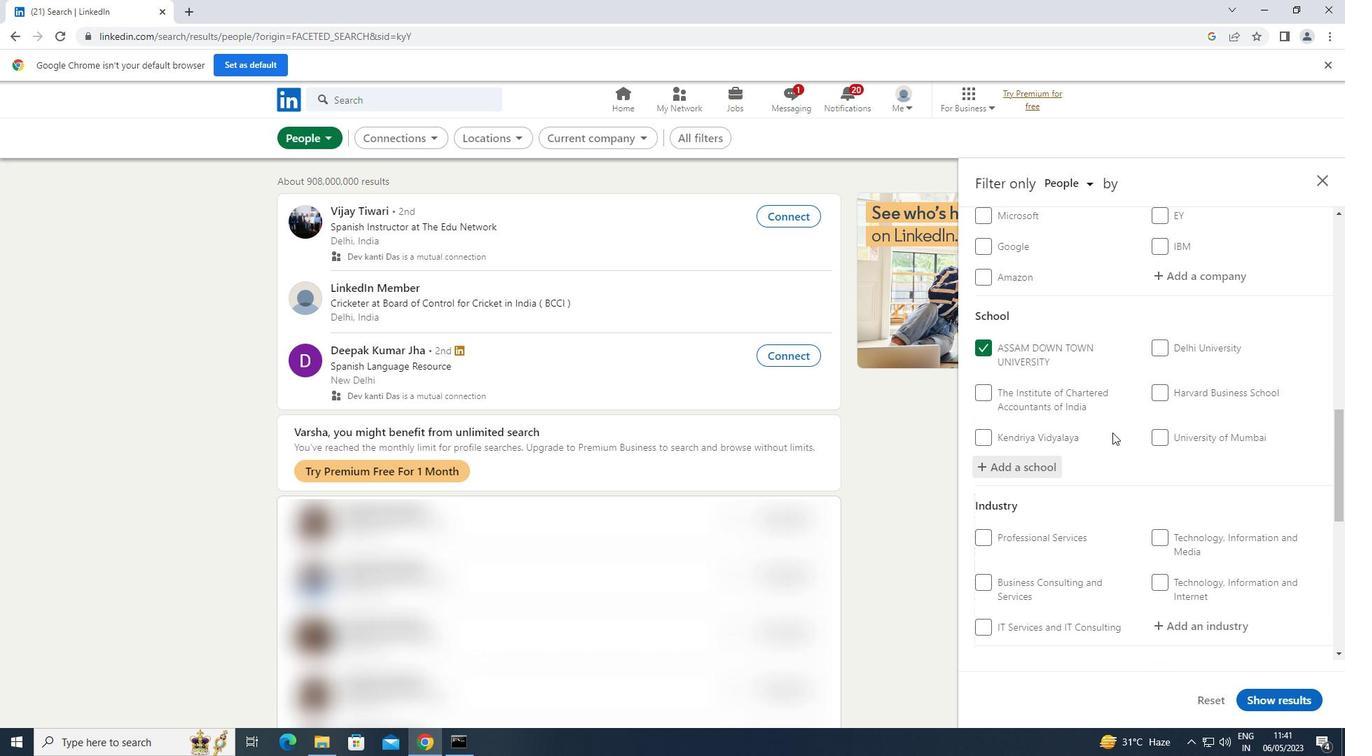 
Action: Mouse scrolled (1112, 432) with delta (0, 0)
Screenshot: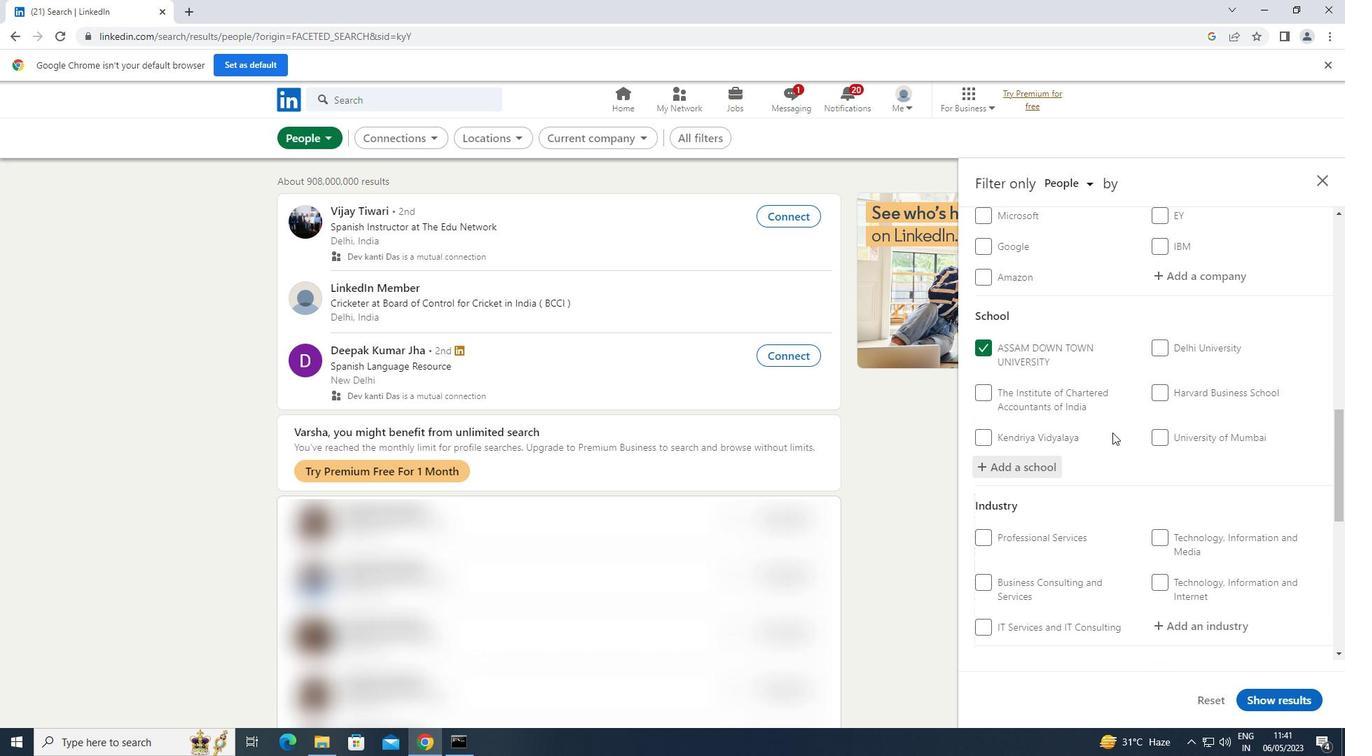 
Action: Mouse moved to (1114, 431)
Screenshot: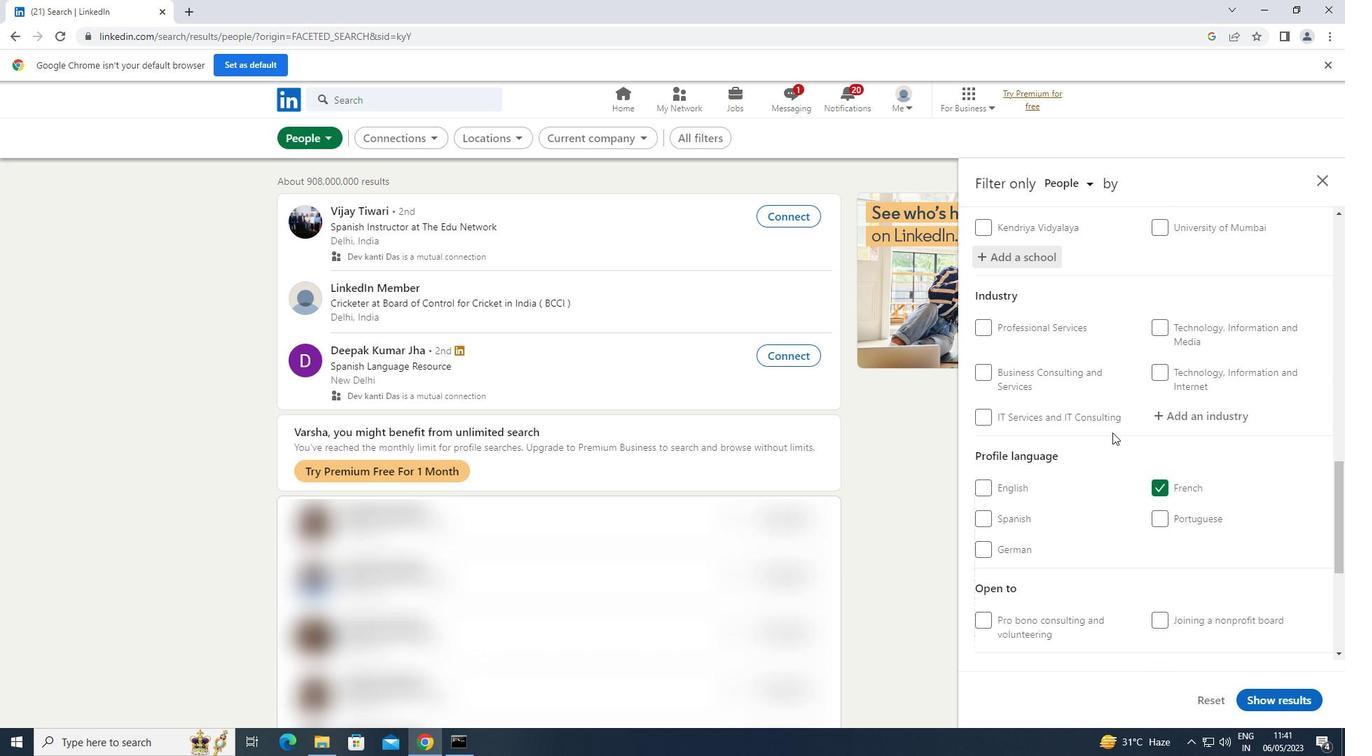 
Action: Mouse scrolled (1114, 430) with delta (0, 0)
Screenshot: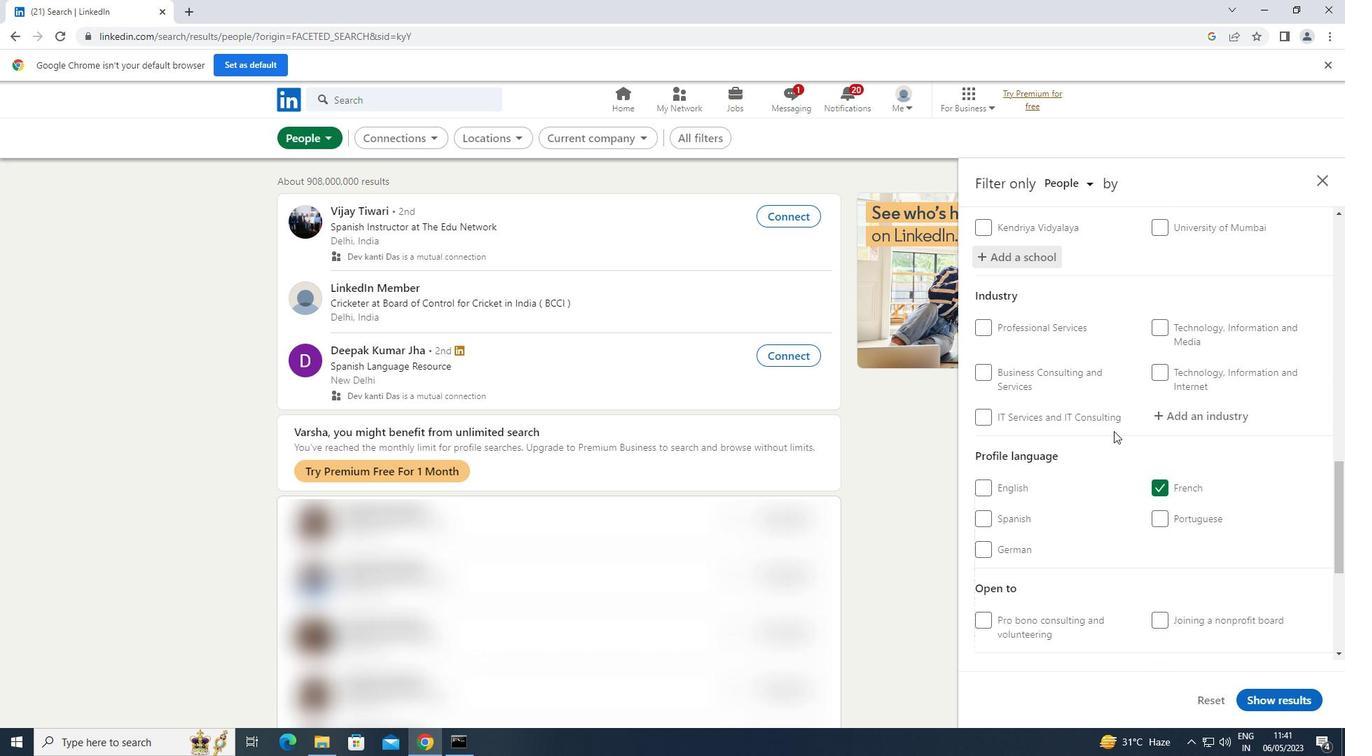 
Action: Mouse moved to (1191, 344)
Screenshot: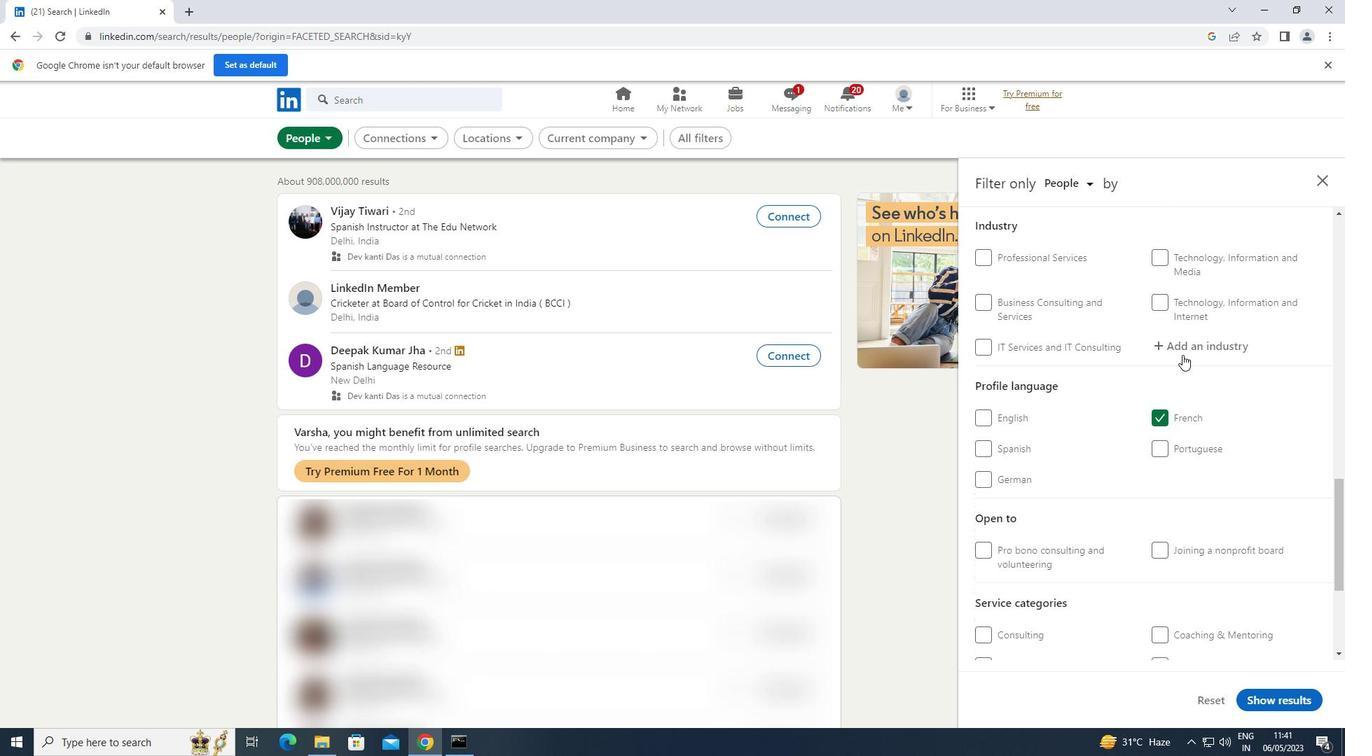 
Action: Mouse pressed left at (1191, 344)
Screenshot: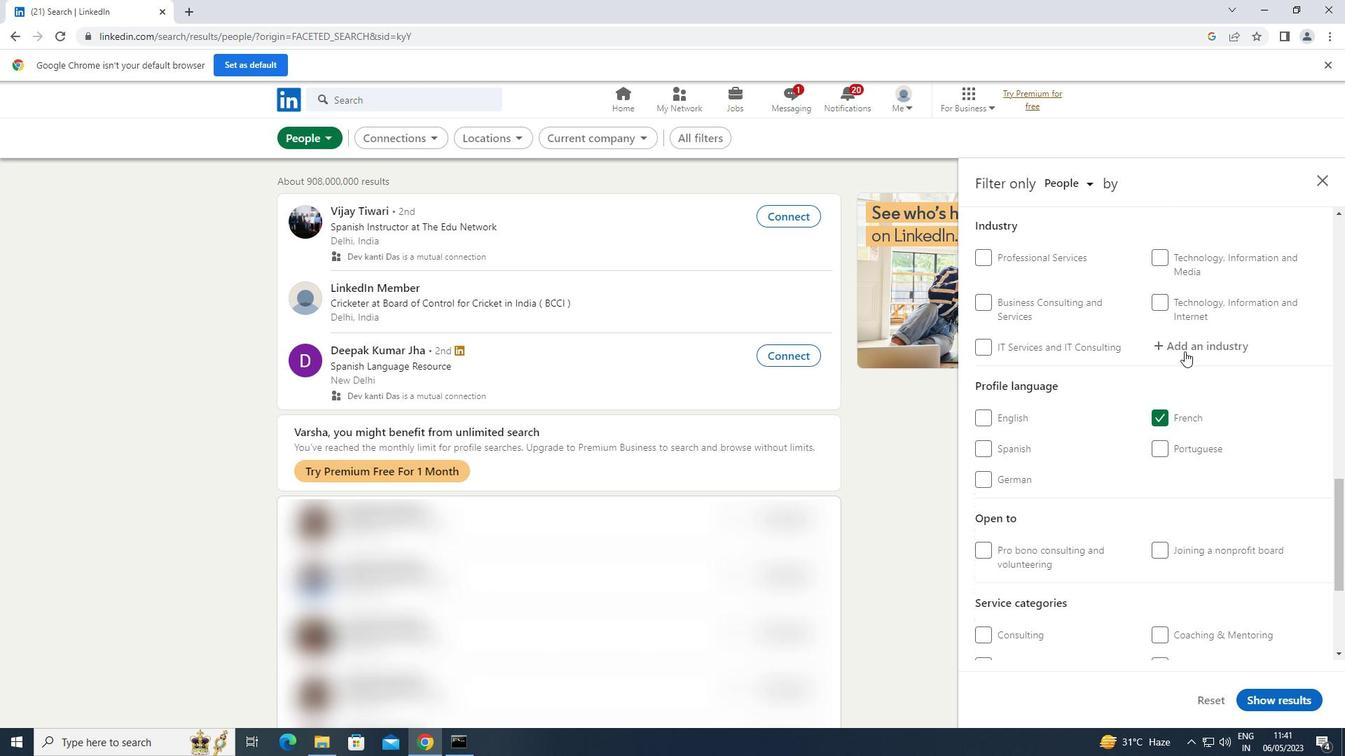 
Action: Mouse moved to (1191, 344)
Screenshot: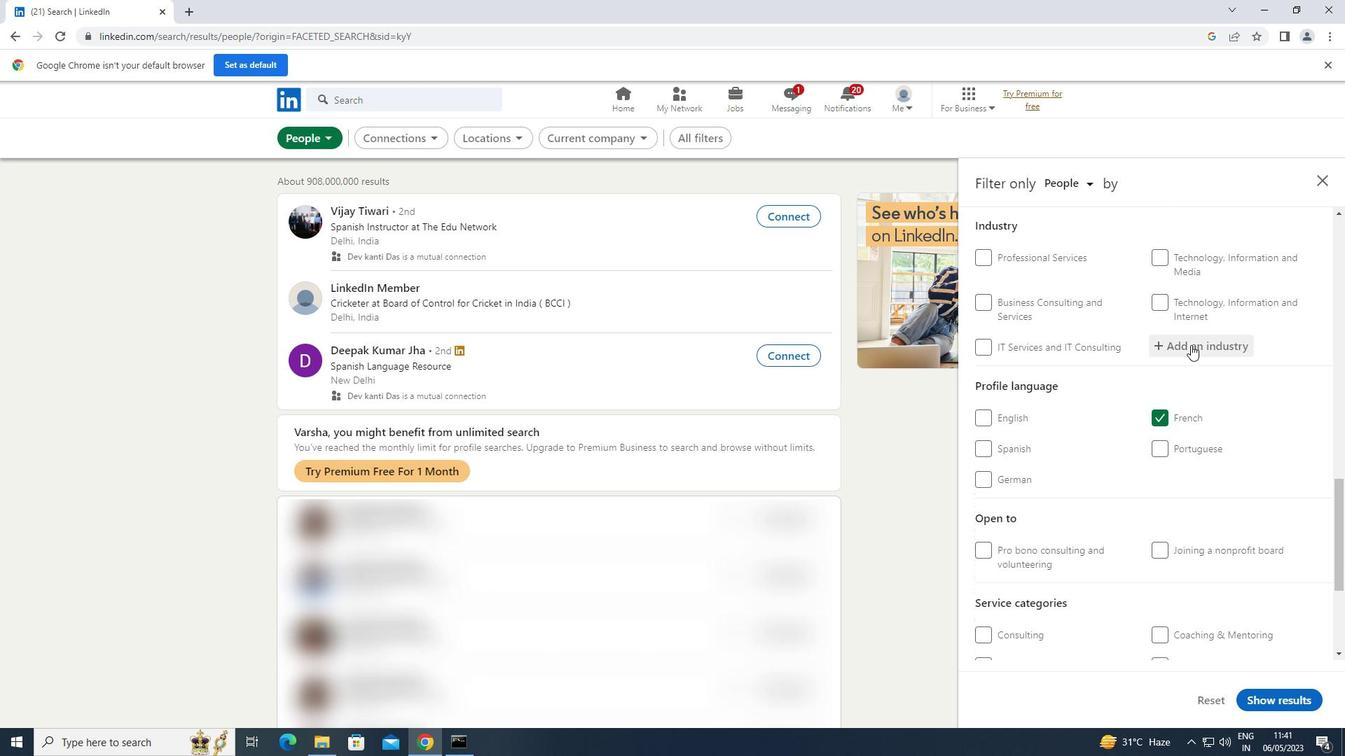 
Action: Key pressed <Key.shift>WASTE<Key.space>
Screenshot: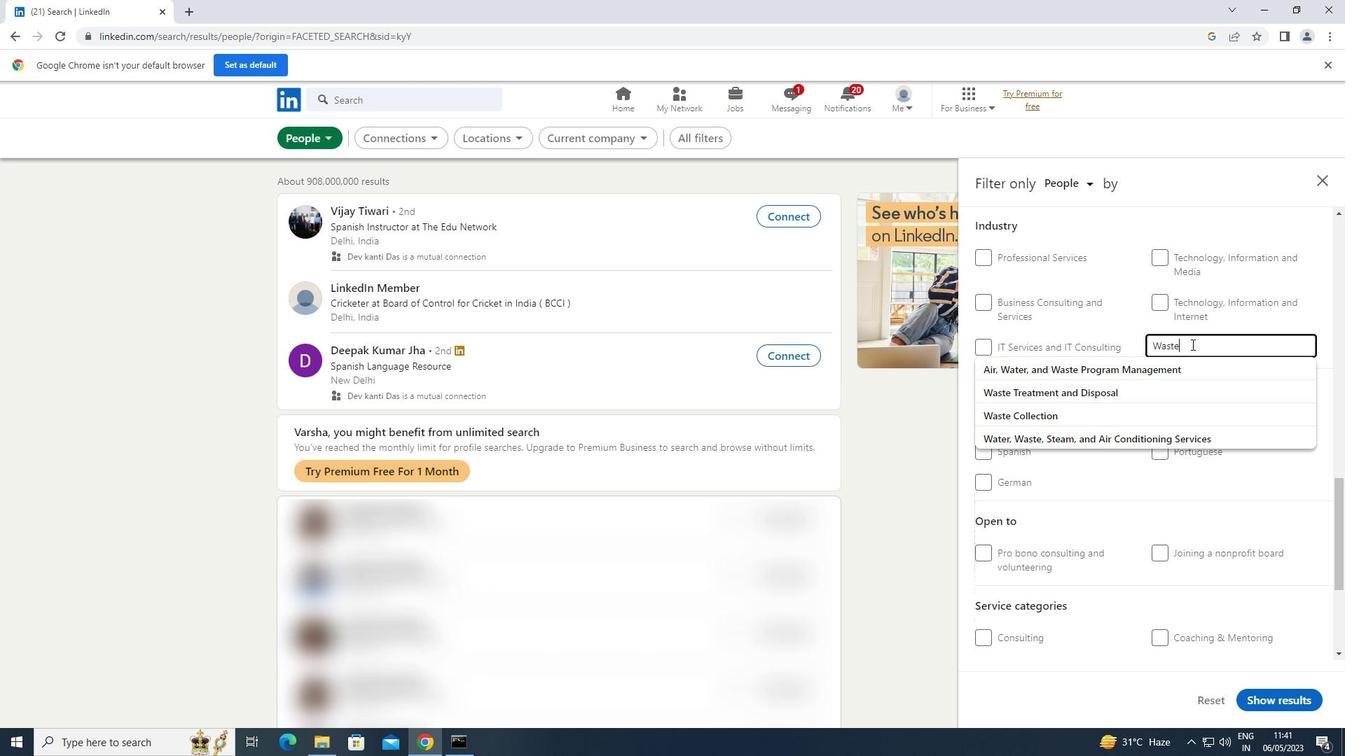 
Action: Mouse moved to (1126, 391)
Screenshot: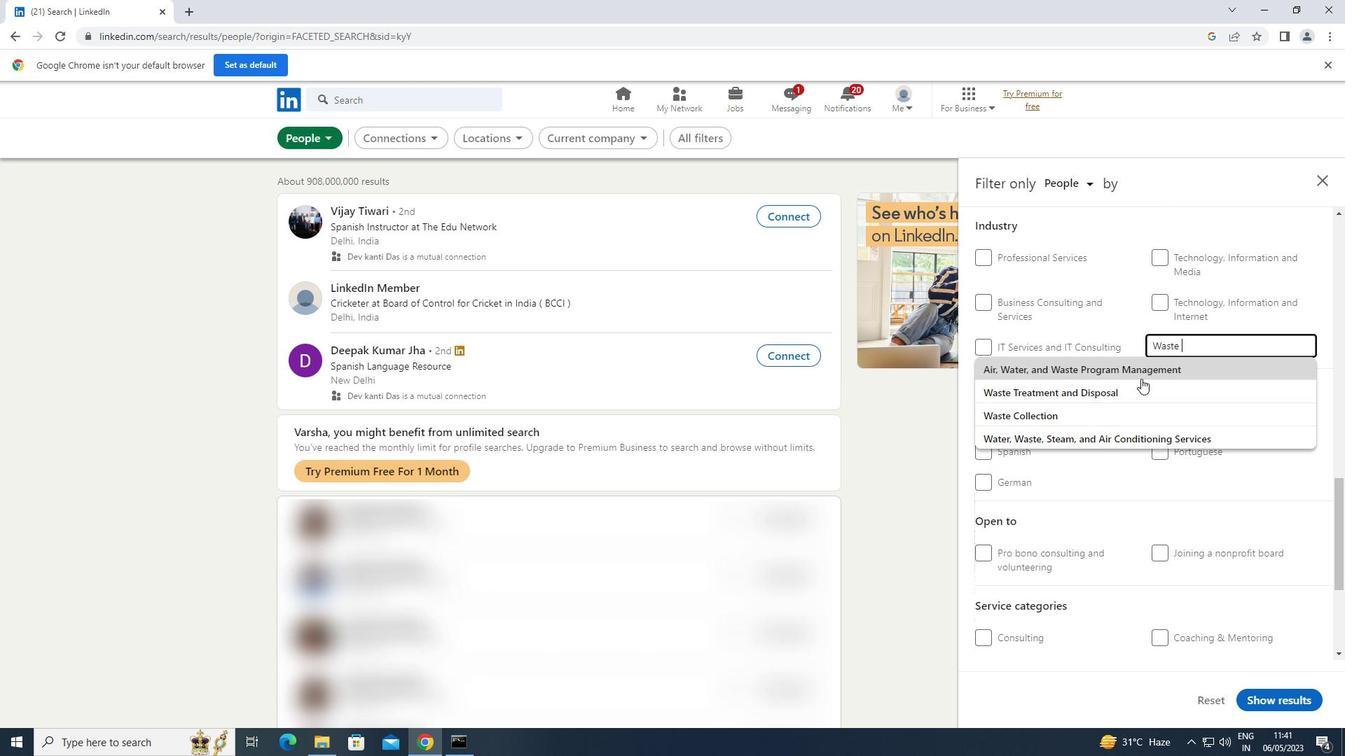 
Action: Mouse pressed left at (1126, 391)
Screenshot: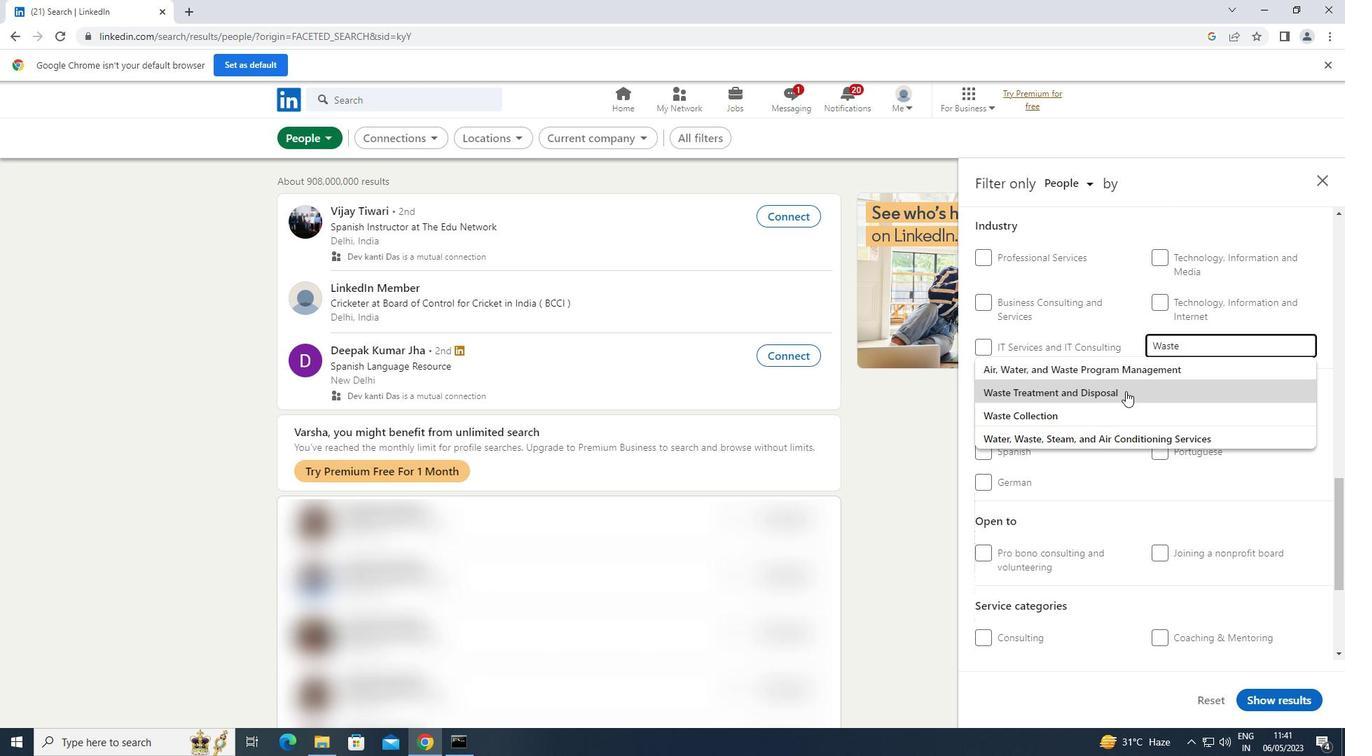 
Action: Mouse moved to (1126, 392)
Screenshot: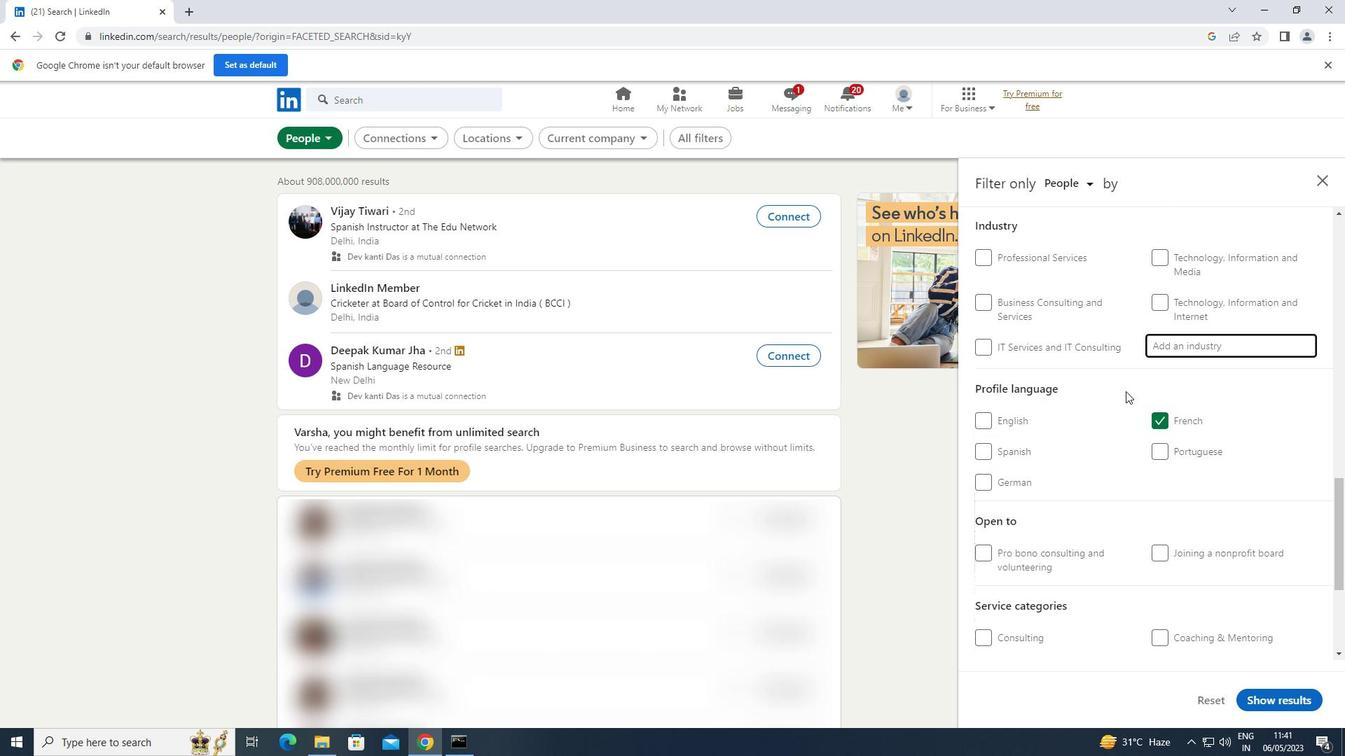 
Action: Mouse scrolled (1126, 391) with delta (0, 0)
Screenshot: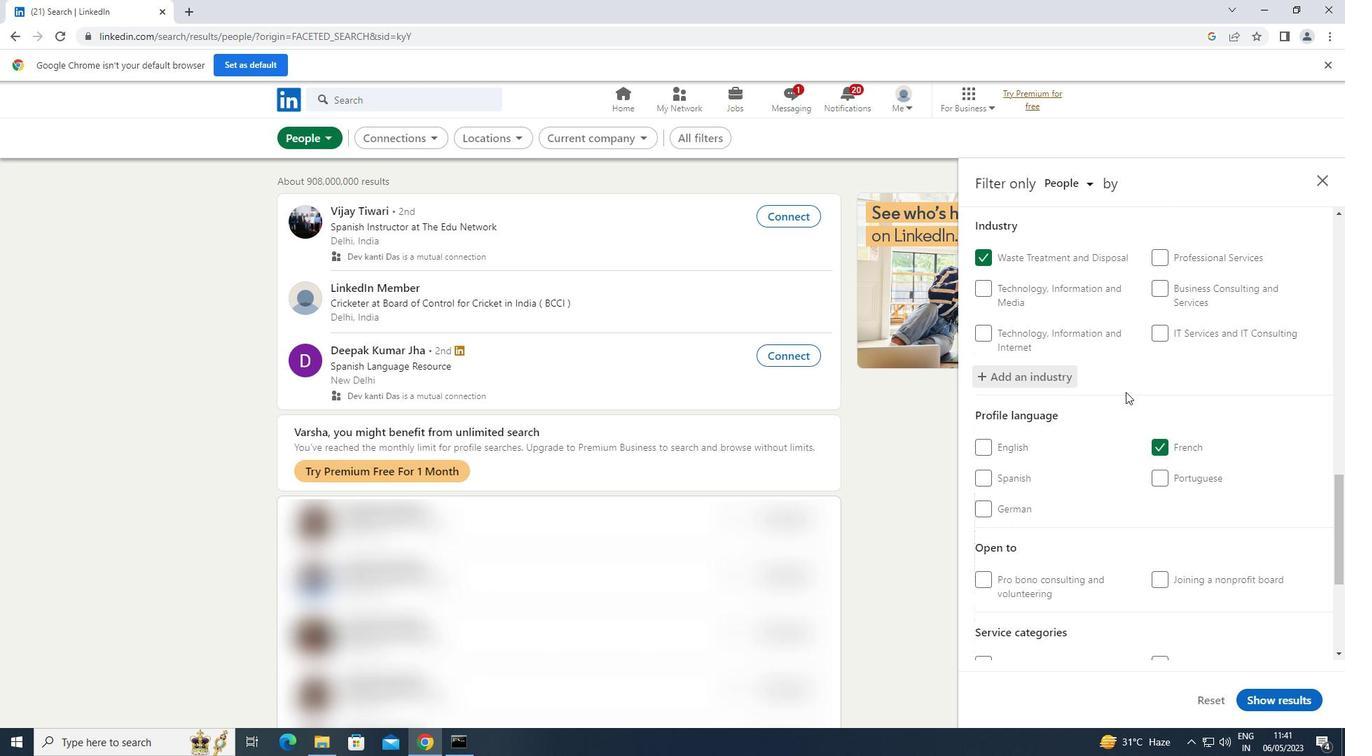 
Action: Mouse scrolled (1126, 391) with delta (0, 0)
Screenshot: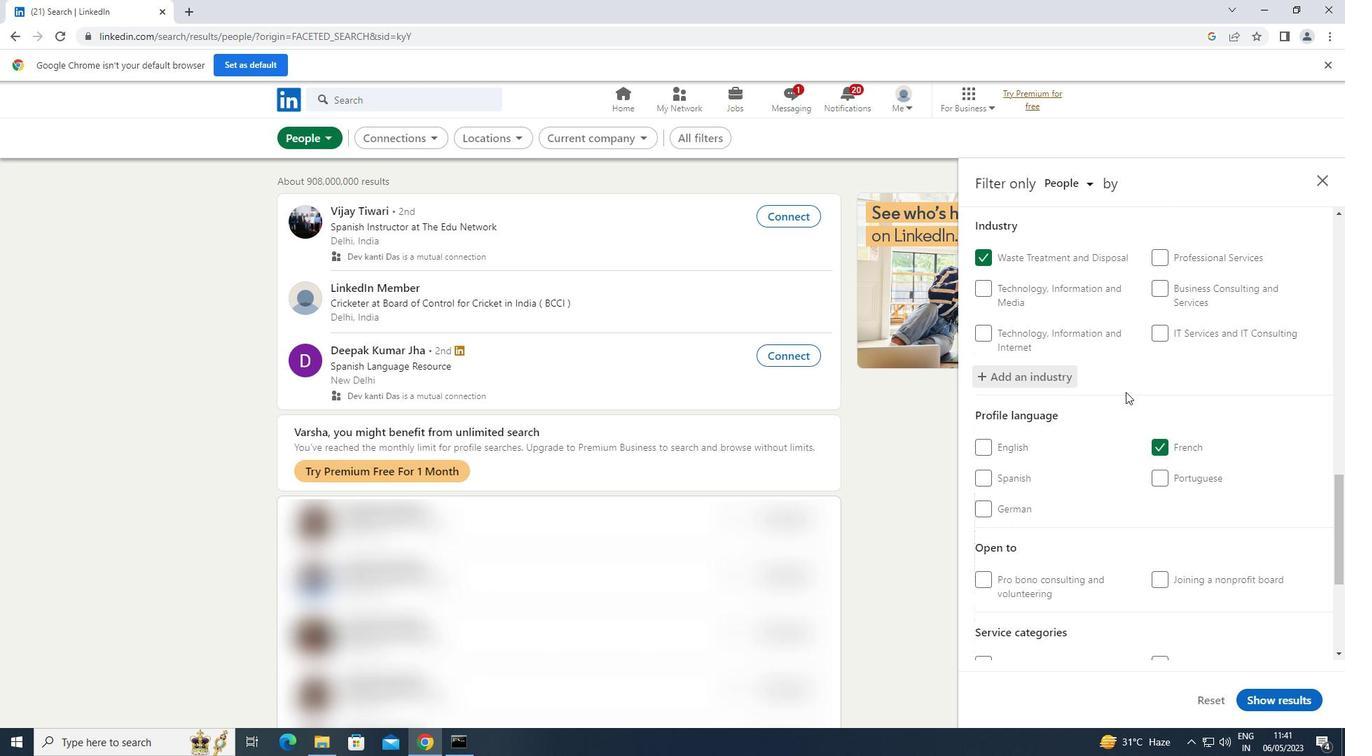 
Action: Mouse scrolled (1126, 391) with delta (0, 0)
Screenshot: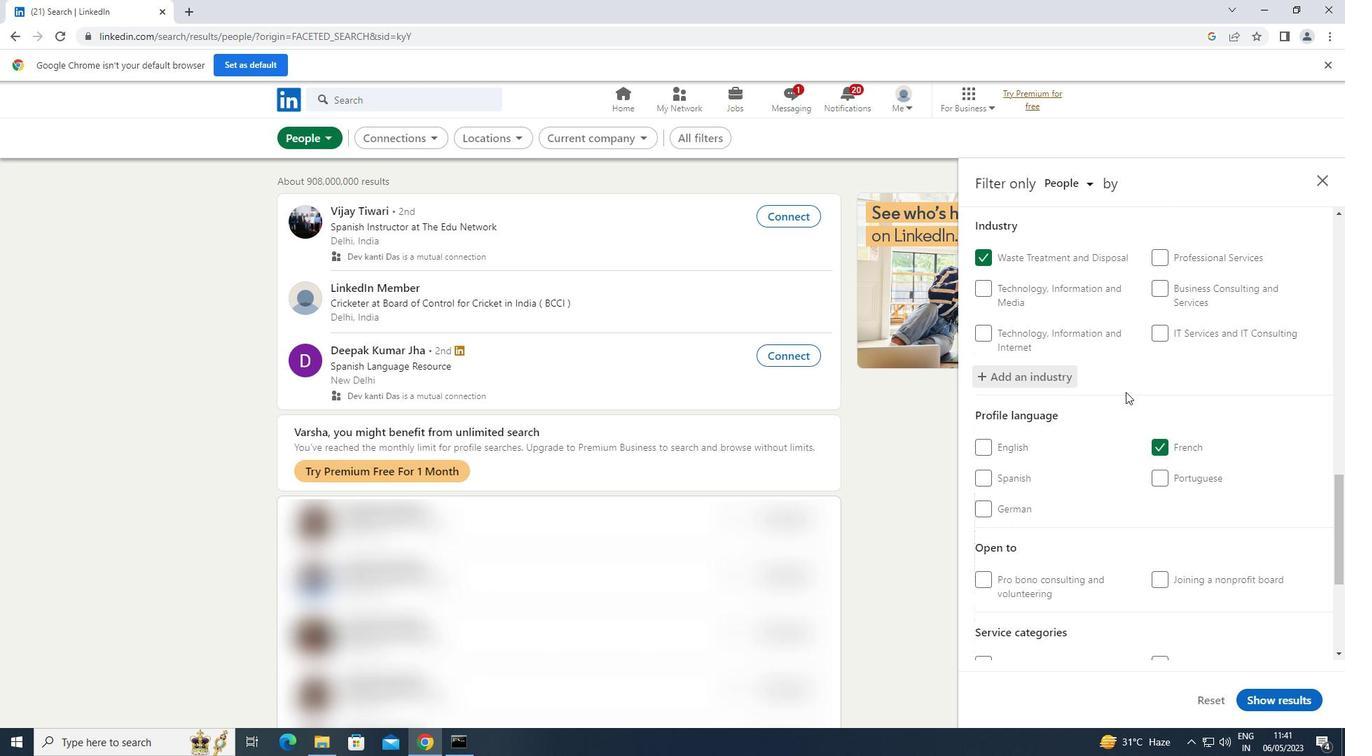 
Action: Mouse scrolled (1126, 391) with delta (0, 0)
Screenshot: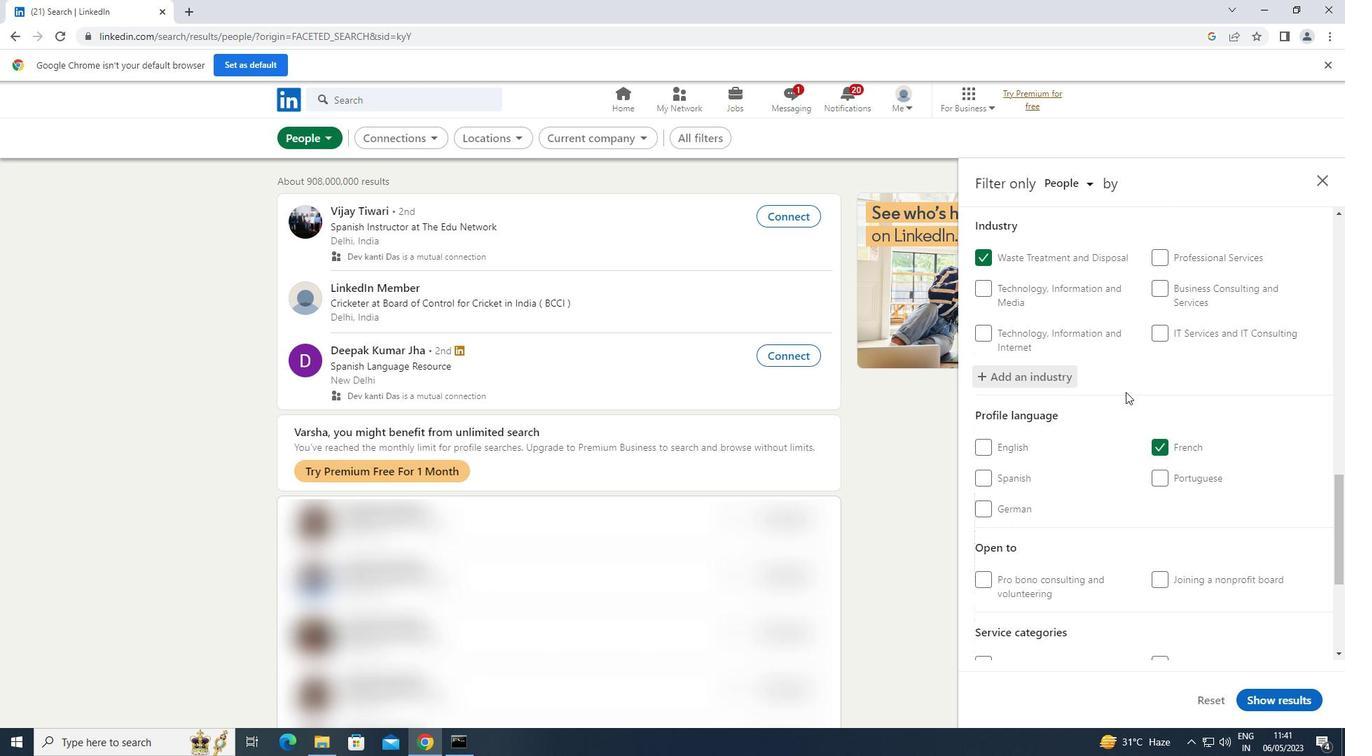 
Action: Mouse scrolled (1126, 391) with delta (0, 0)
Screenshot: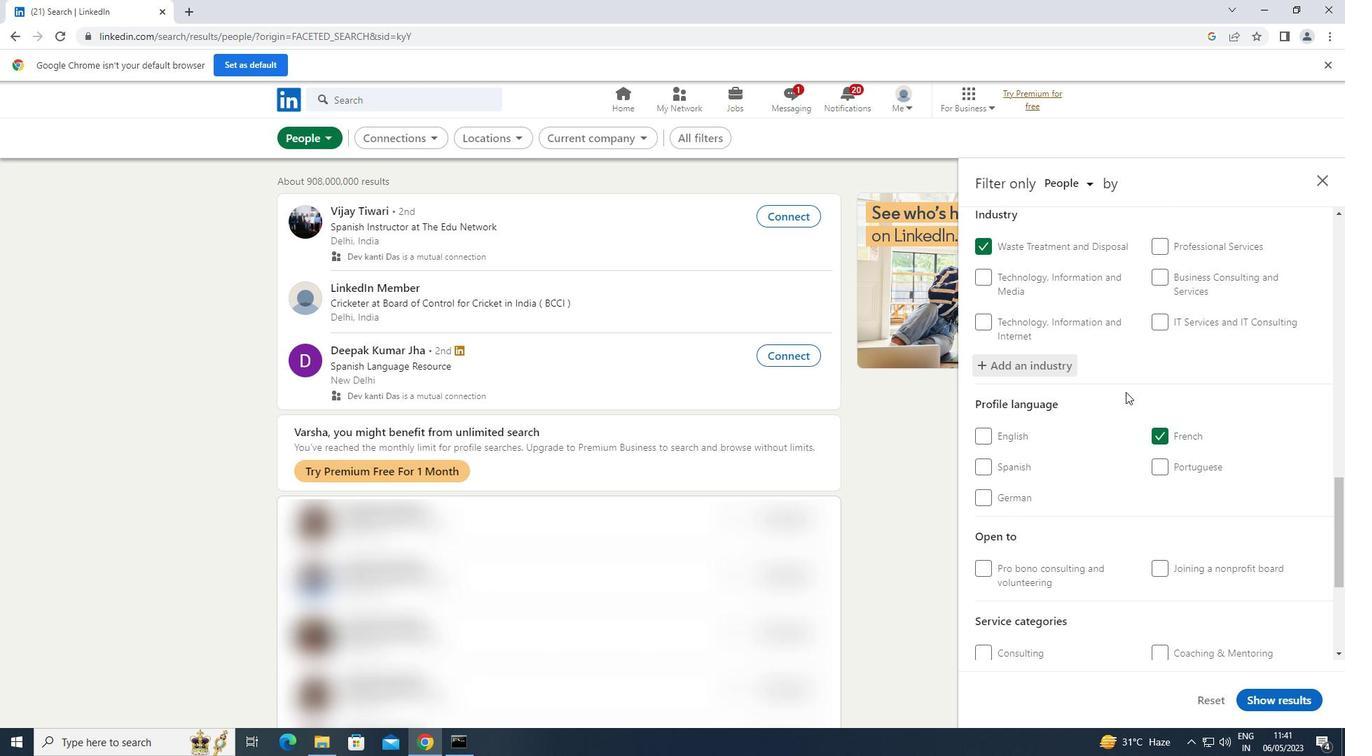 
Action: Mouse moved to (1208, 457)
Screenshot: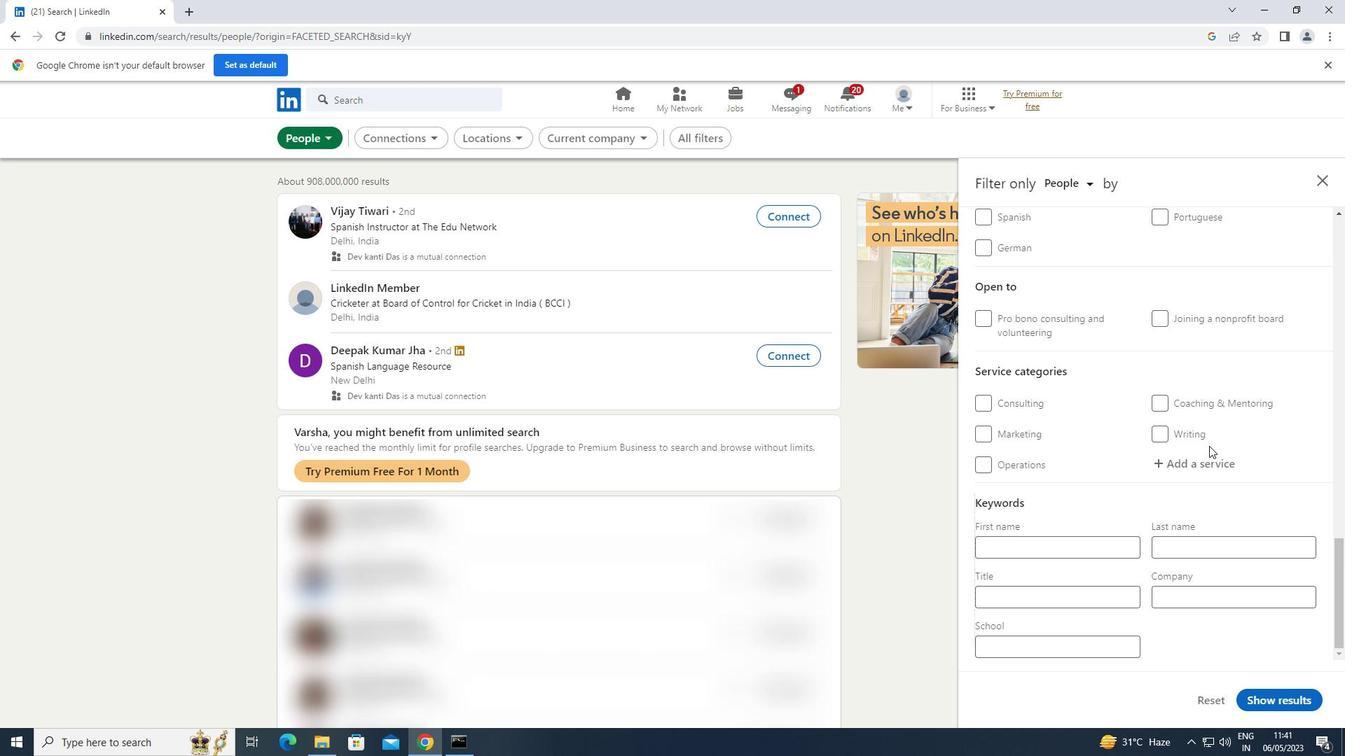 
Action: Mouse pressed left at (1208, 457)
Screenshot: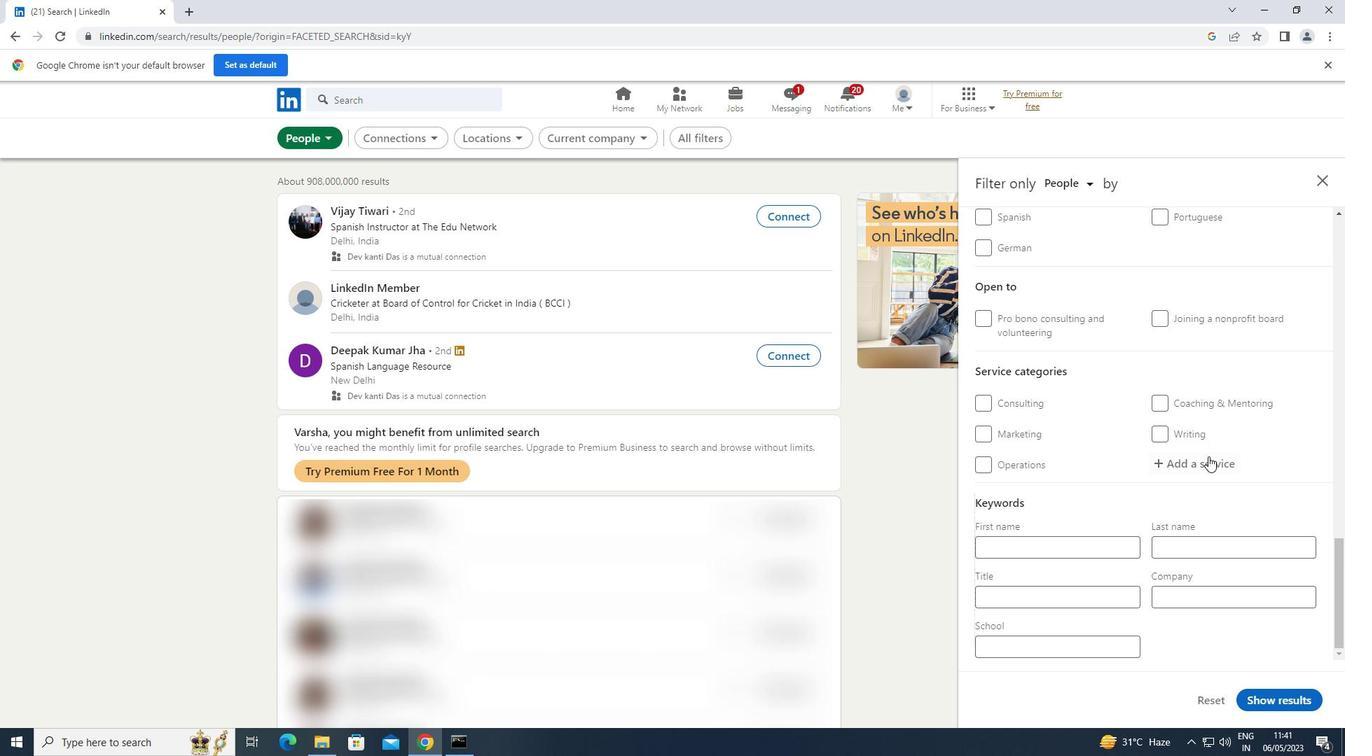 
Action: Key pressed <Key.shift>HOMEOWNERS
Screenshot: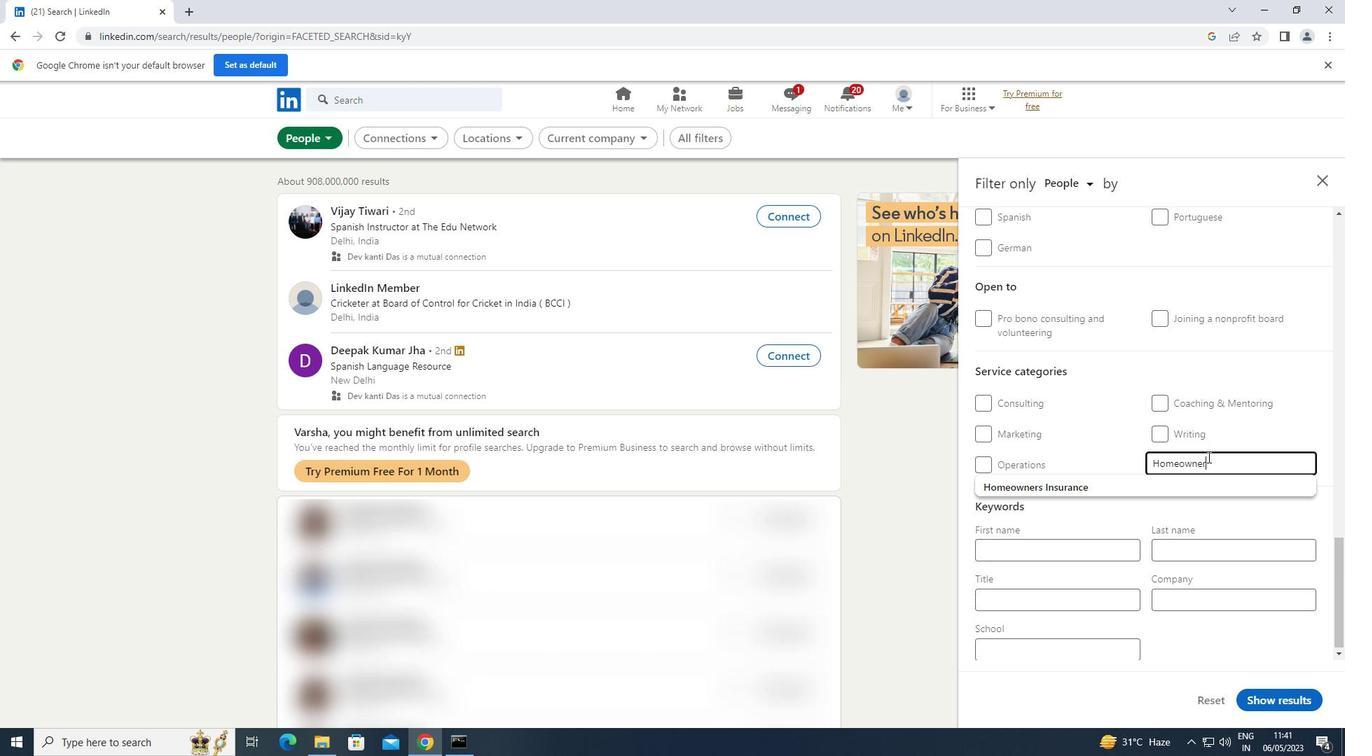 
Action: Mouse moved to (1112, 484)
Screenshot: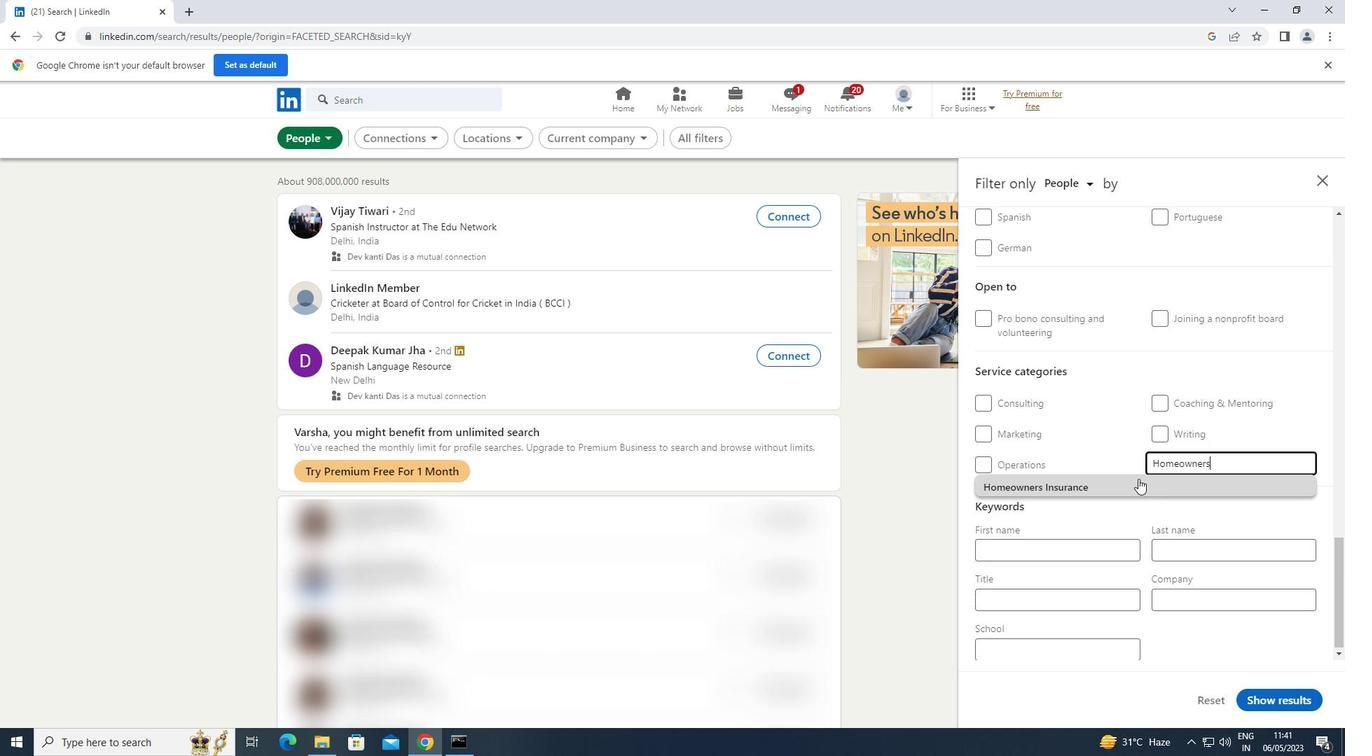 
Action: Mouse pressed left at (1112, 484)
Screenshot: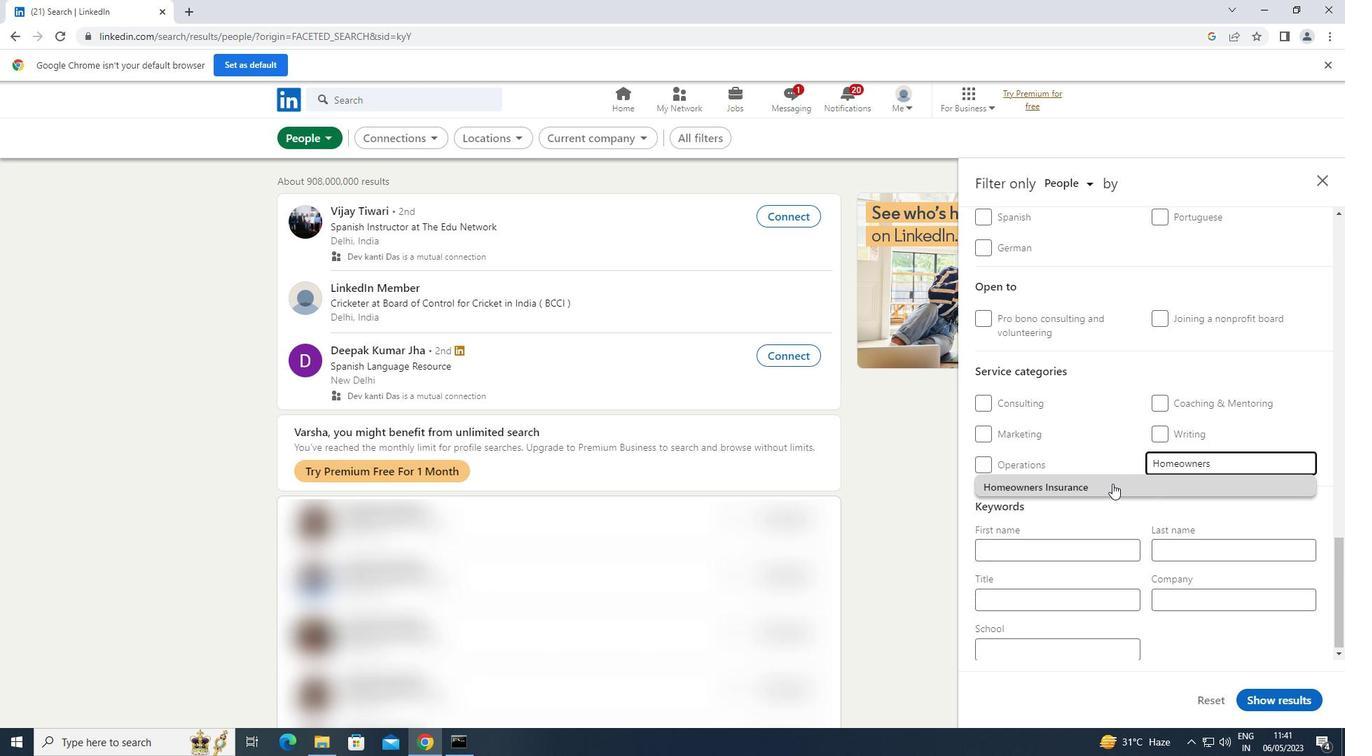 
Action: Mouse scrolled (1112, 483) with delta (0, 0)
Screenshot: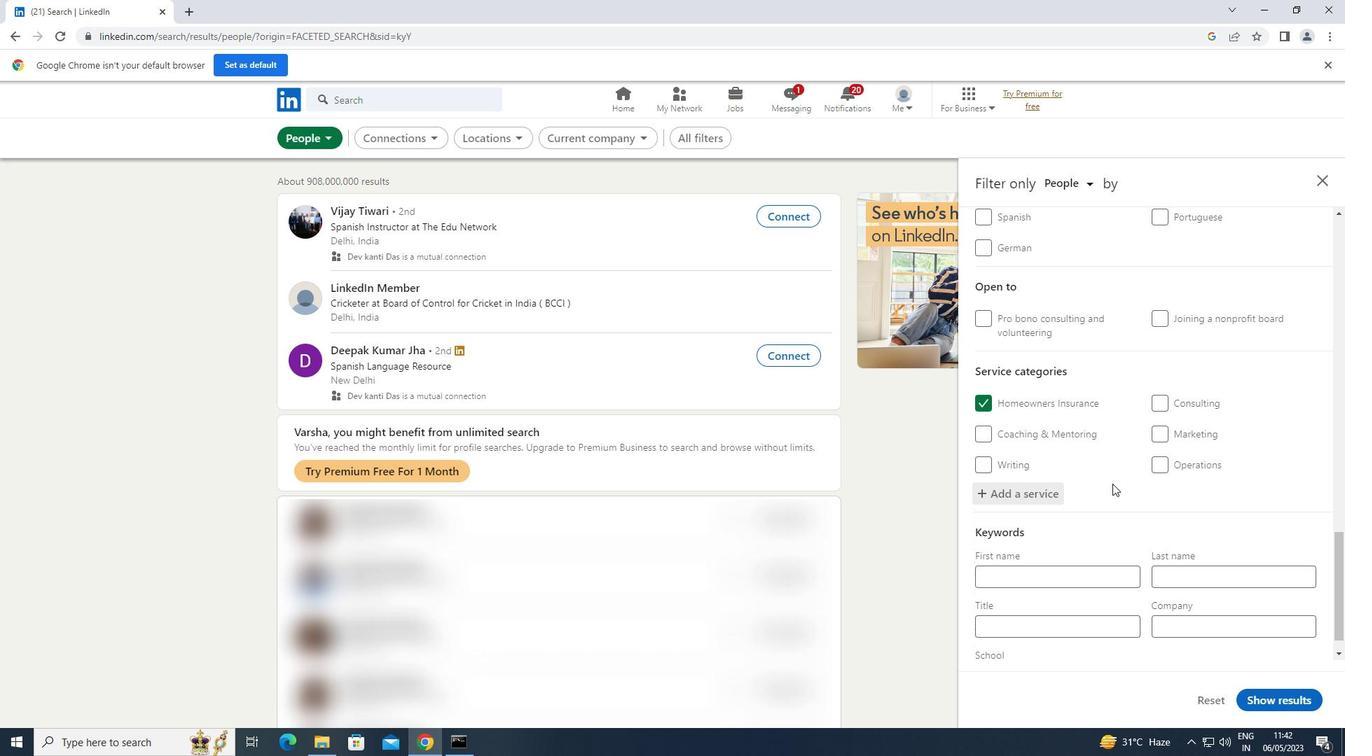 
Action: Mouse scrolled (1112, 483) with delta (0, 0)
Screenshot: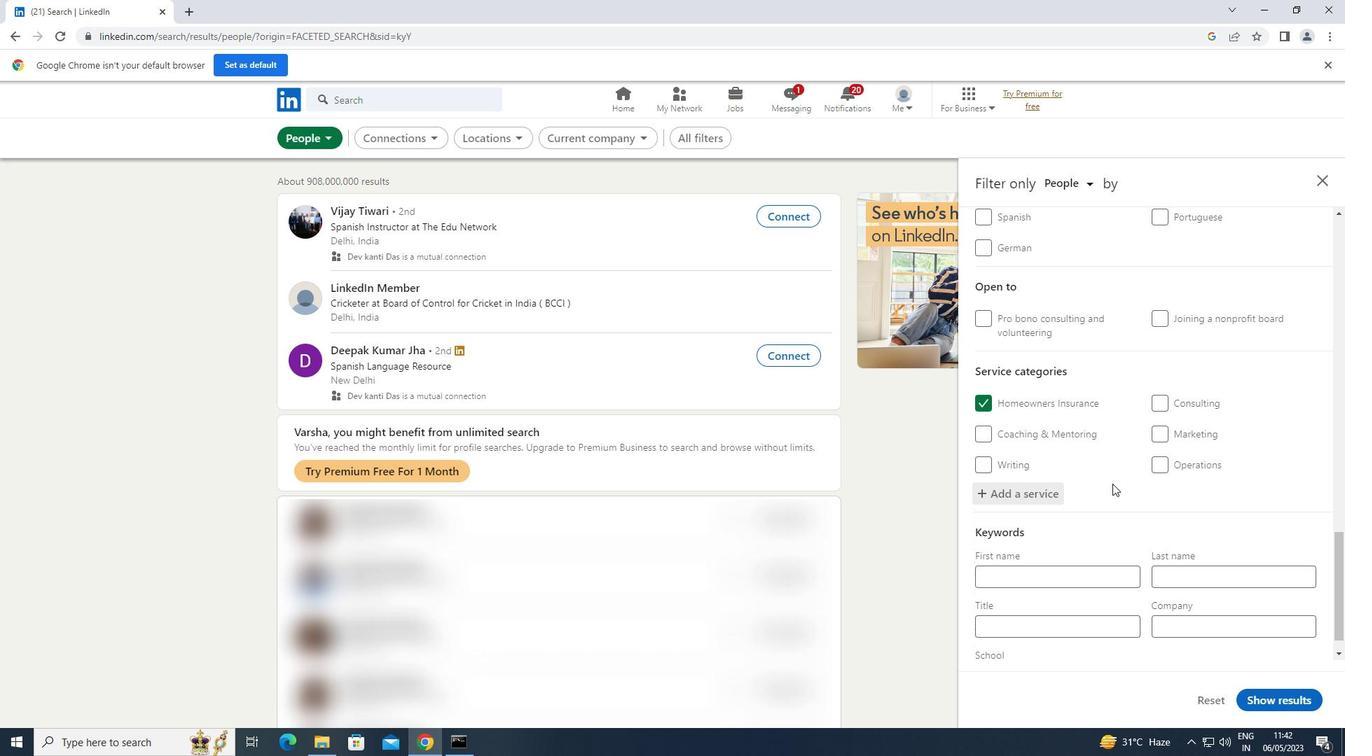
Action: Mouse scrolled (1112, 483) with delta (0, 0)
Screenshot: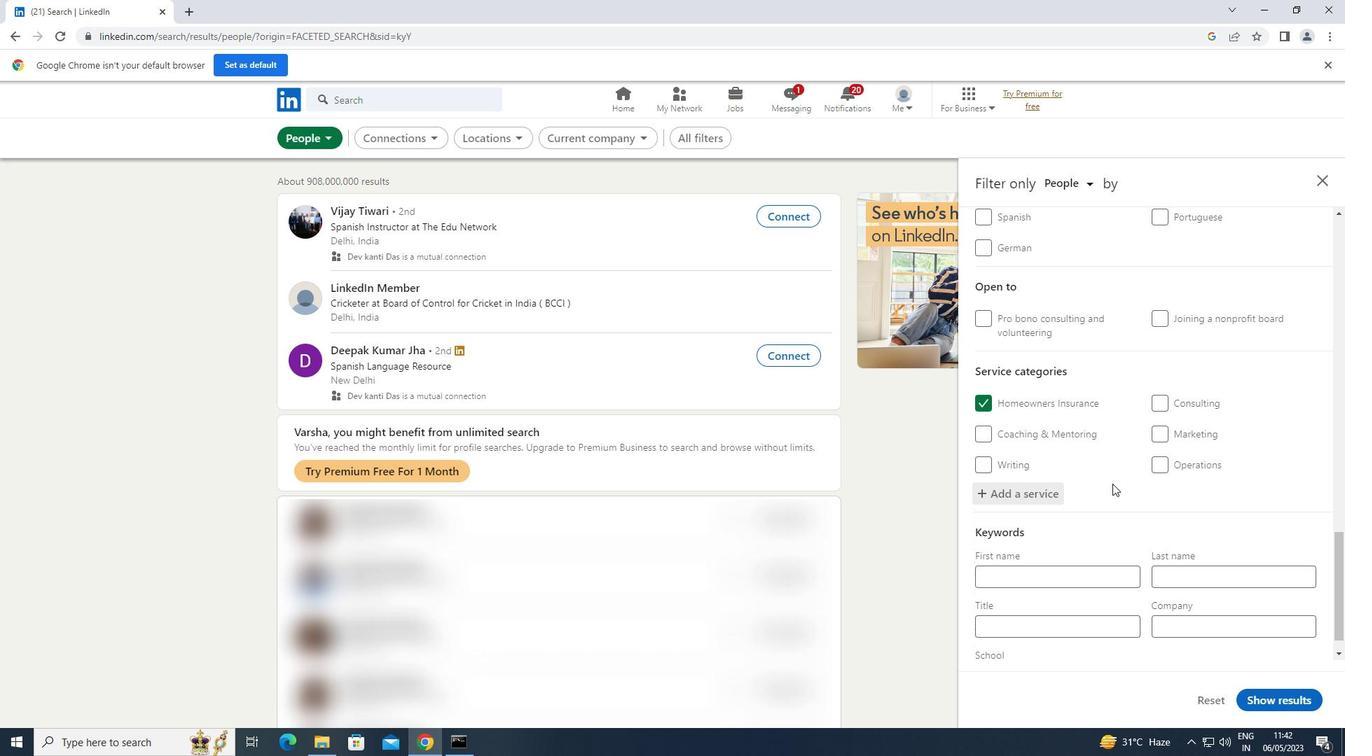 
Action: Mouse scrolled (1112, 483) with delta (0, 0)
Screenshot: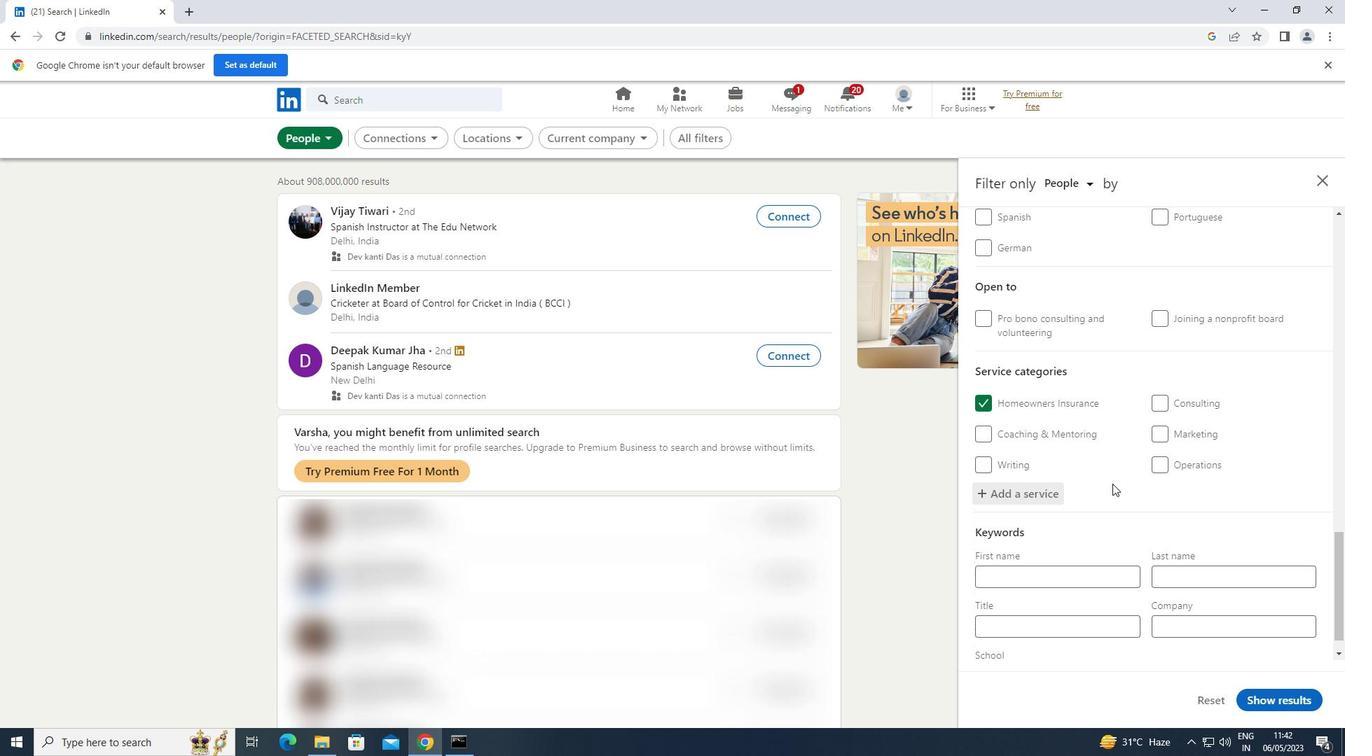 
Action: Mouse scrolled (1112, 483) with delta (0, 0)
Screenshot: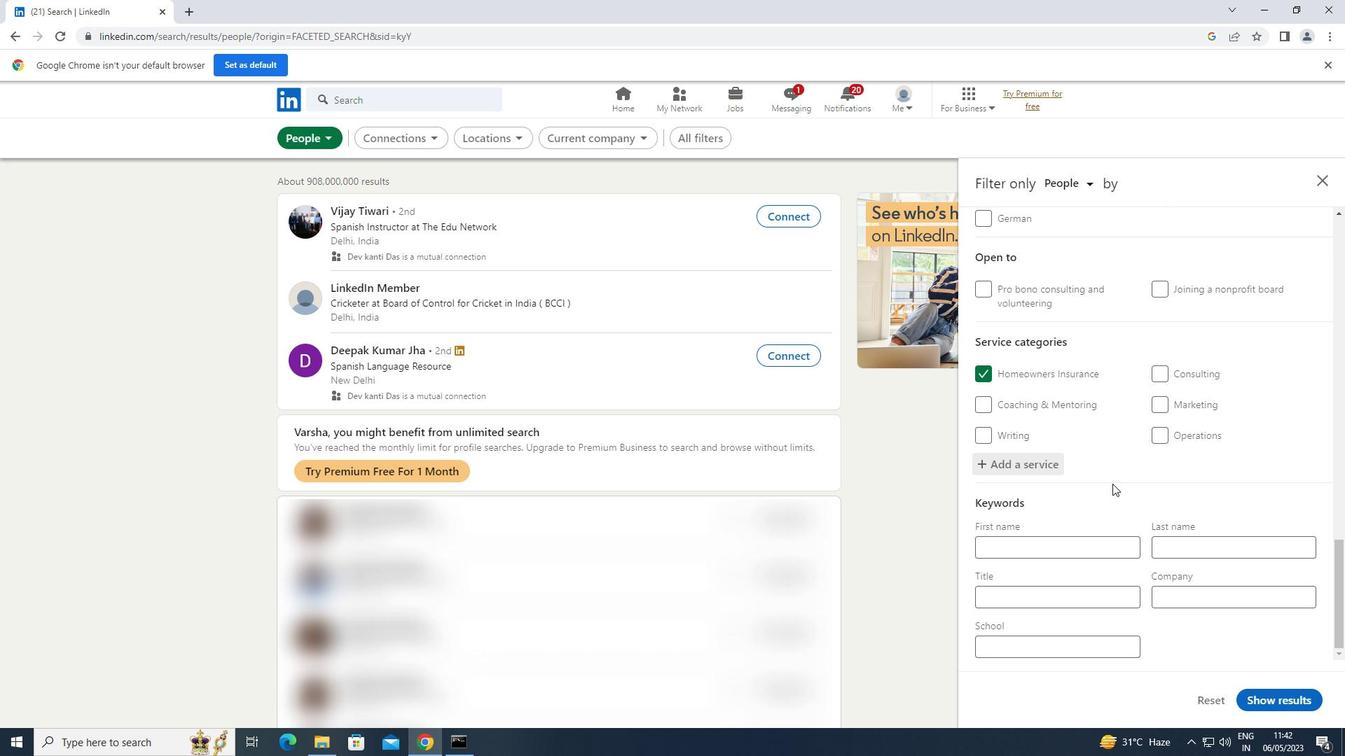 
Action: Mouse scrolled (1112, 483) with delta (0, 0)
Screenshot: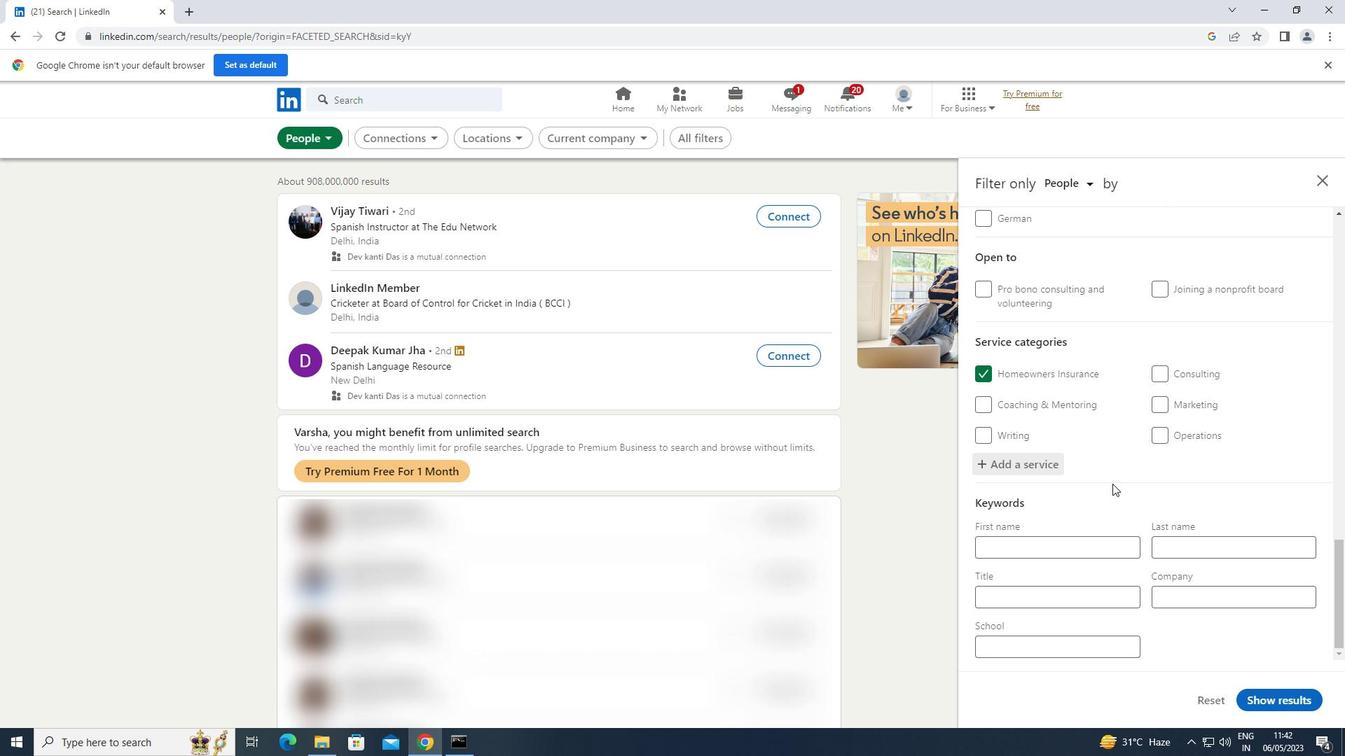 
Action: Mouse moved to (1037, 597)
Screenshot: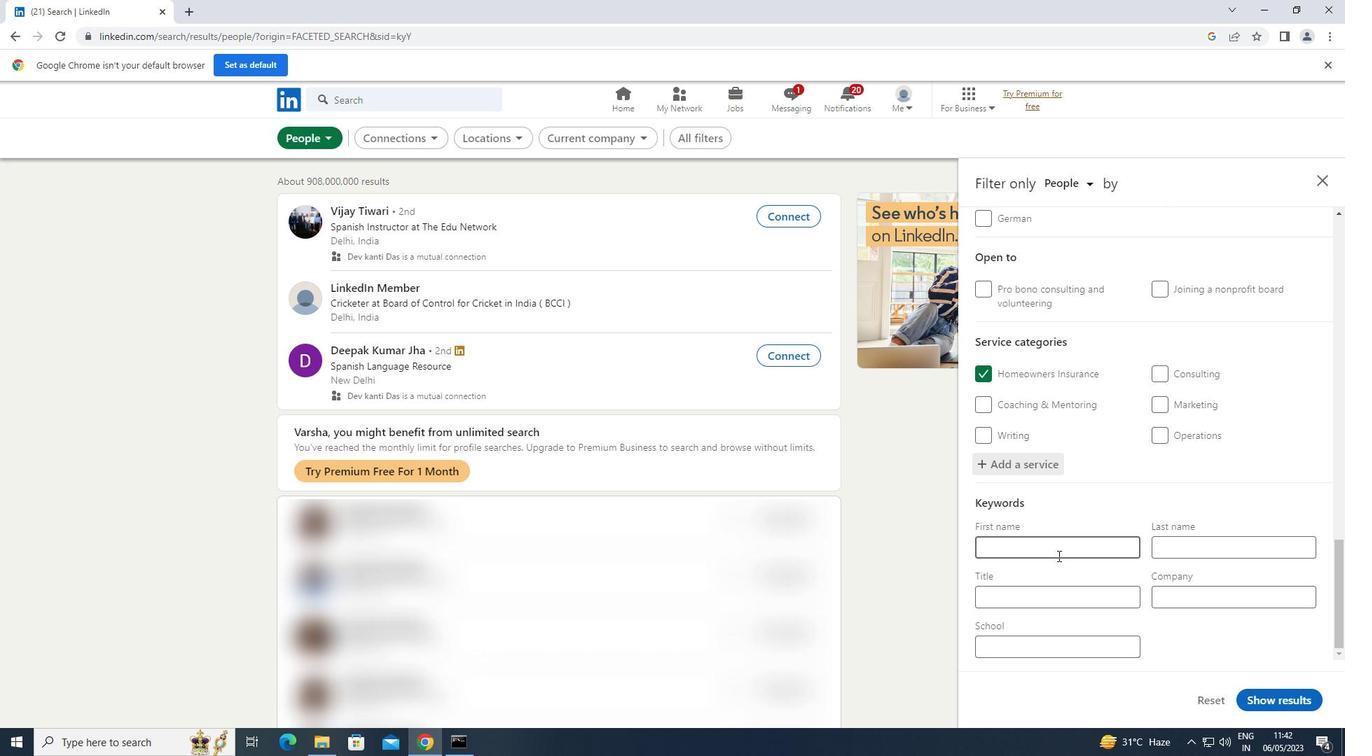 
Action: Mouse pressed left at (1037, 597)
Screenshot: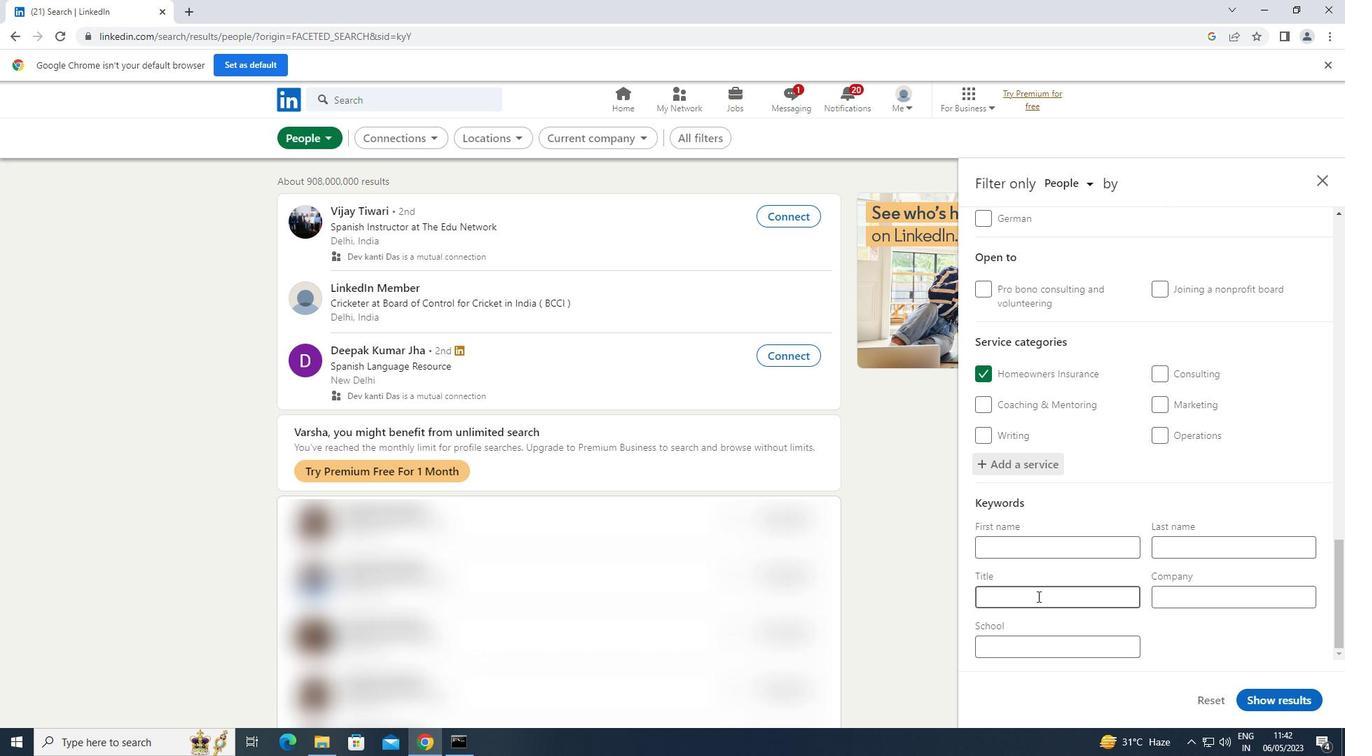 
Action: Key pressed <Key.shift>GHOSTWRITER
Screenshot: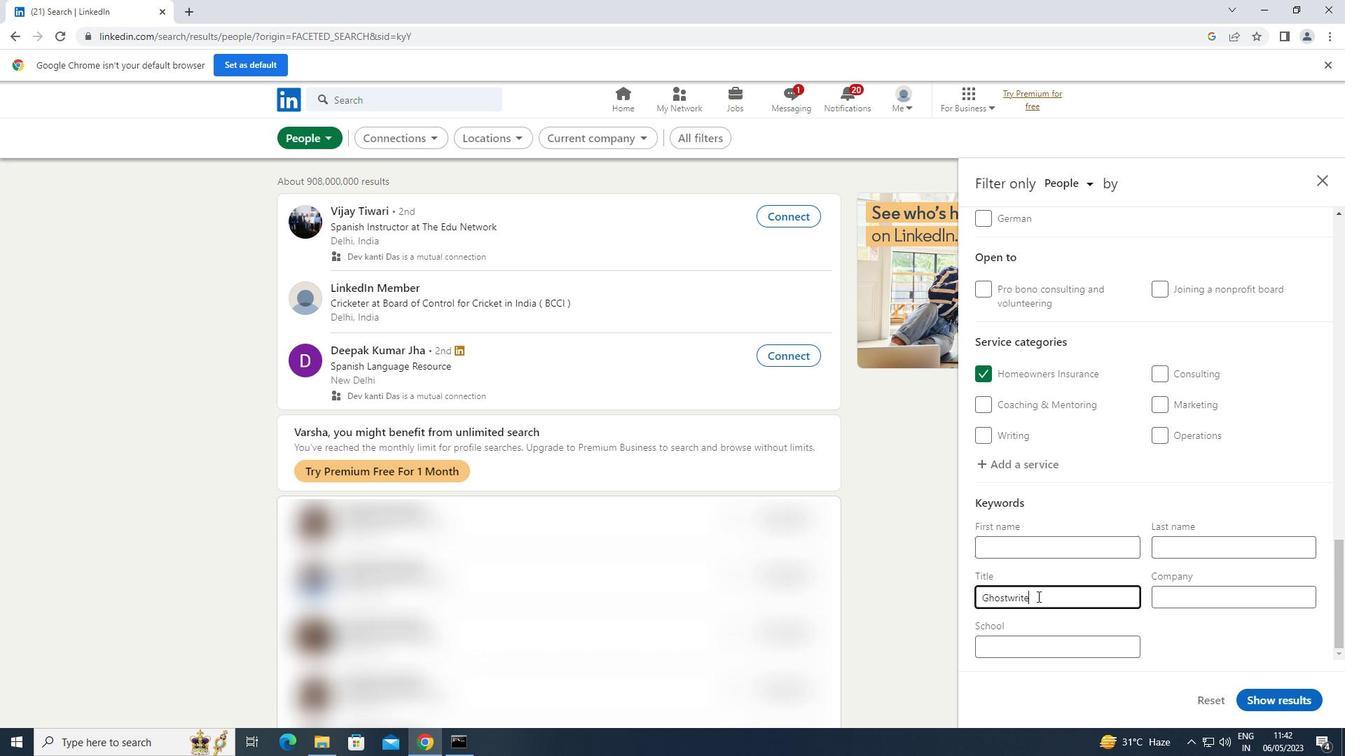 
Action: Mouse moved to (1255, 697)
Screenshot: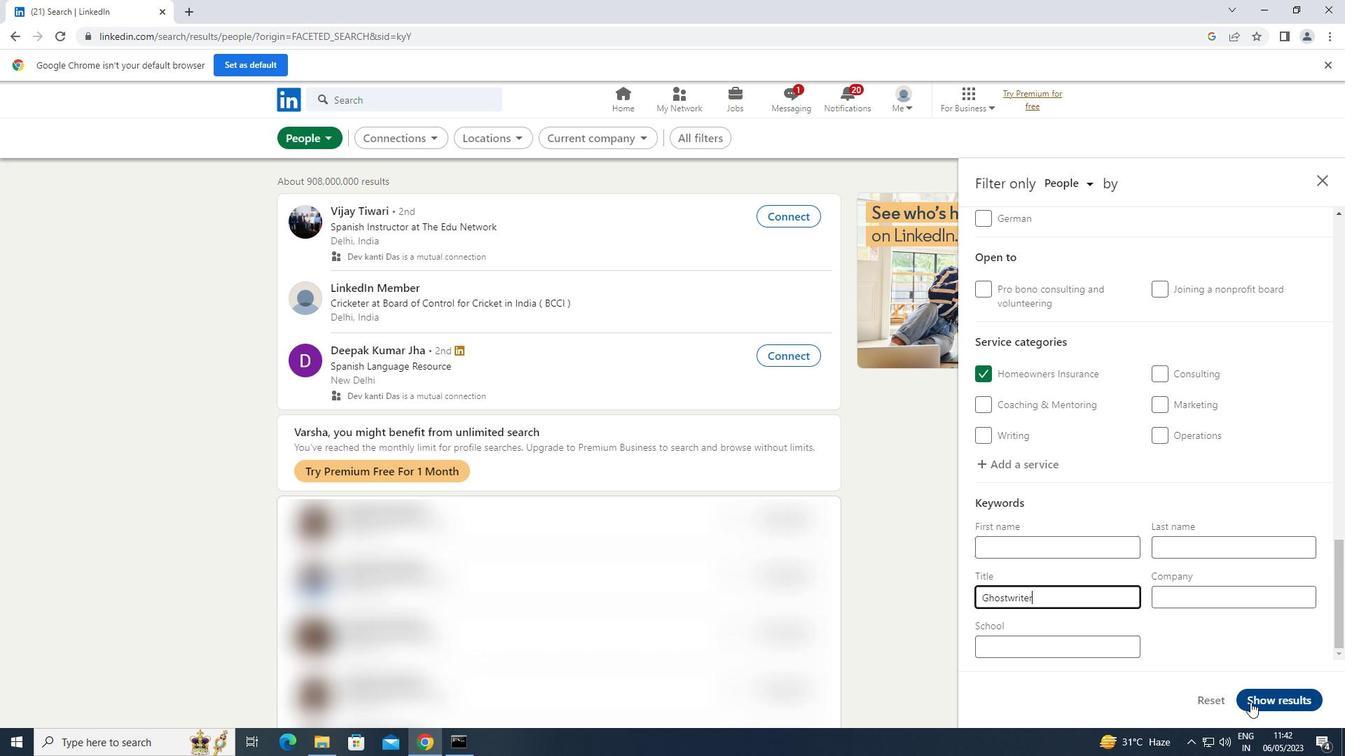 
Action: Mouse pressed left at (1255, 697)
Screenshot: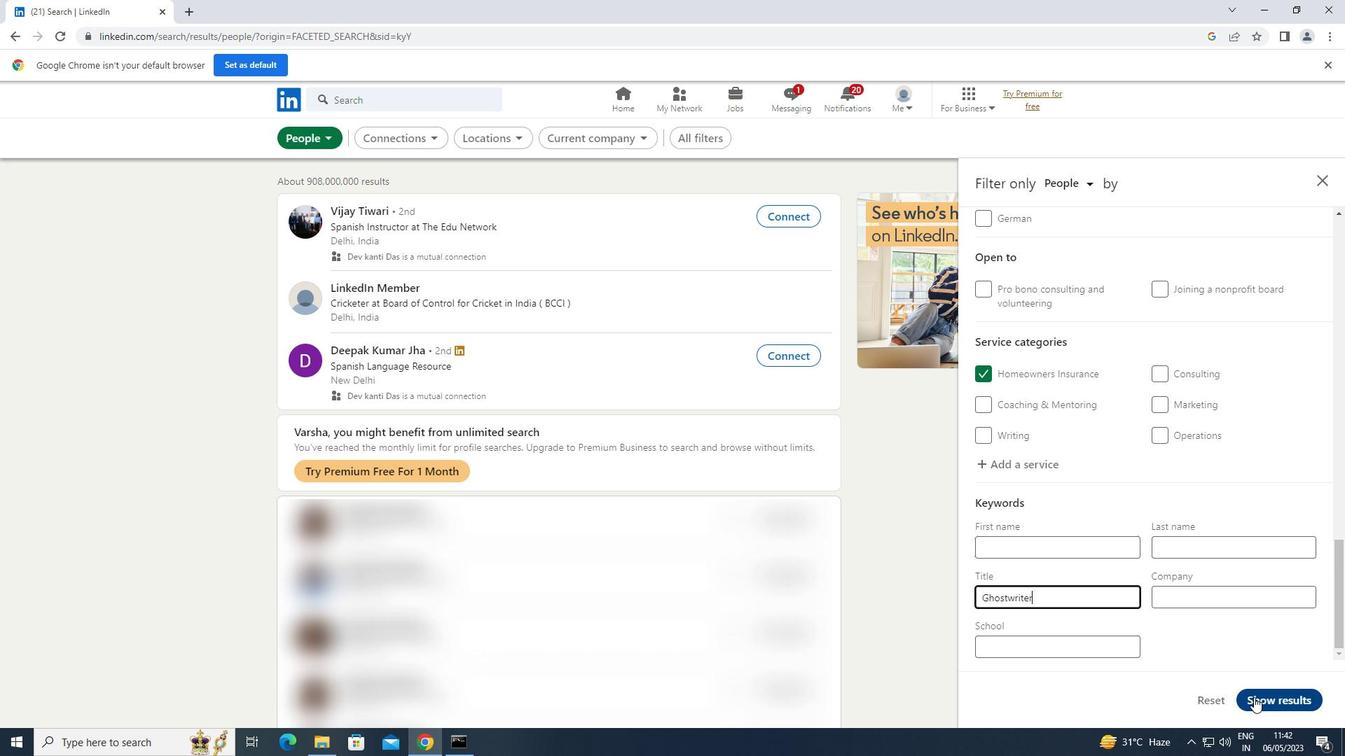 
